 Task: Search for the best falafel stands in Tel Aviv, Israel.
Action: Mouse moved to (157, 138)
Screenshot: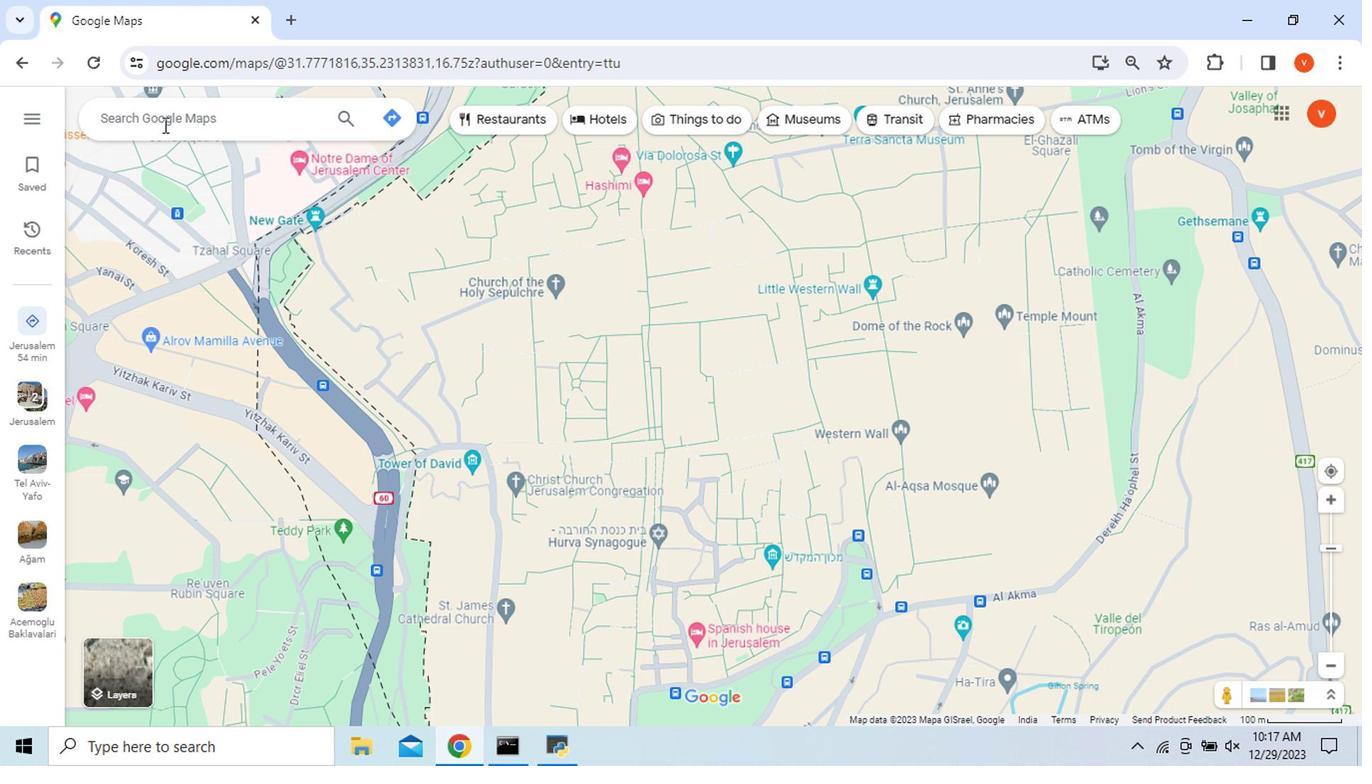 
Action: Mouse pressed left at (157, 138)
Screenshot: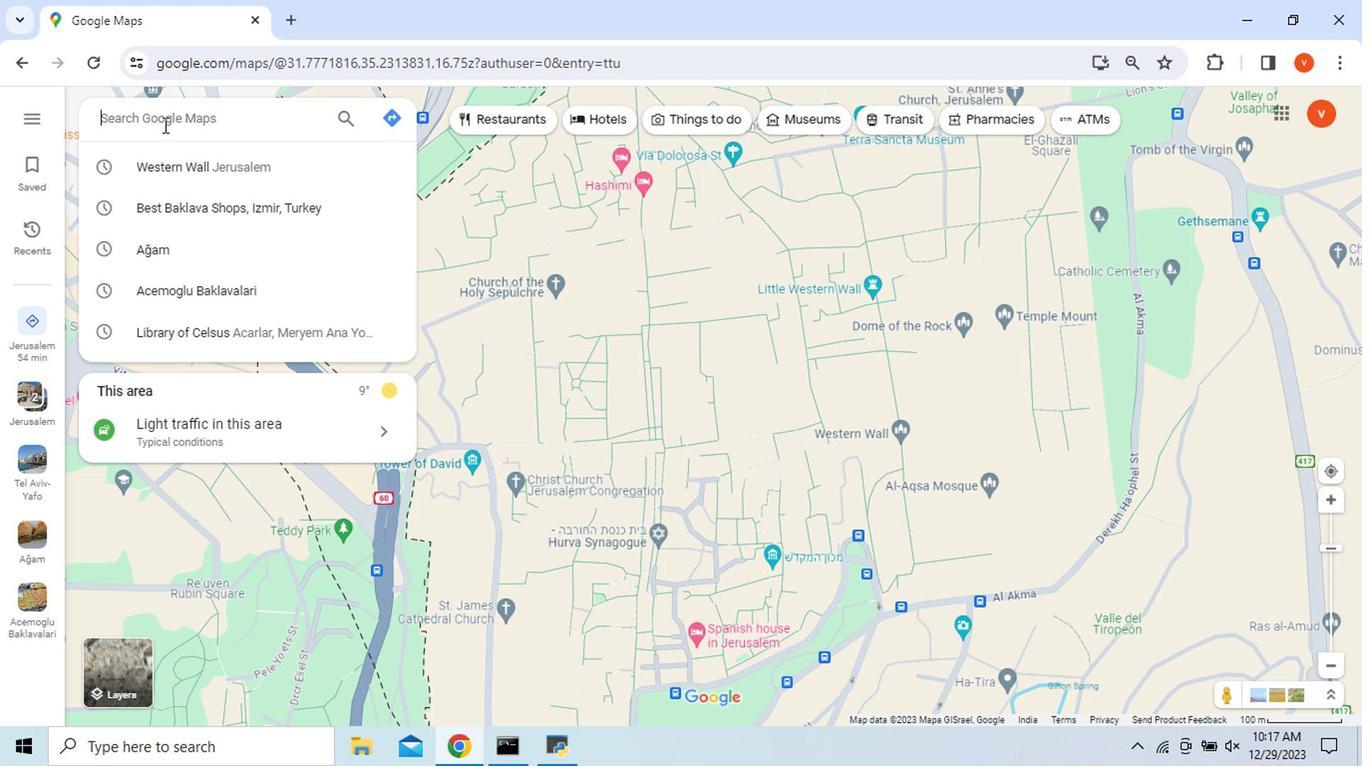 
Action: Mouse moved to (227, 593)
Screenshot: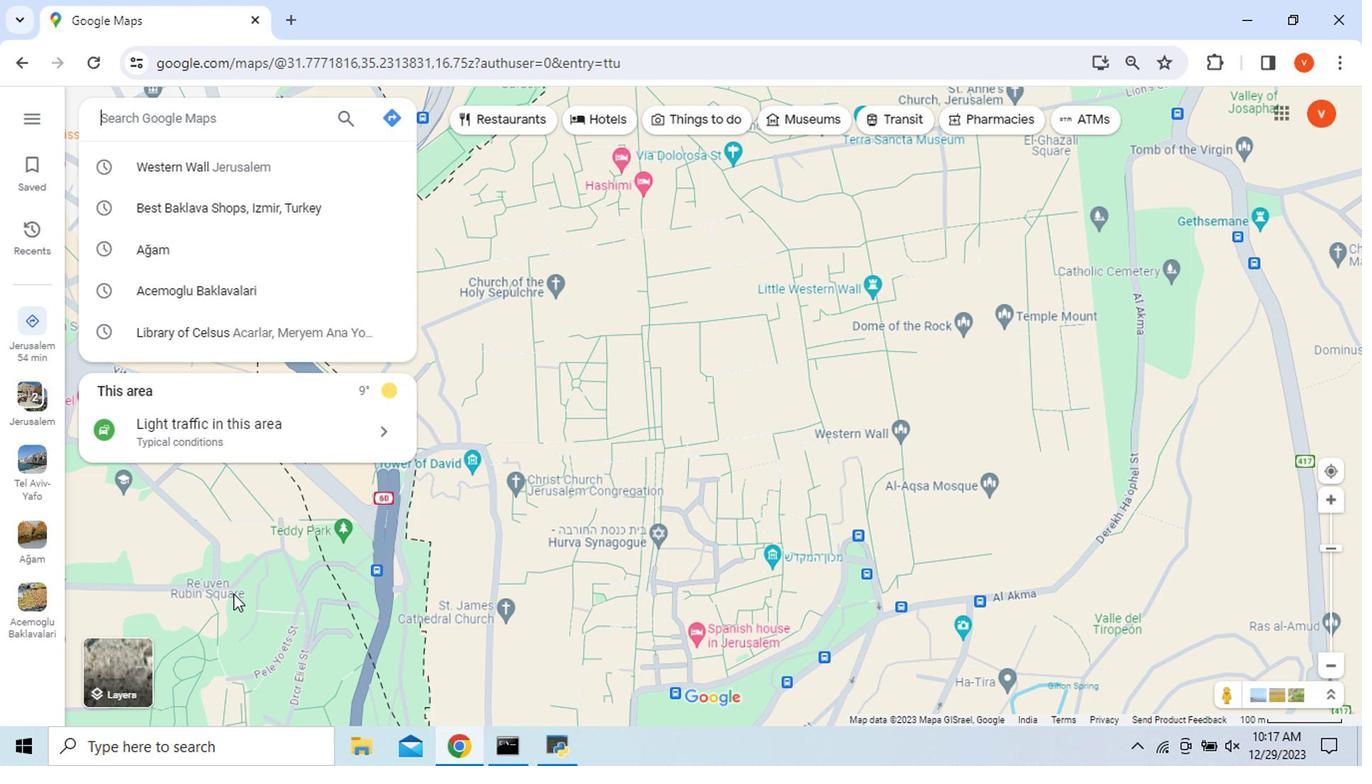 
Action: Key pressed <Key.shift>Best<Key.space><Key.shift>Falafel<Key.space><Key.shift>Stands,<Key.space><Key.shift>Tel<Key.space><Key.shift>Aviv,<Key.space><Key.shift_r>Israel<Key.enter>
Screenshot: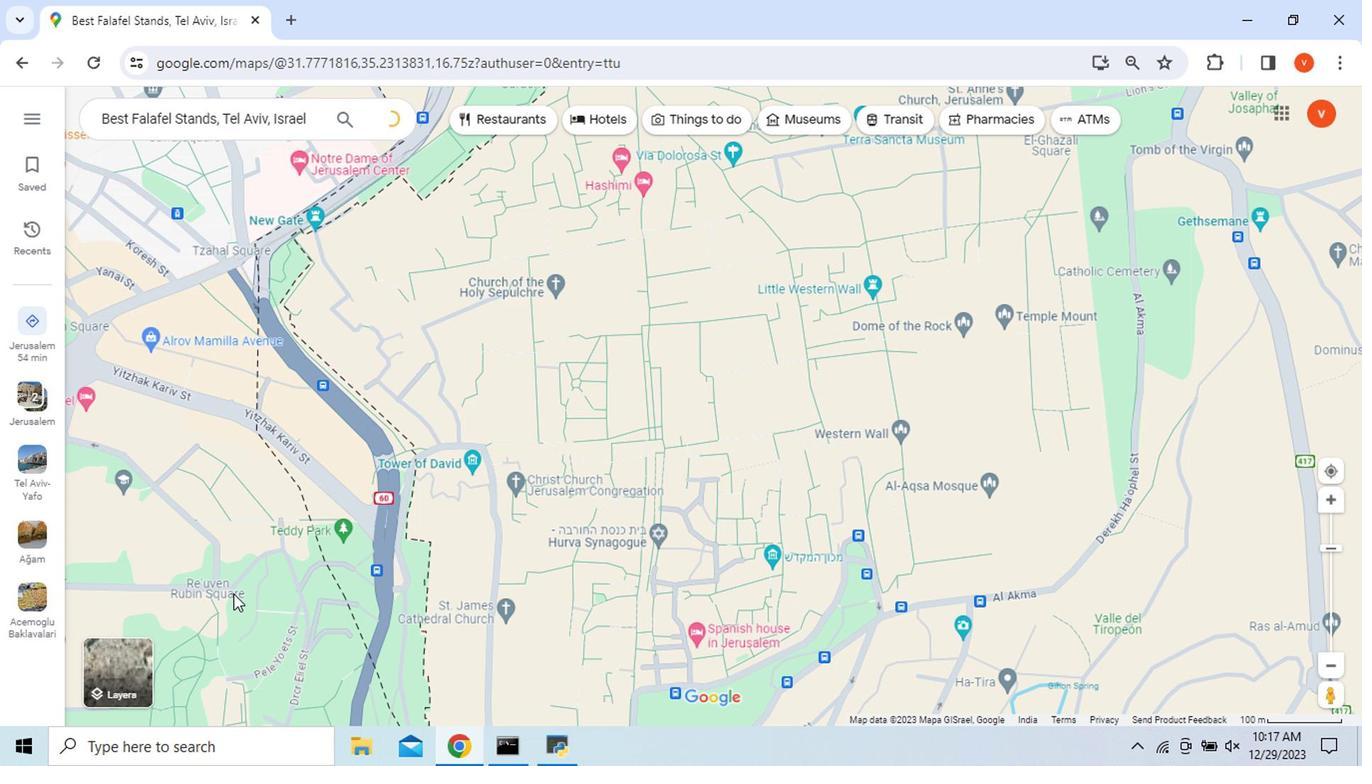 
Action: Mouse moved to (616, 129)
Screenshot: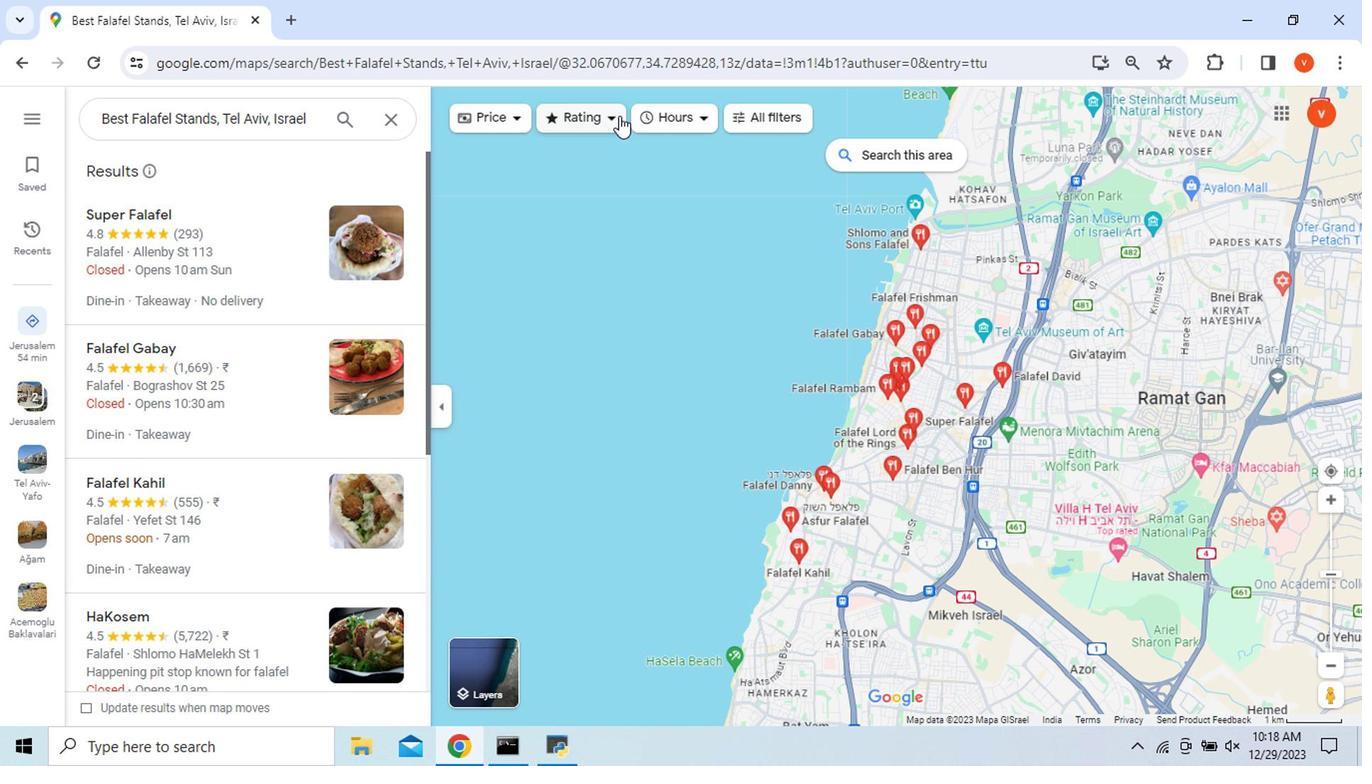 
Action: Mouse pressed left at (616, 129)
Screenshot: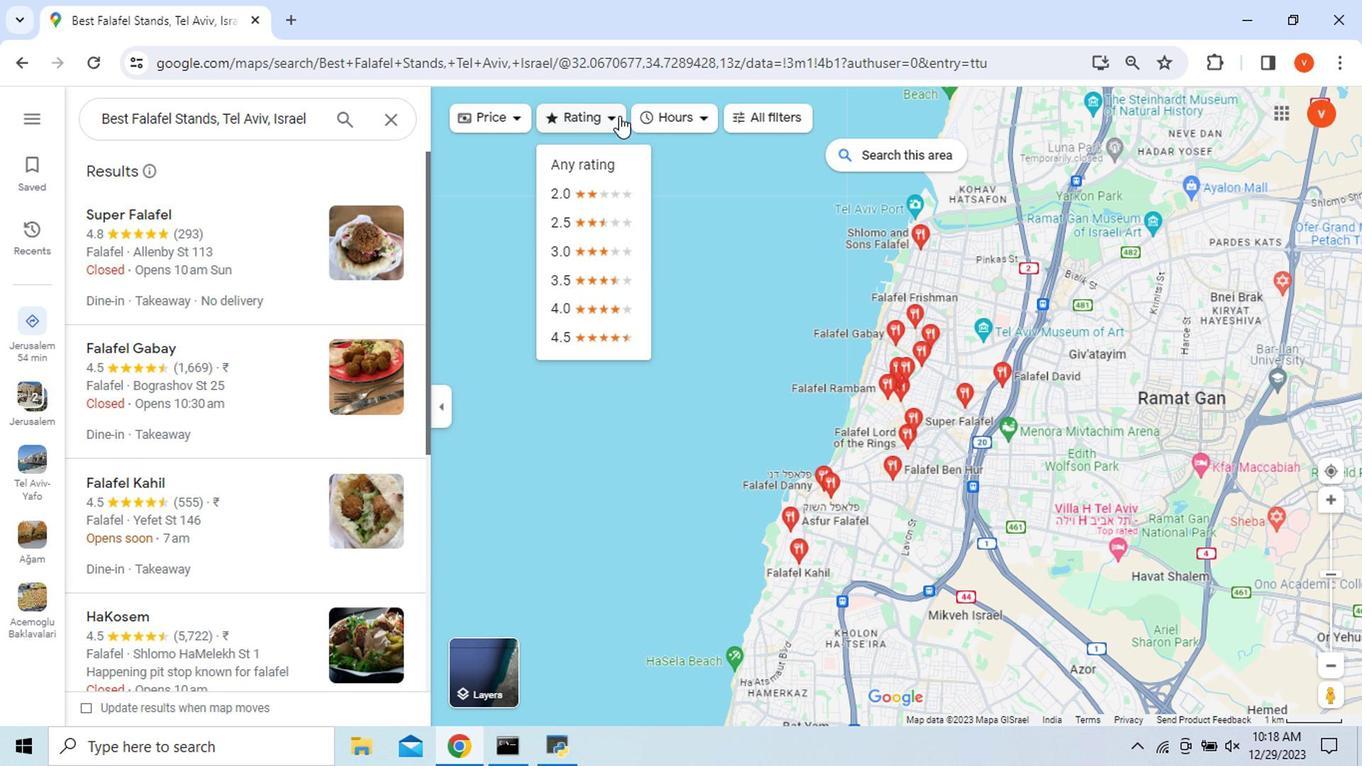 
Action: Mouse moved to (567, 337)
Screenshot: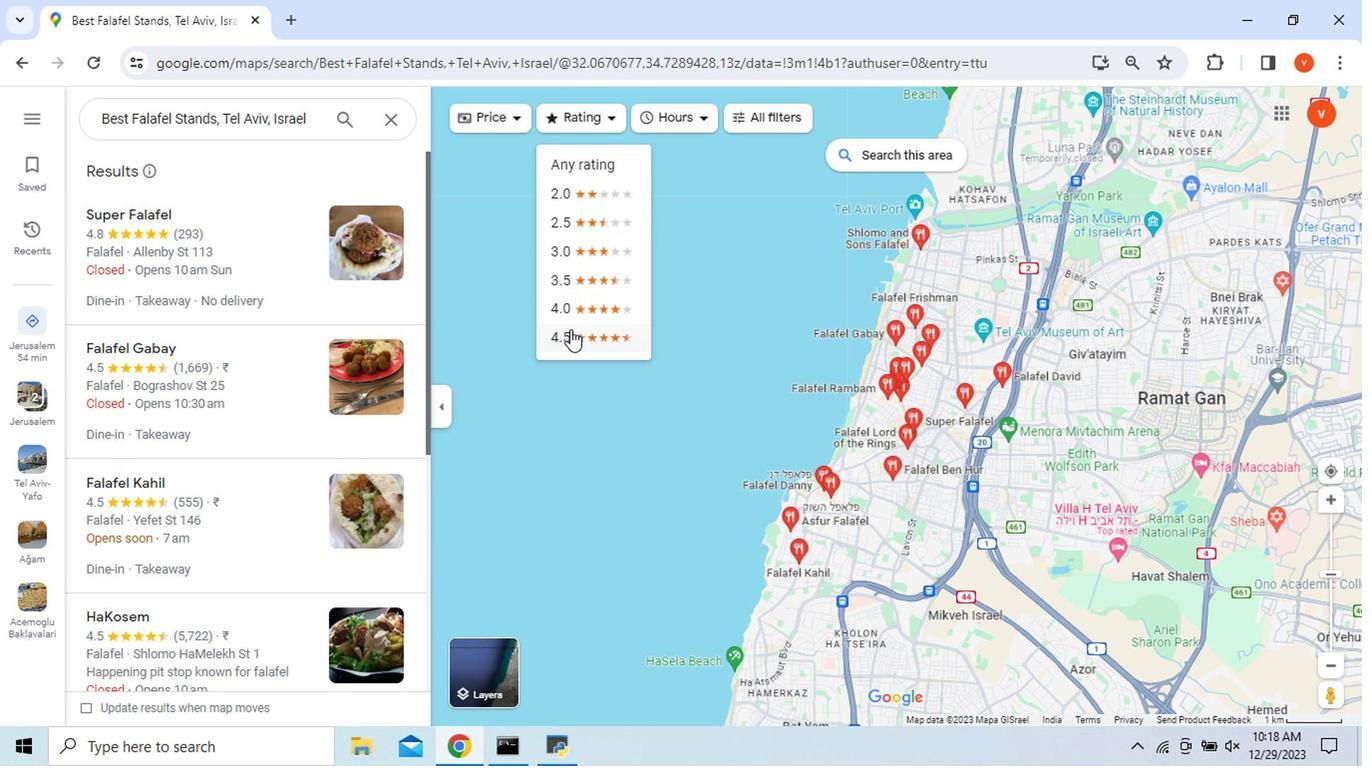 
Action: Mouse pressed left at (567, 337)
Screenshot: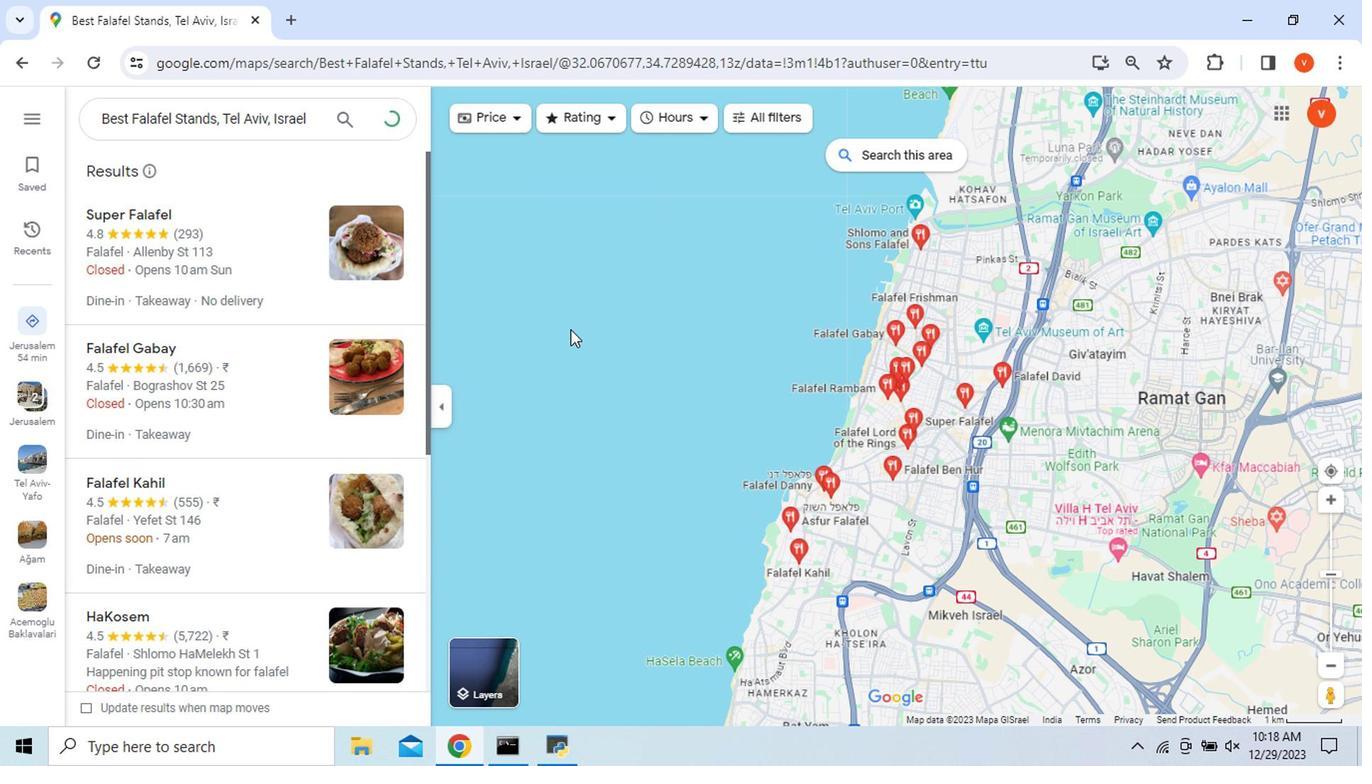 
Action: Mouse moved to (266, 235)
Screenshot: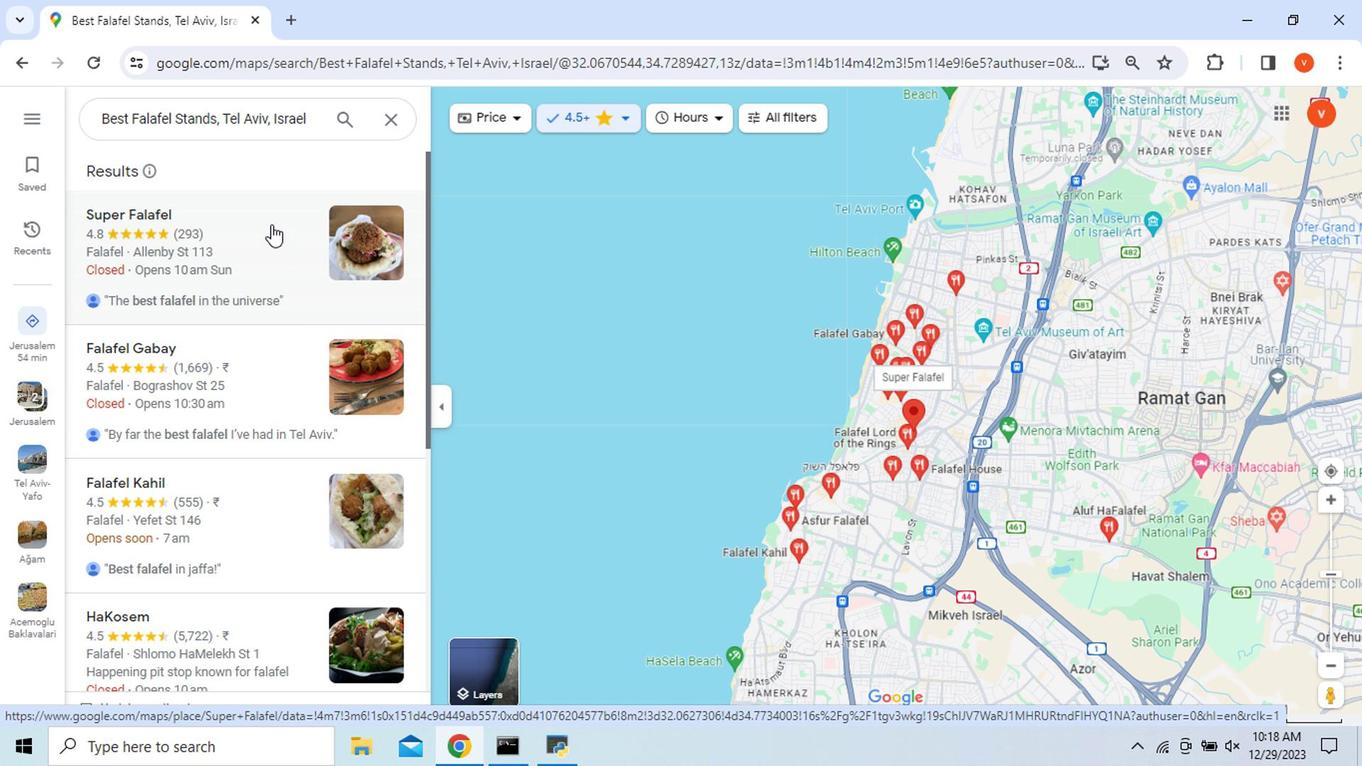 
Action: Mouse pressed left at (266, 235)
Screenshot: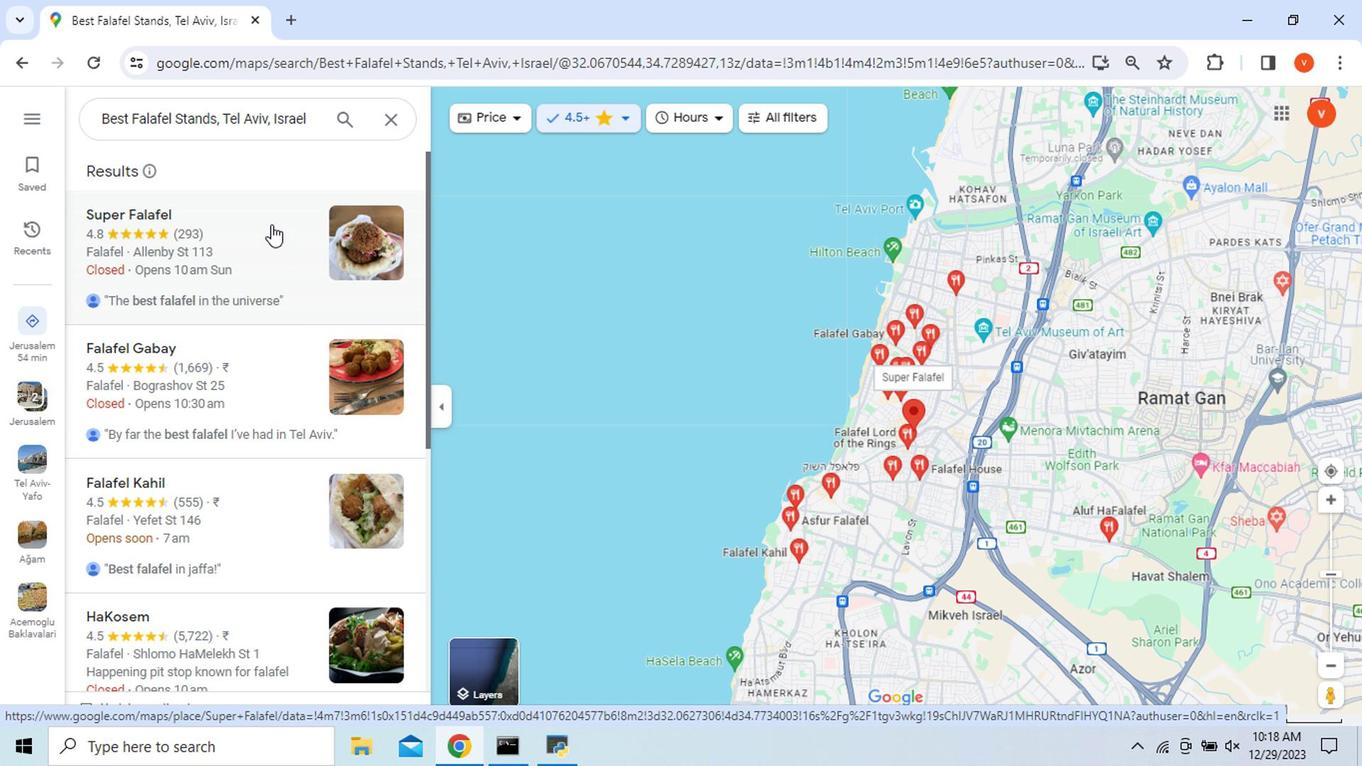 
Action: Mouse moved to (626, 649)
Screenshot: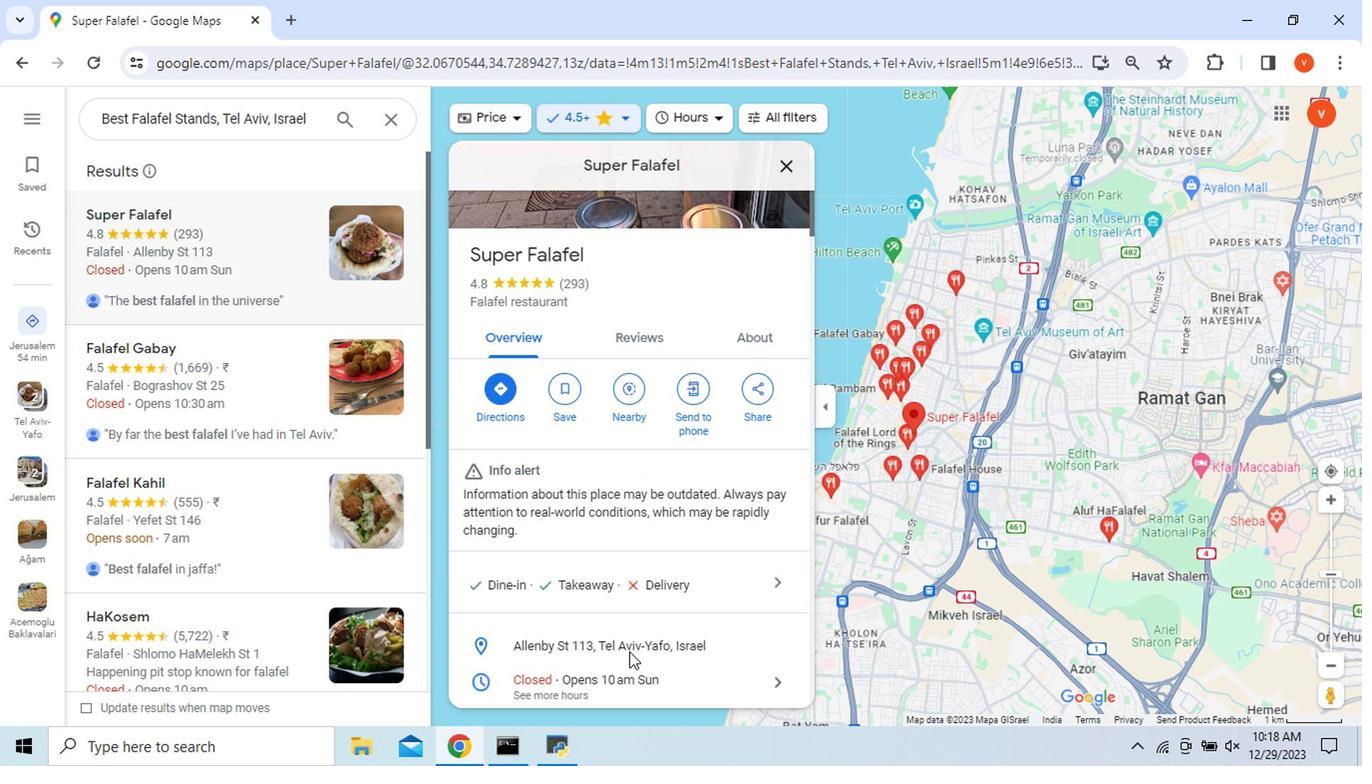 
Action: Mouse scrolled (626, 648) with delta (0, 0)
Screenshot: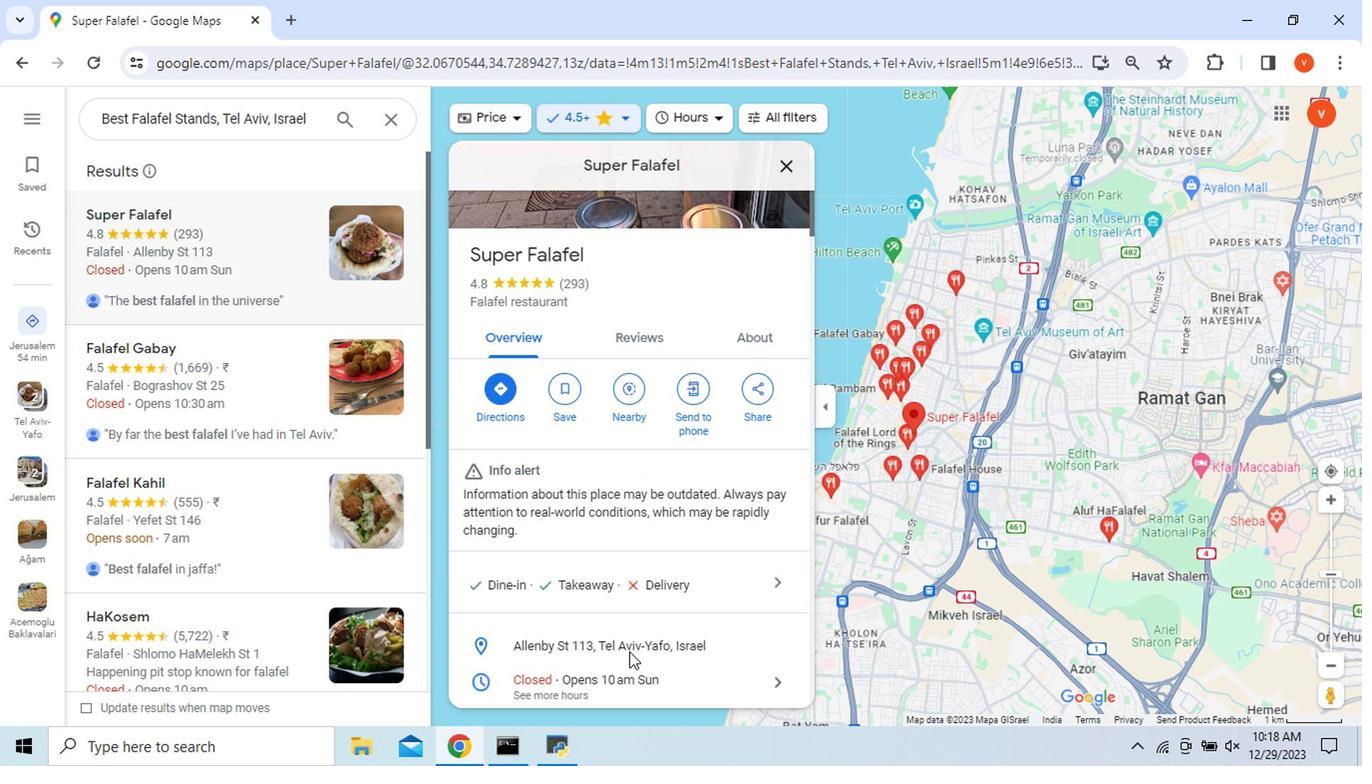 
Action: Mouse scrolled (626, 648) with delta (0, 0)
Screenshot: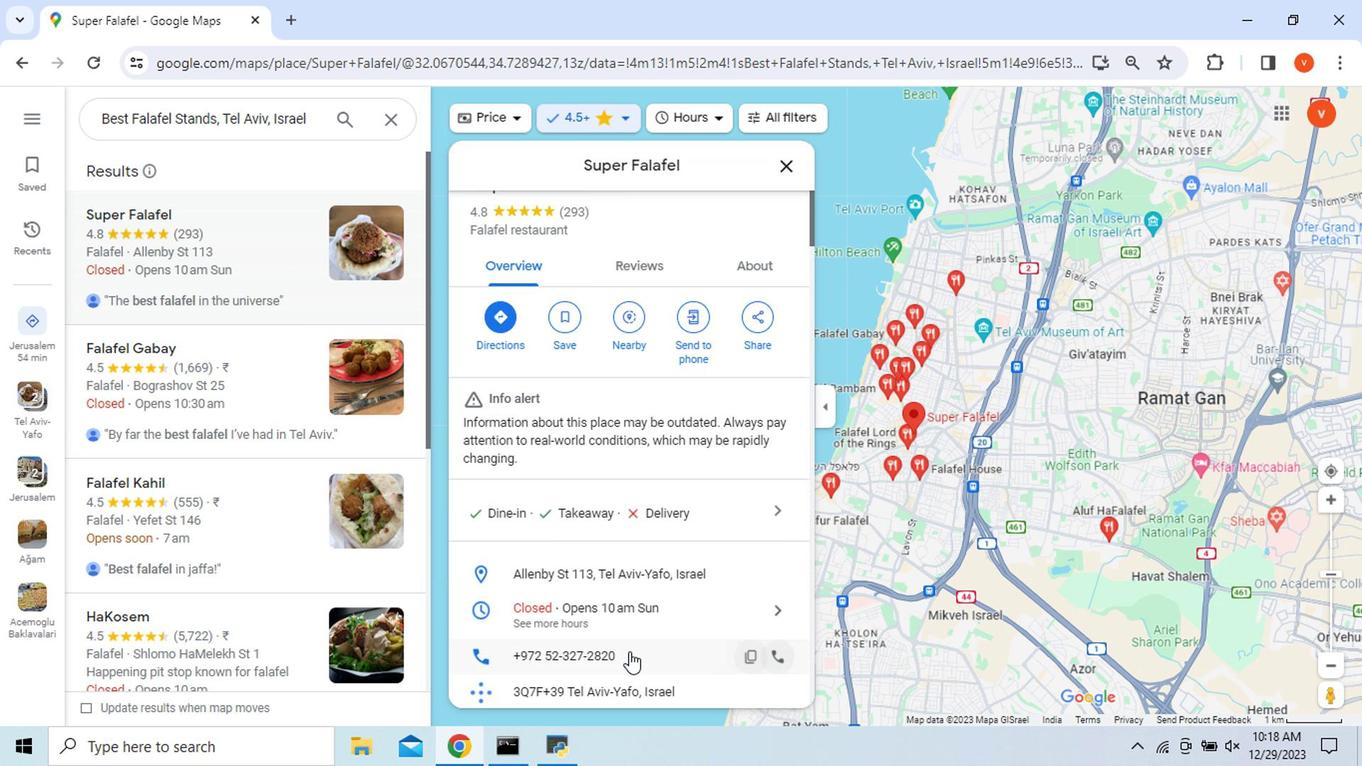 
Action: Mouse moved to (781, 515)
Screenshot: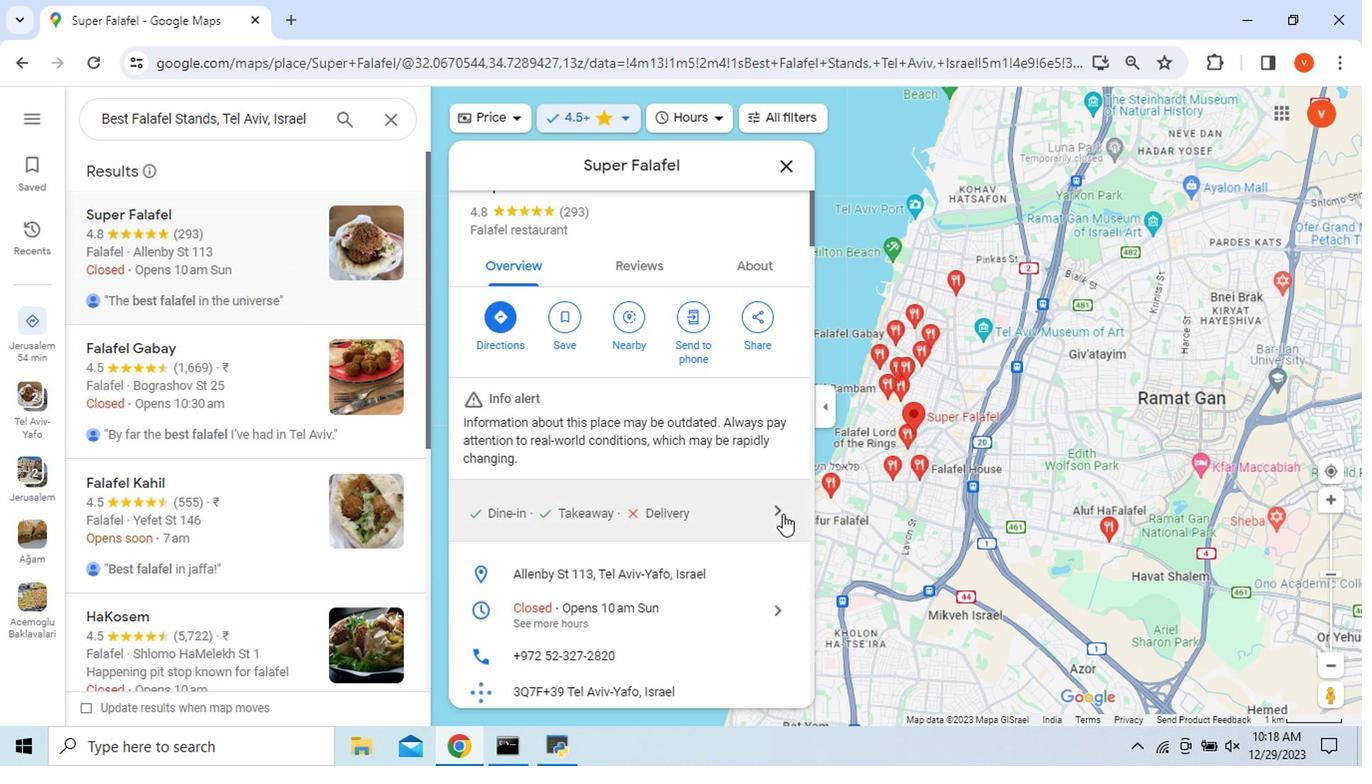 
Action: Mouse pressed left at (781, 515)
Screenshot: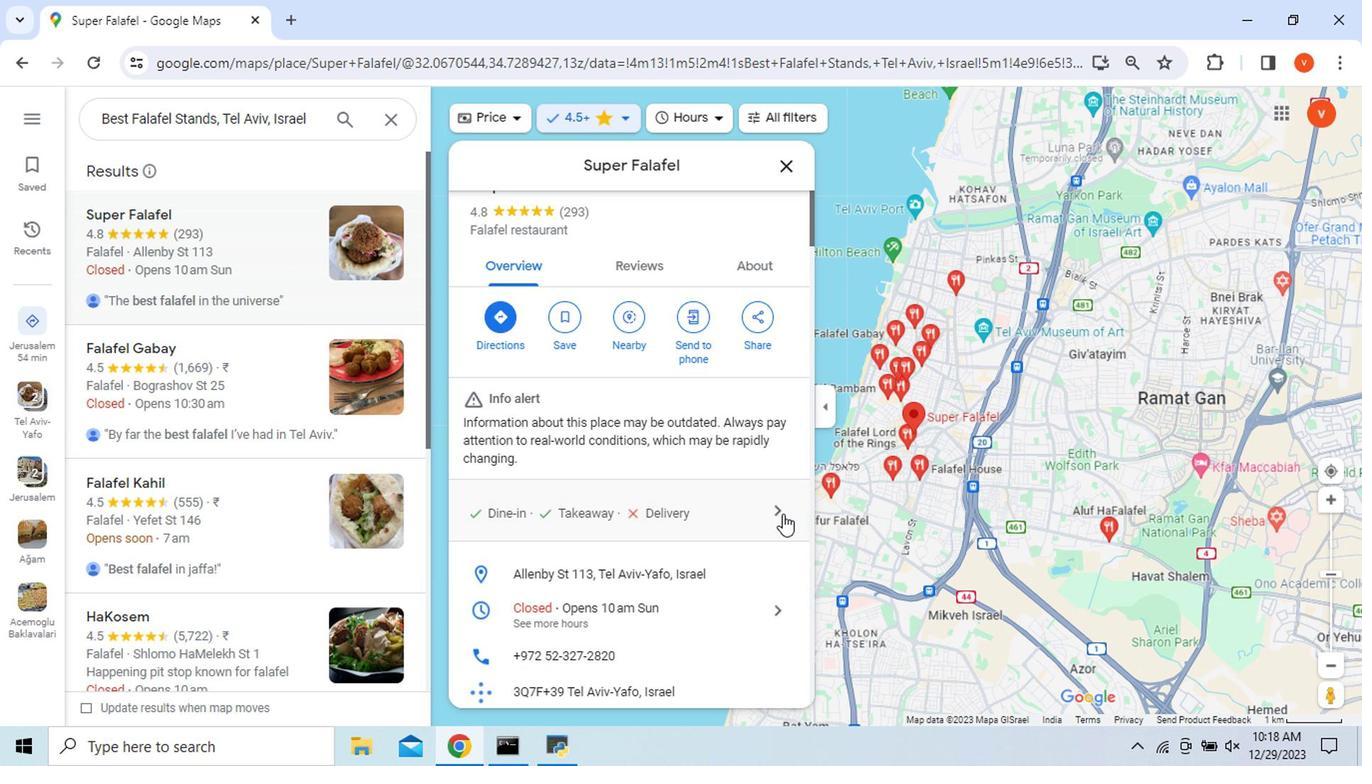 
Action: Mouse scrolled (781, 515) with delta (0, 0)
Screenshot: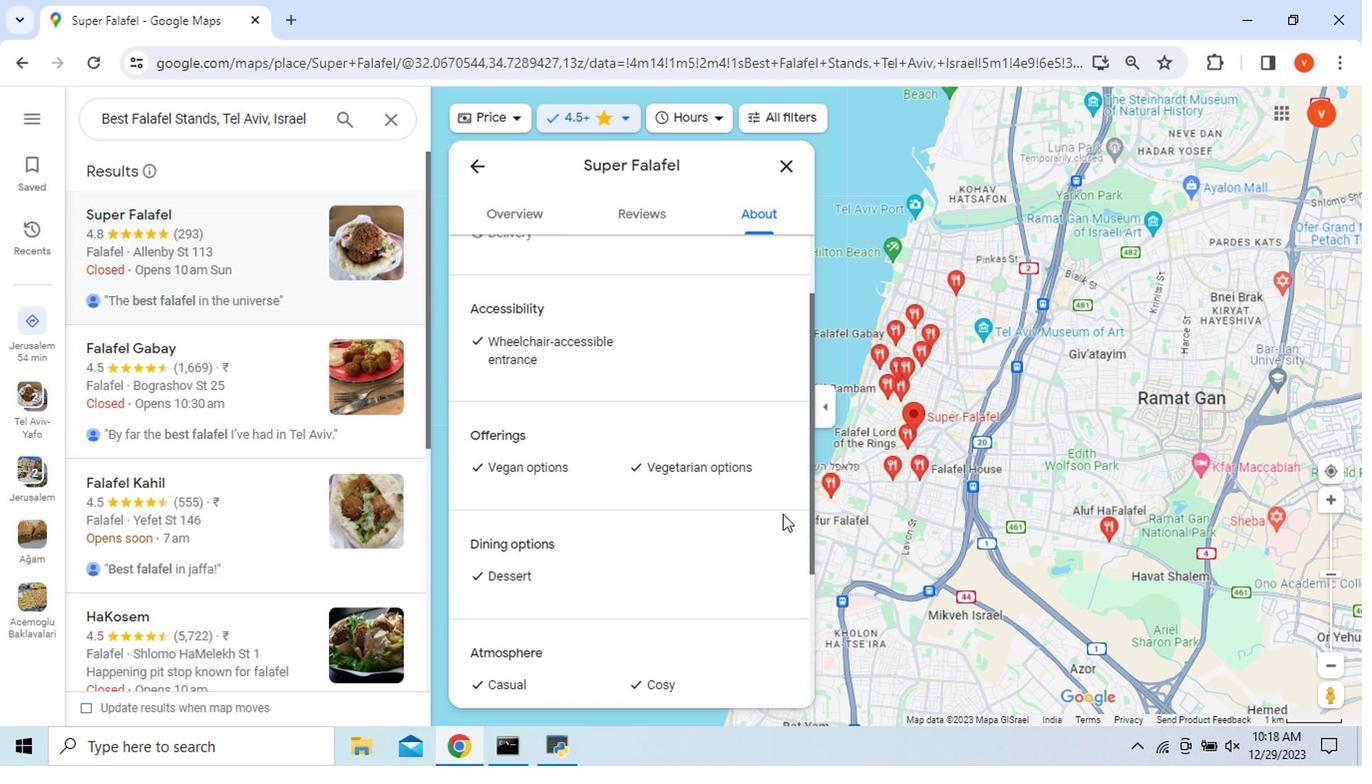 
Action: Mouse scrolled (781, 515) with delta (0, 0)
Screenshot: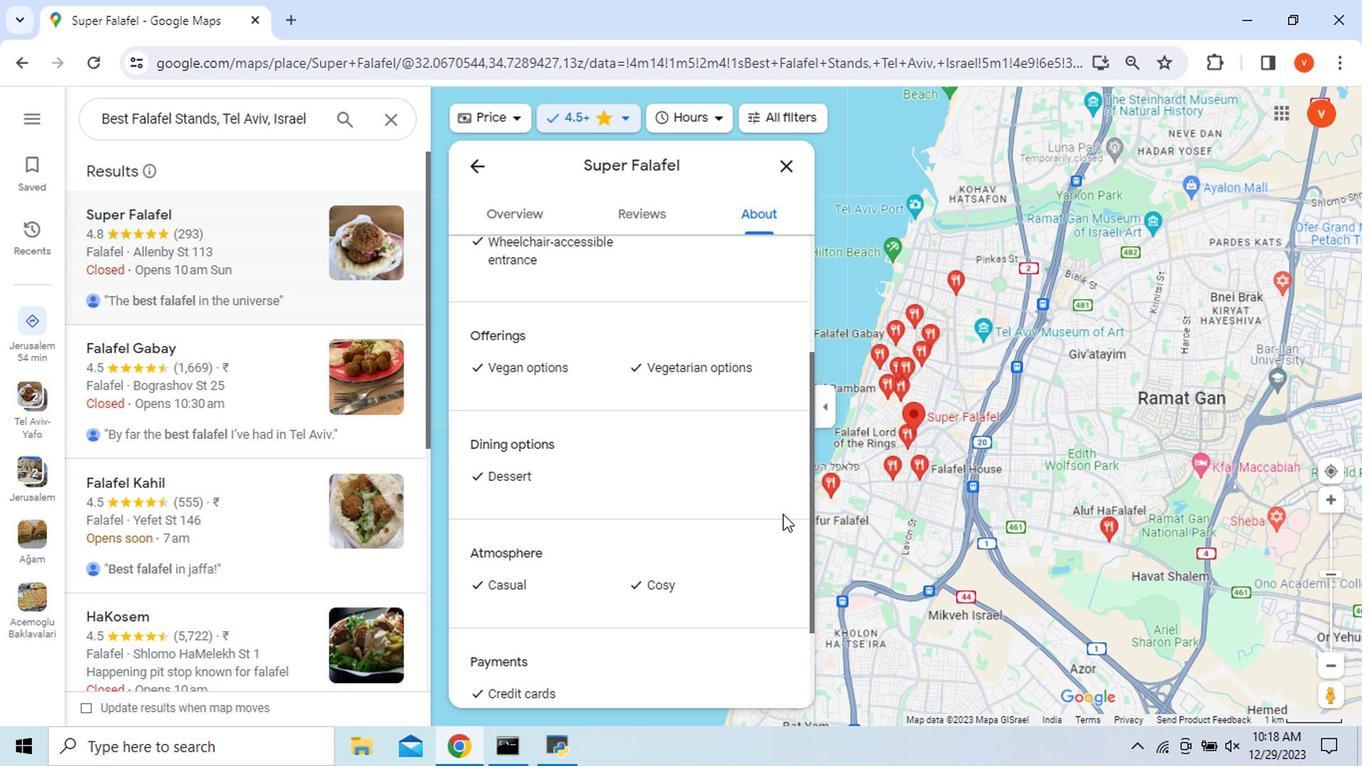 
Action: Mouse scrolled (781, 515) with delta (0, 0)
Screenshot: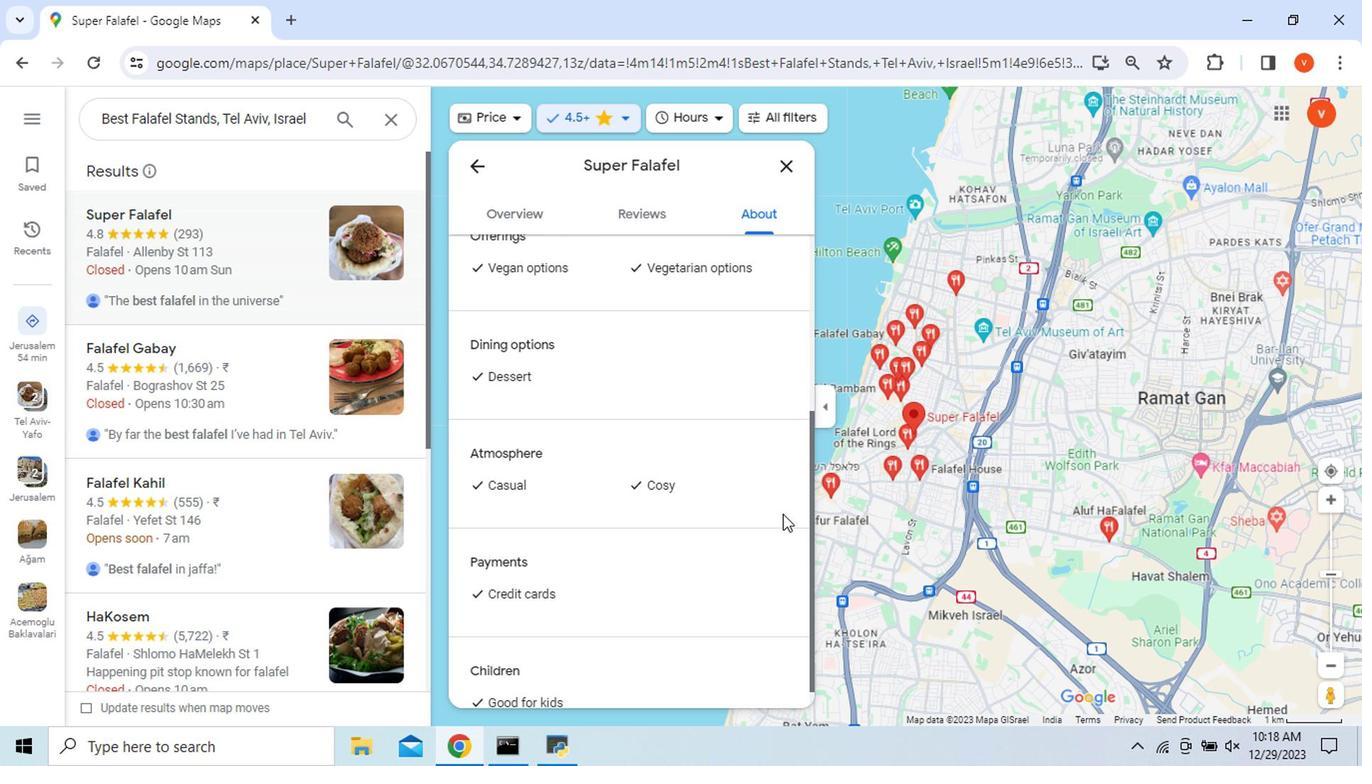 
Action: Mouse scrolled (781, 515) with delta (0, 0)
Screenshot: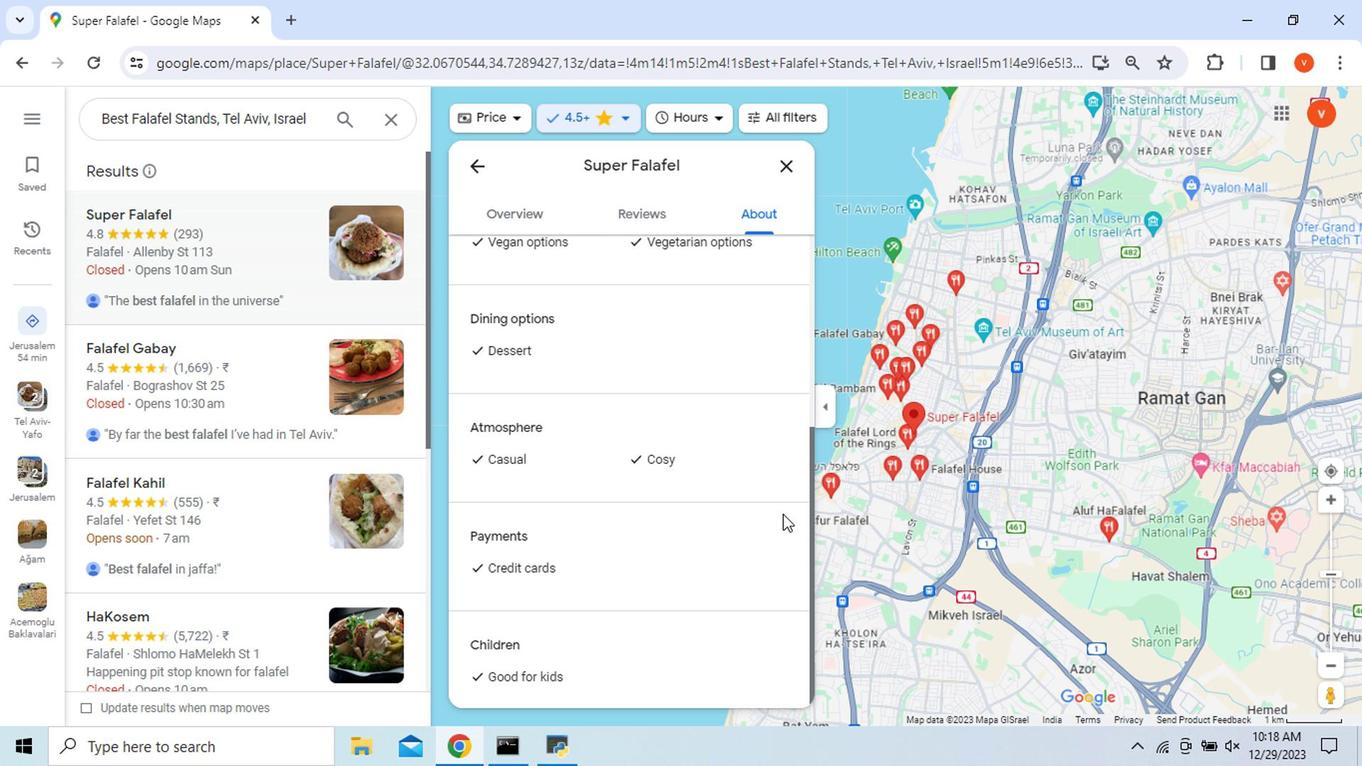 
Action: Mouse moved to (459, 176)
Screenshot: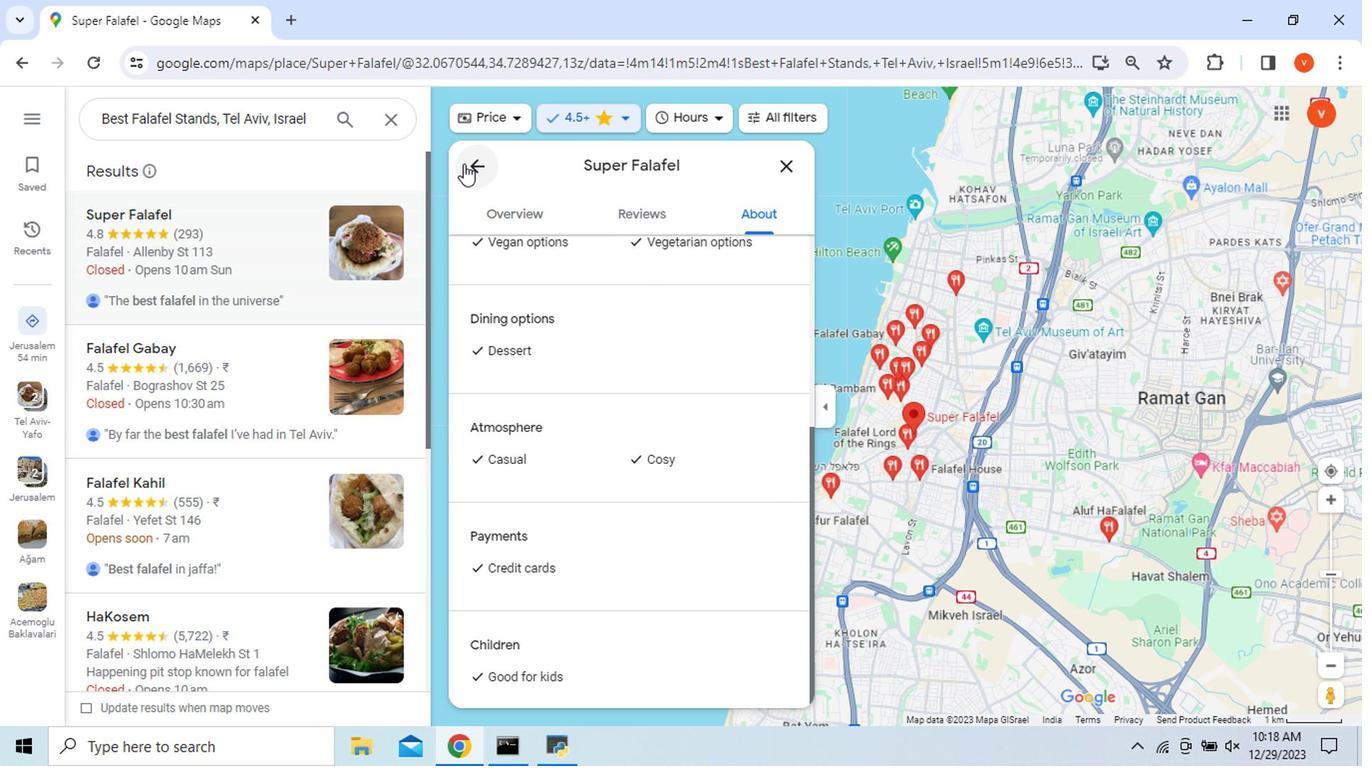 
Action: Mouse pressed left at (459, 176)
Screenshot: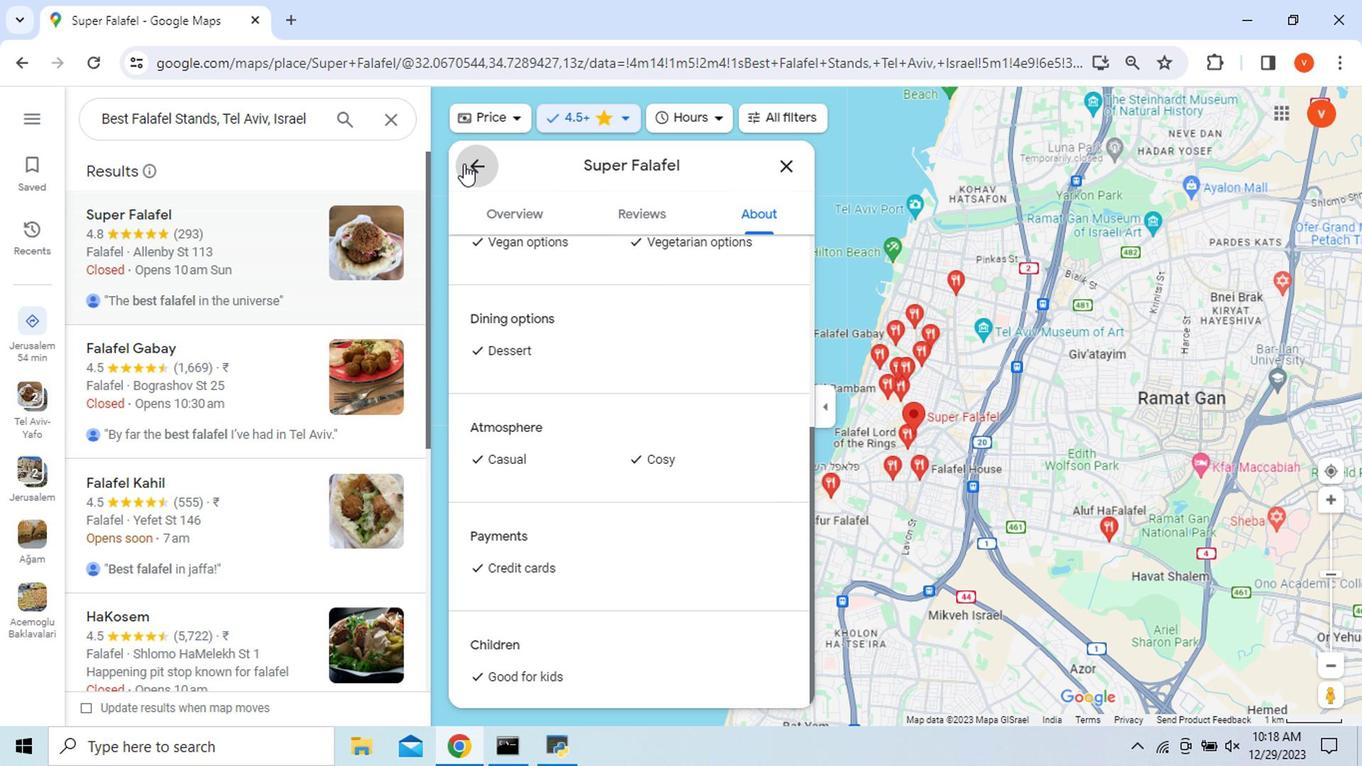 
Action: Mouse moved to (762, 674)
Screenshot: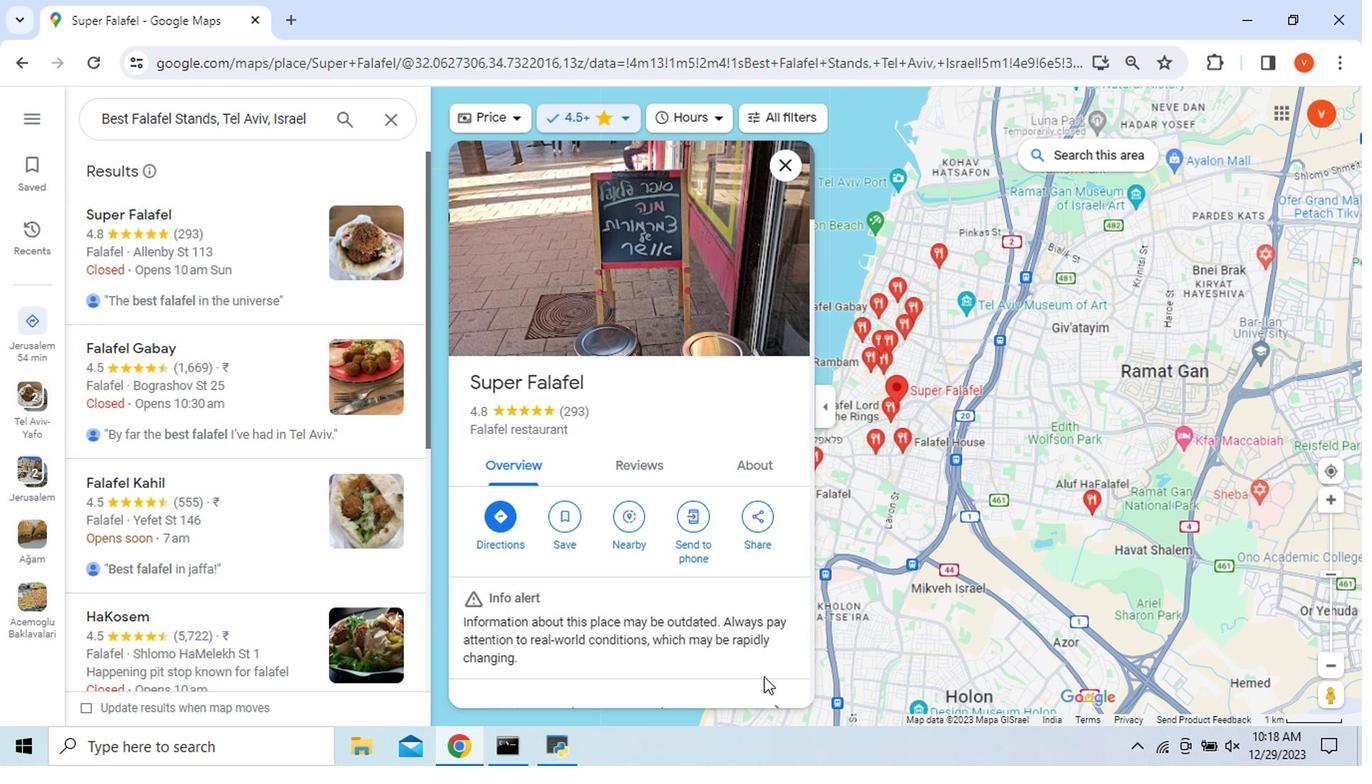 
Action: Mouse scrolled (762, 672) with delta (0, -1)
Screenshot: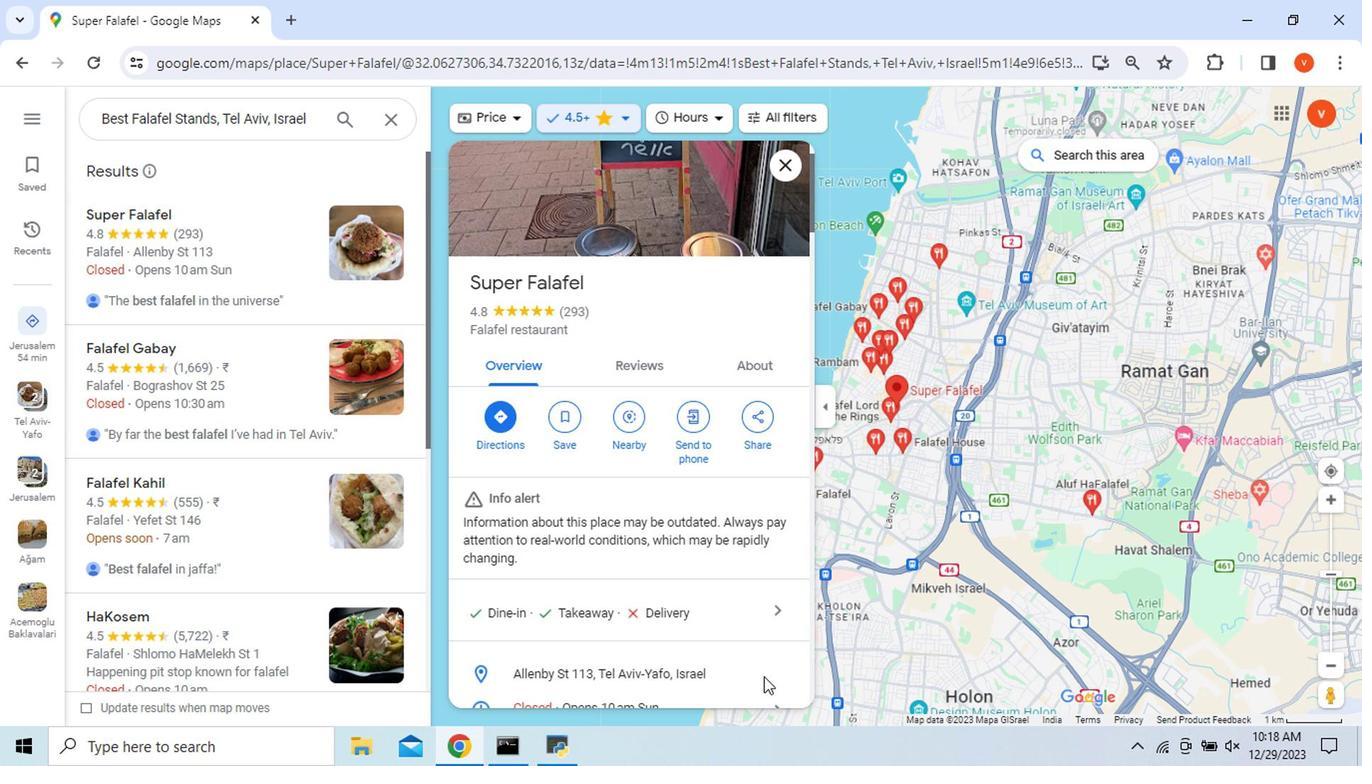 
Action: Mouse scrolled (762, 672) with delta (0, -1)
Screenshot: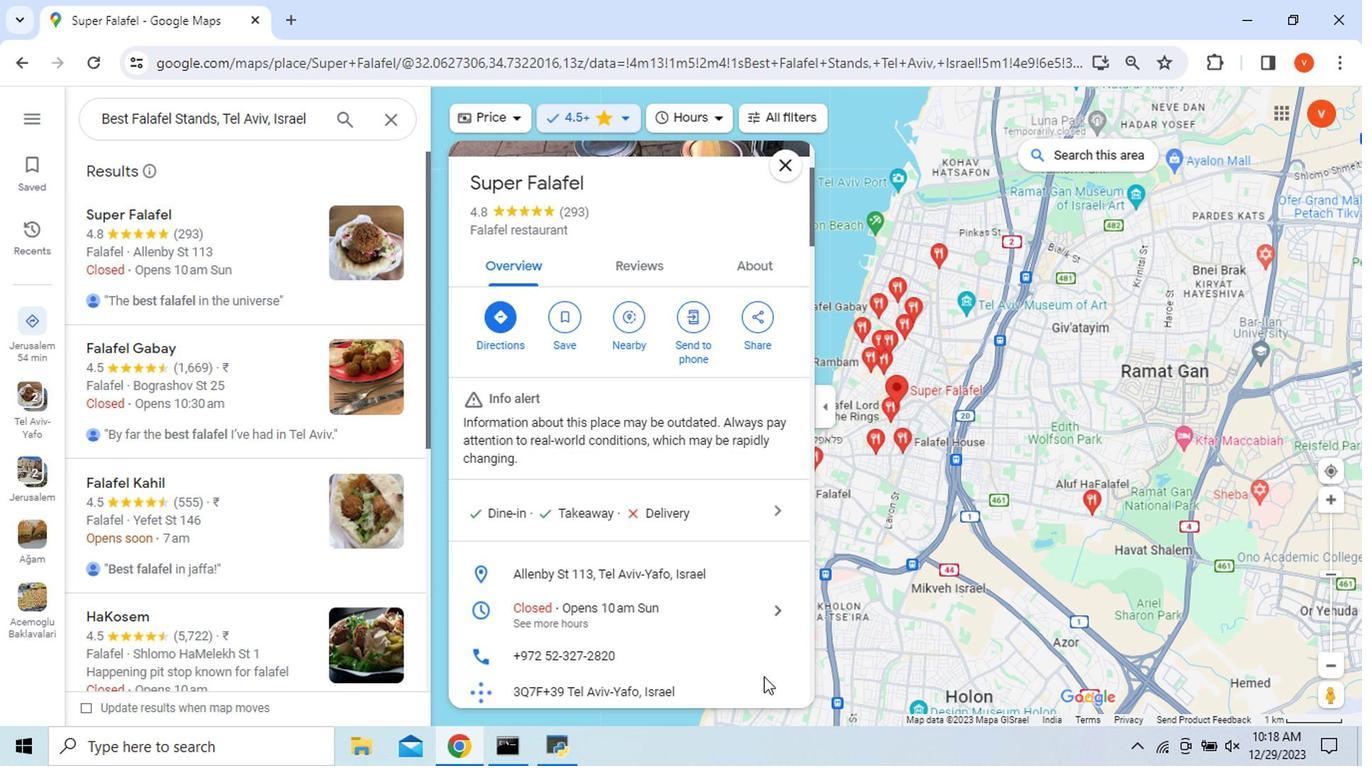 
Action: Mouse scrolled (762, 672) with delta (0, -1)
Screenshot: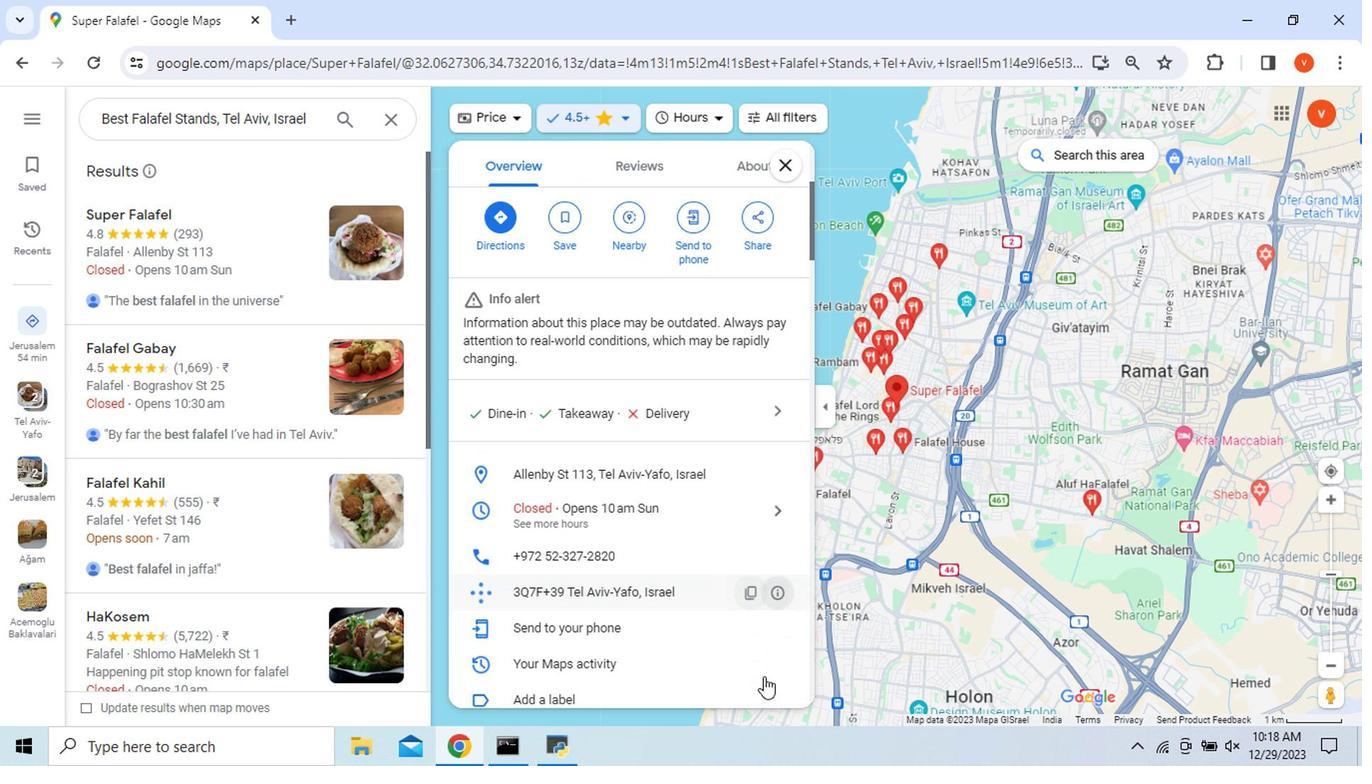 
Action: Mouse moved to (771, 510)
Screenshot: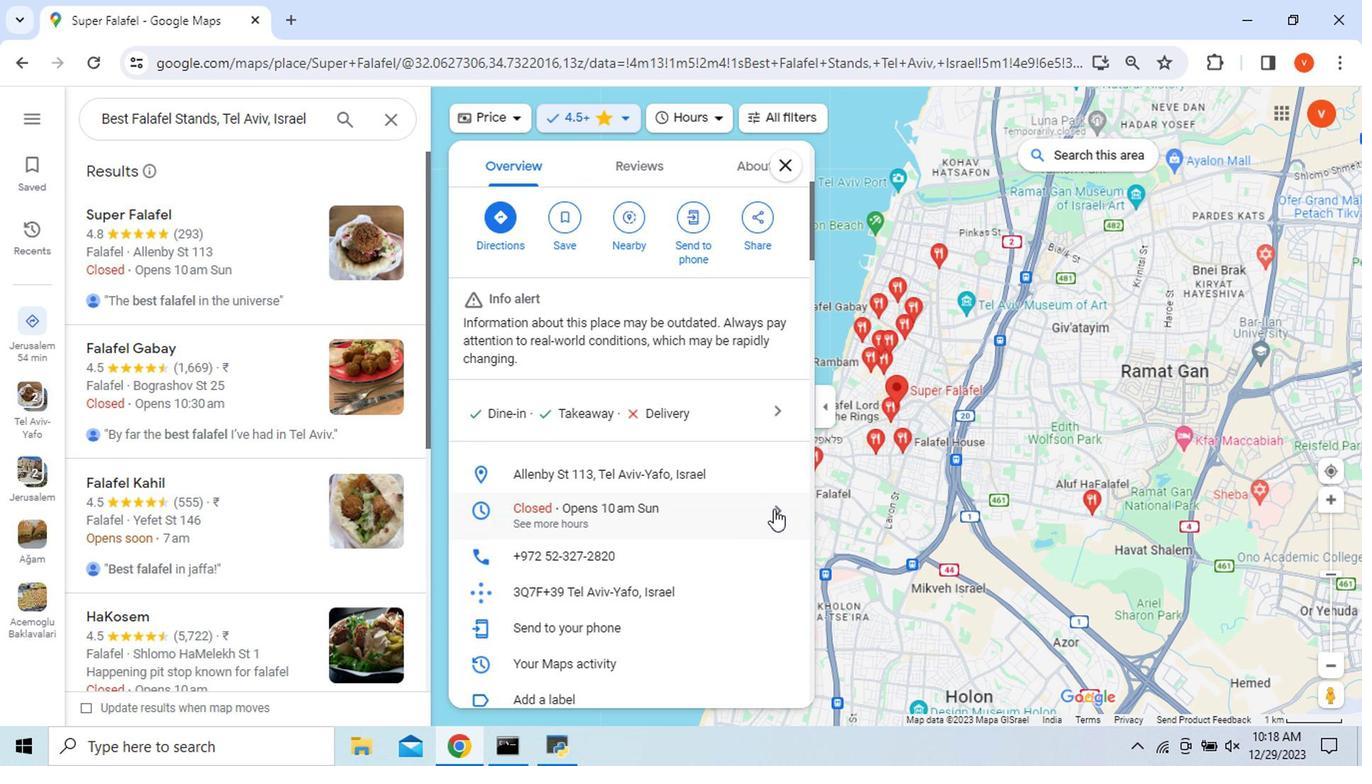 
Action: Mouse pressed left at (771, 510)
Screenshot: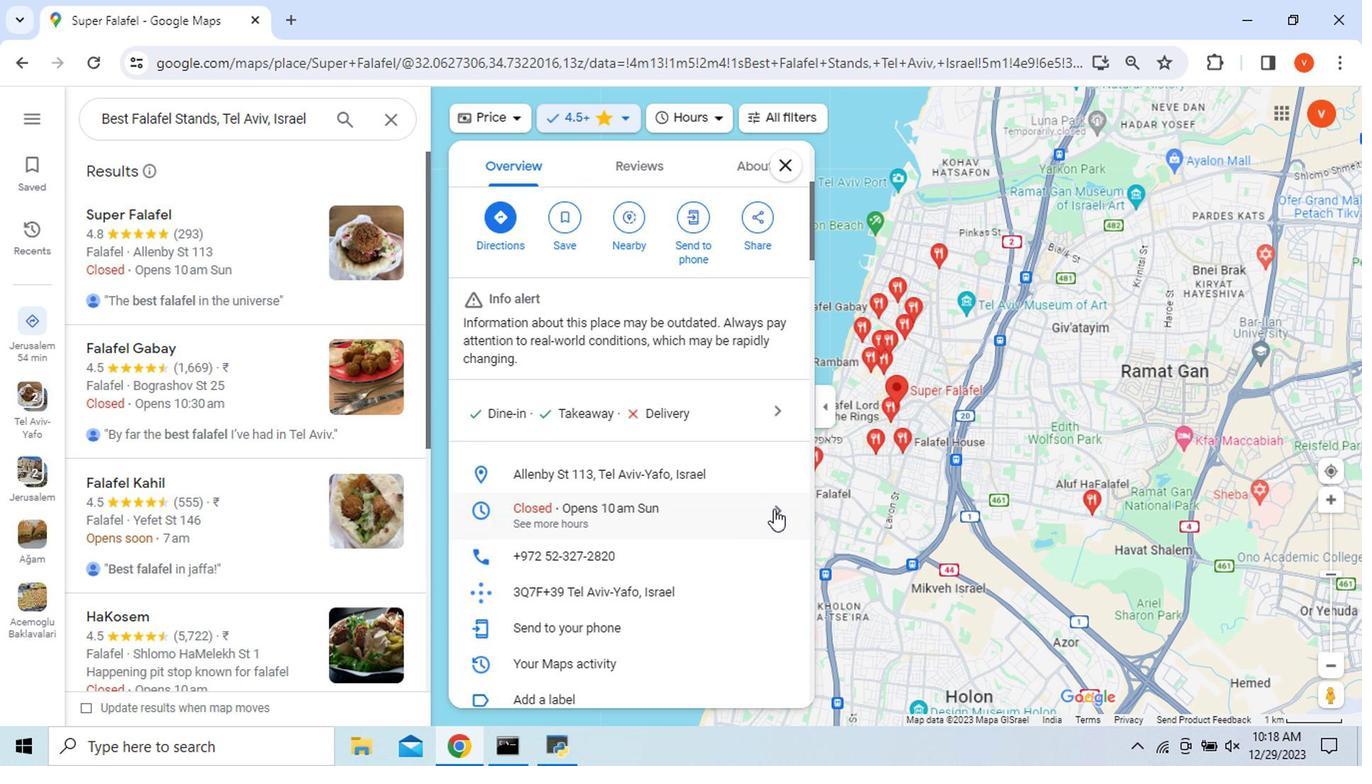 
Action: Mouse moved to (686, 557)
Screenshot: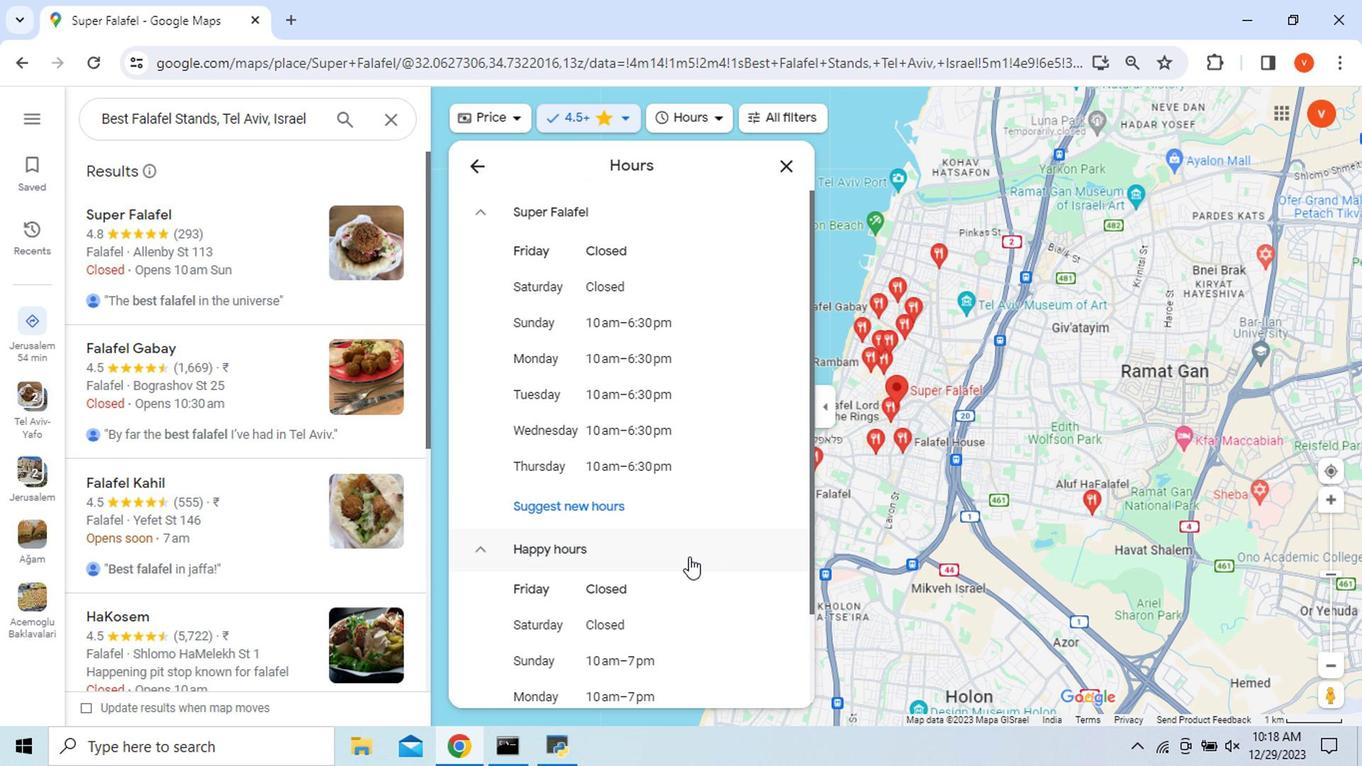 
Action: Mouse pressed left at (686, 557)
Screenshot: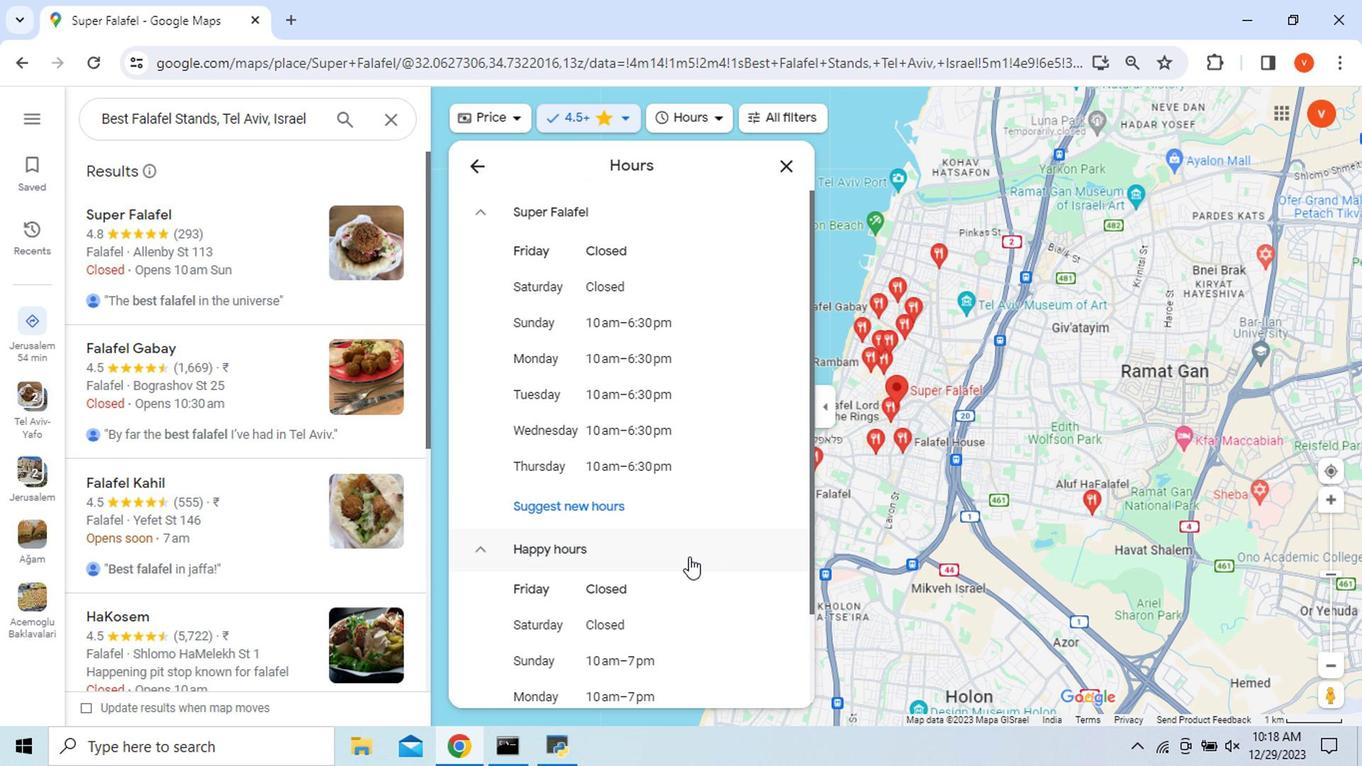 
Action: Mouse scrolled (686, 556) with delta (0, 0)
Screenshot: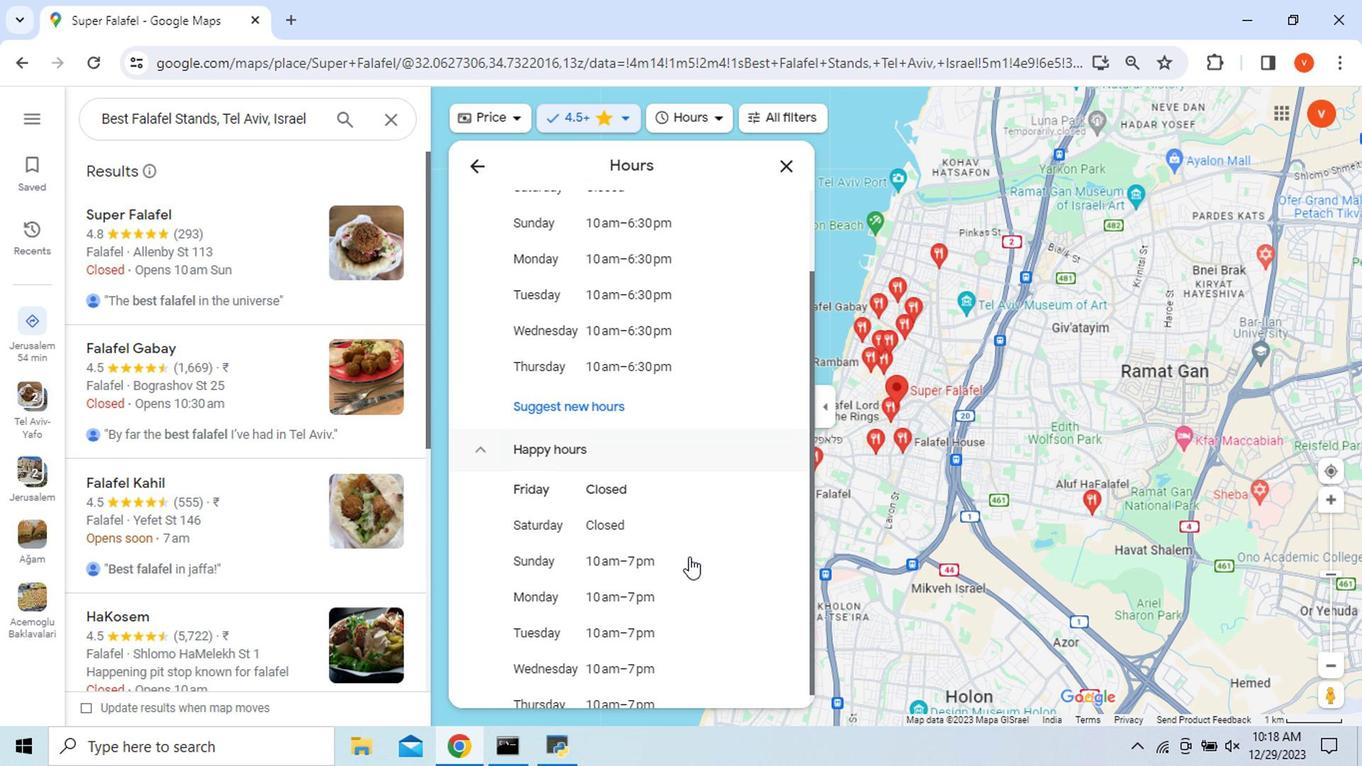 
Action: Mouse scrolled (686, 556) with delta (0, 0)
Screenshot: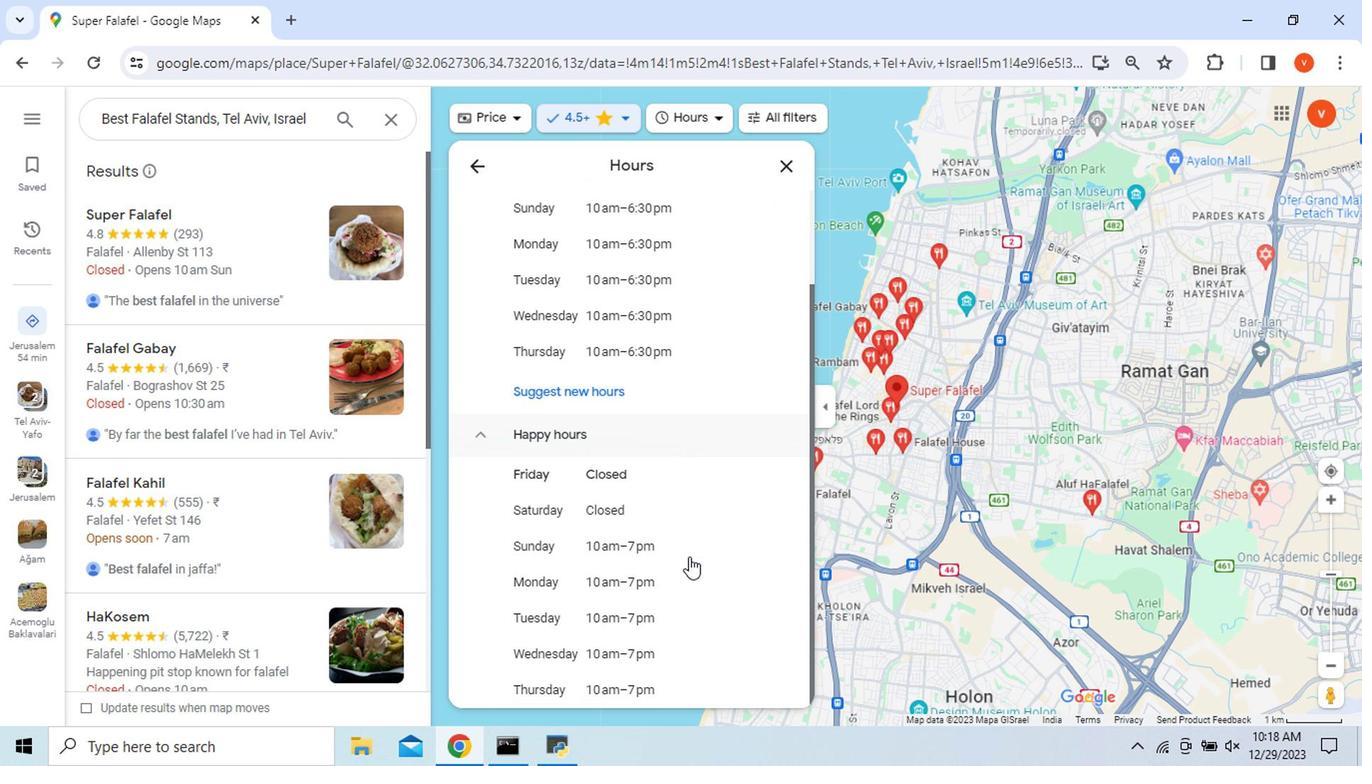 
Action: Mouse scrolled (686, 556) with delta (0, 0)
Screenshot: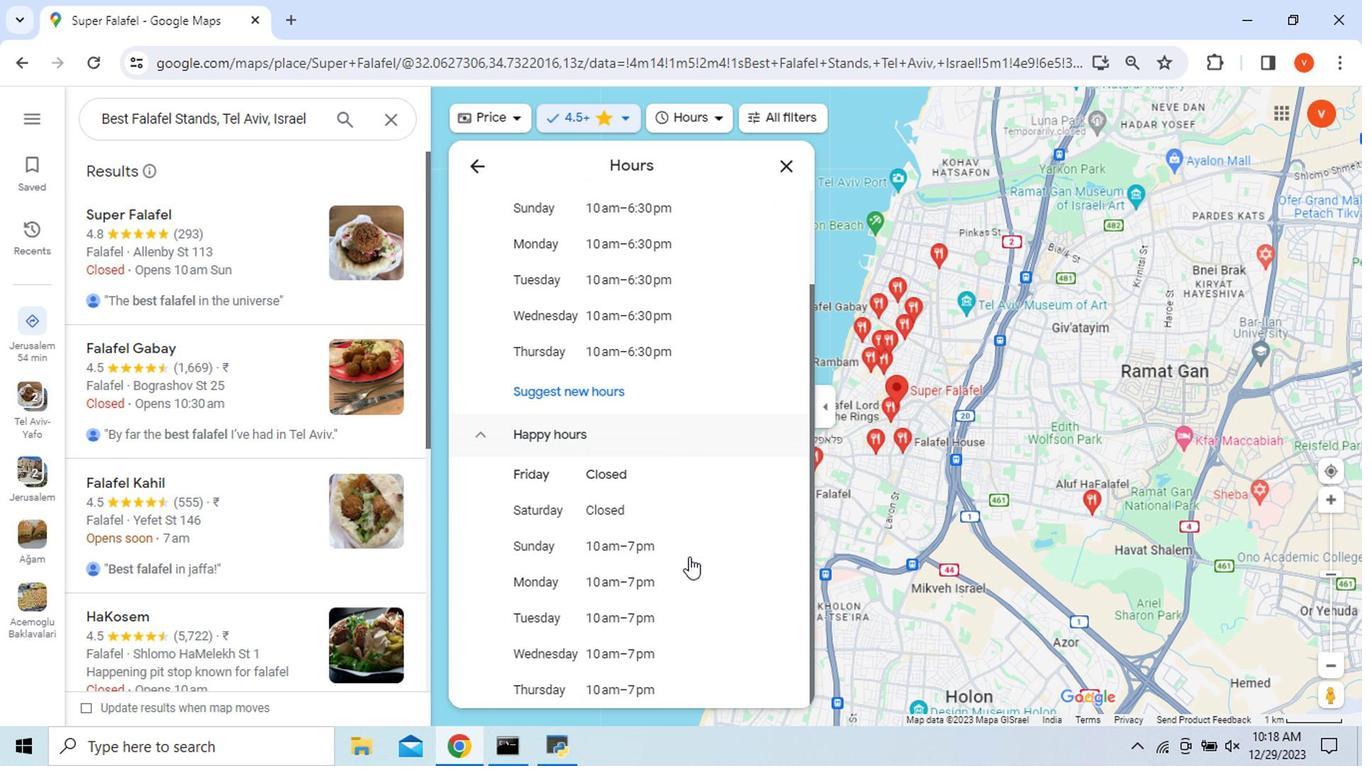 
Action: Mouse scrolled (686, 558) with delta (0, 0)
Screenshot: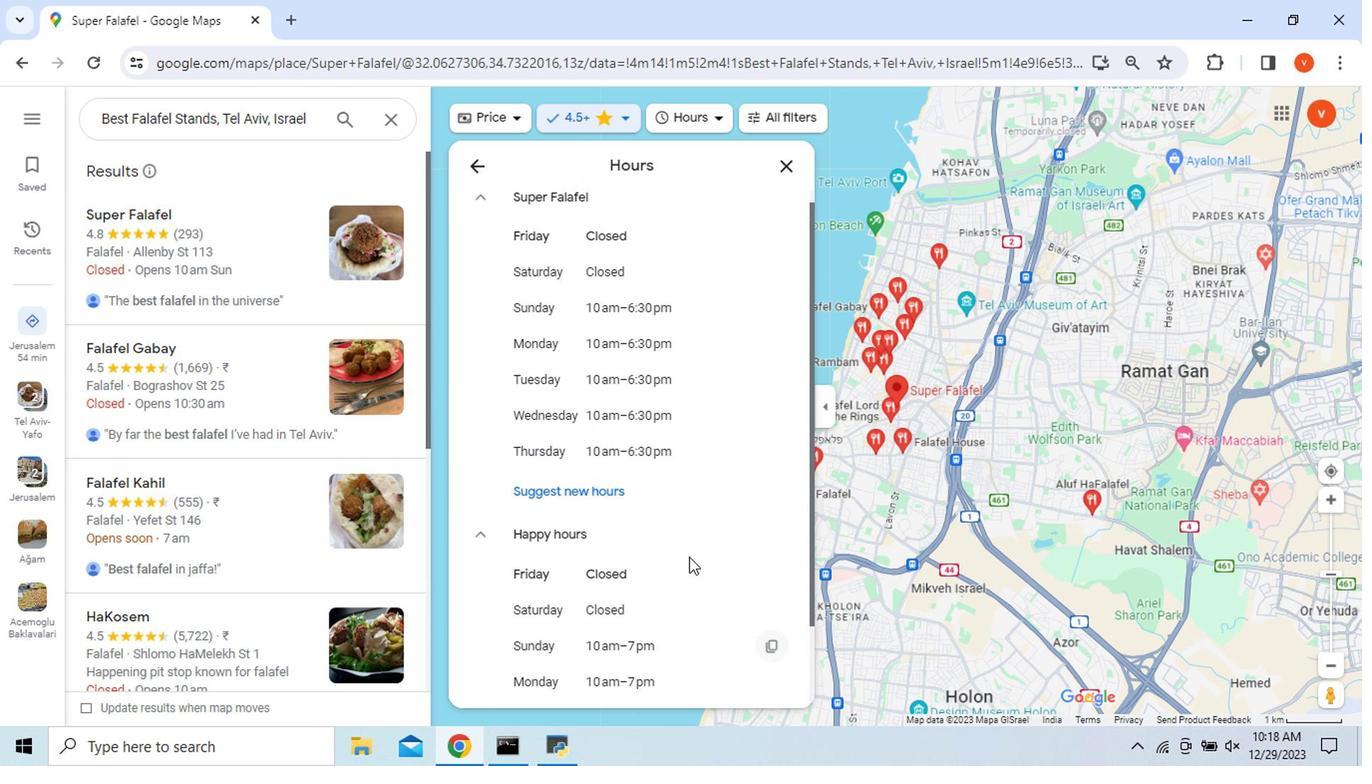 
Action: Mouse moved to (476, 185)
Screenshot: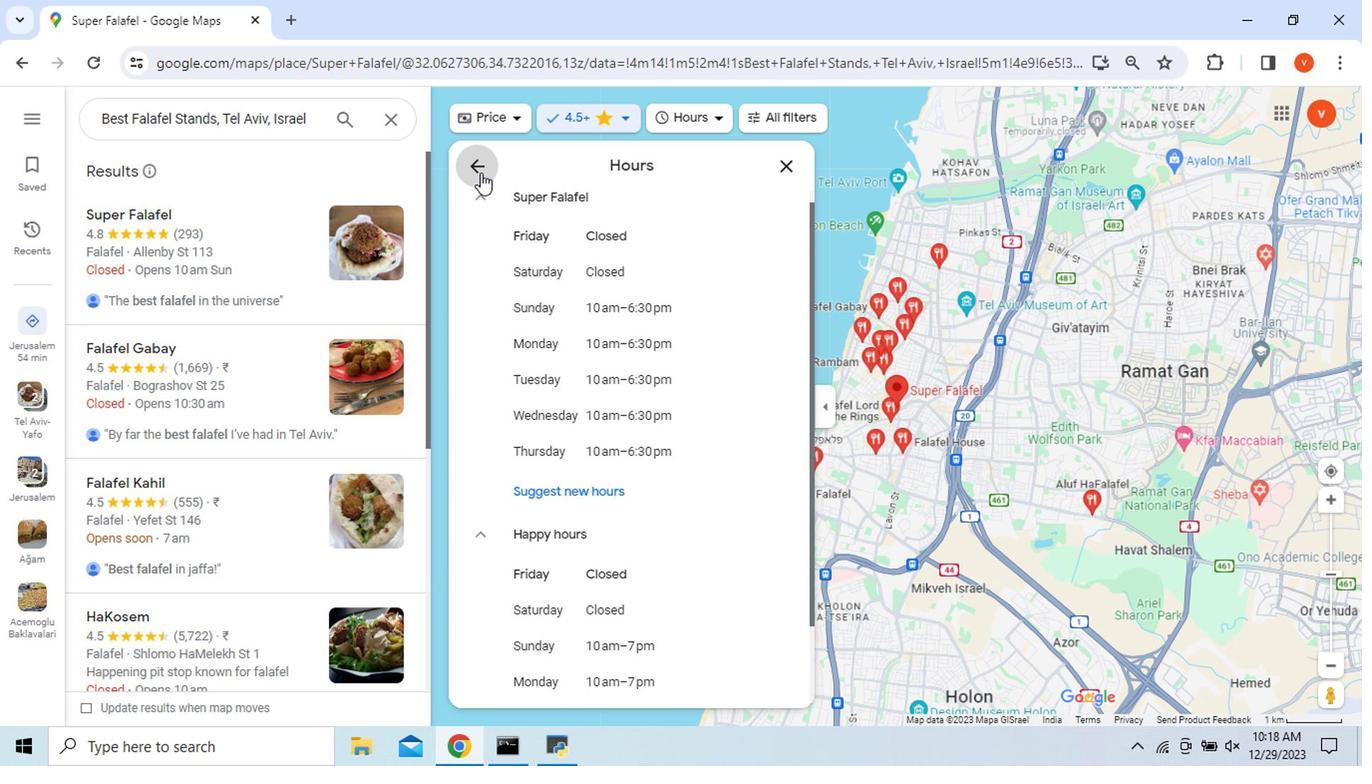 
Action: Mouse pressed left at (476, 185)
Screenshot: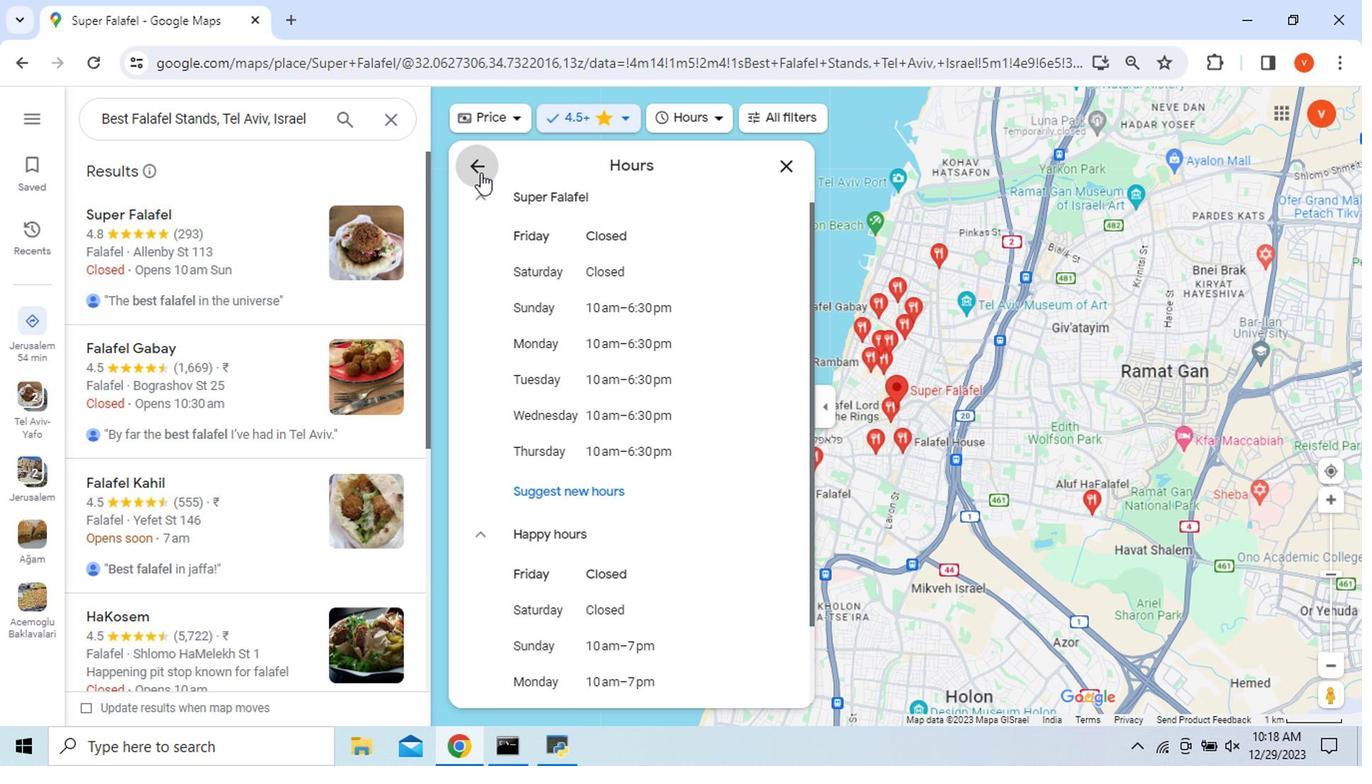 
Action: Mouse moved to (640, 464)
Screenshot: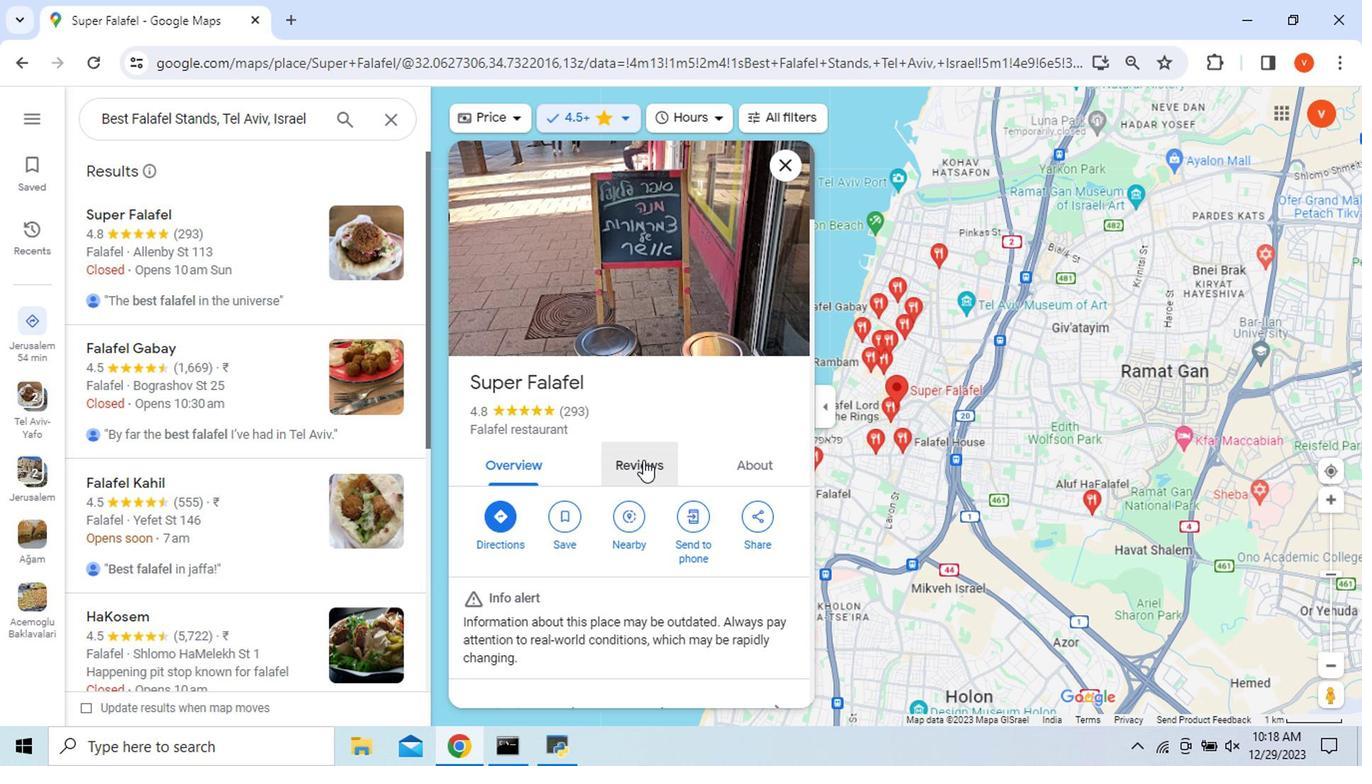 
Action: Mouse pressed left at (640, 464)
Screenshot: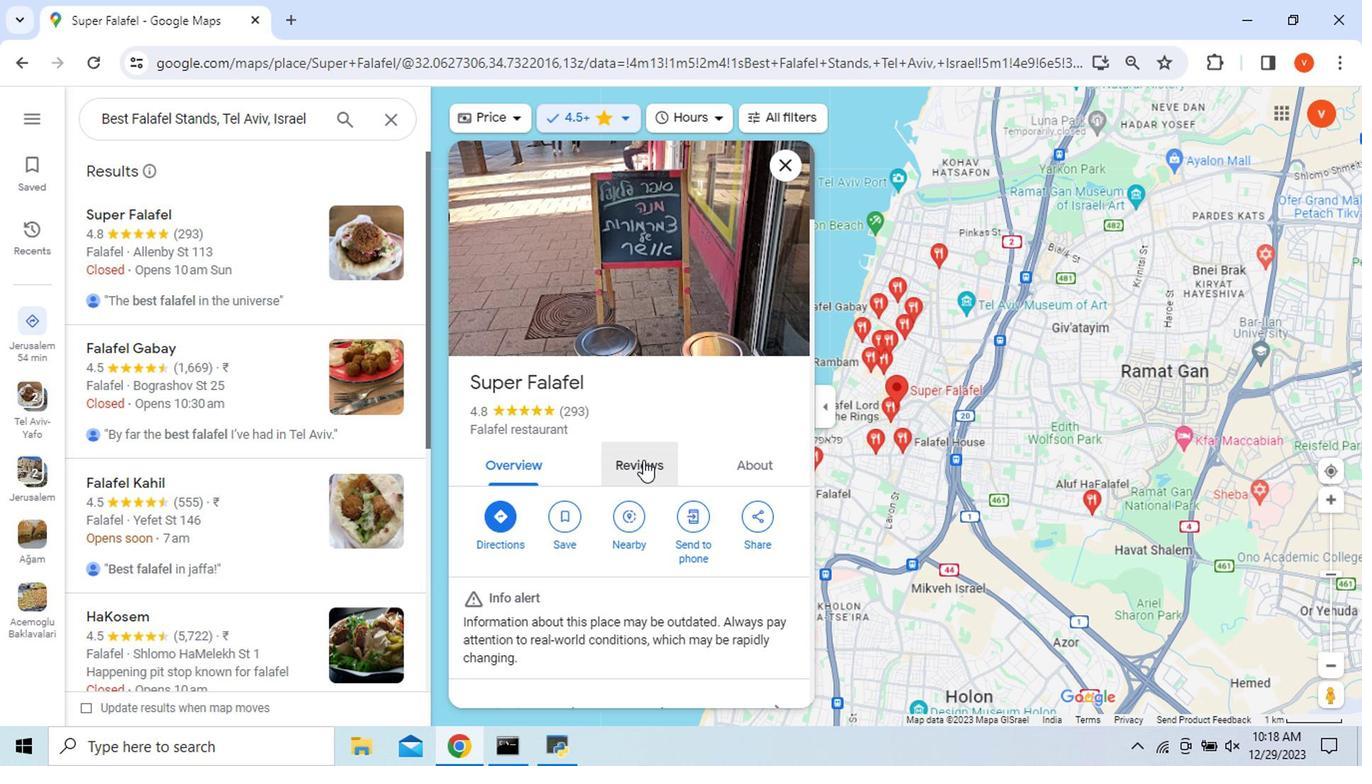 
Action: Mouse moved to (759, 585)
Screenshot: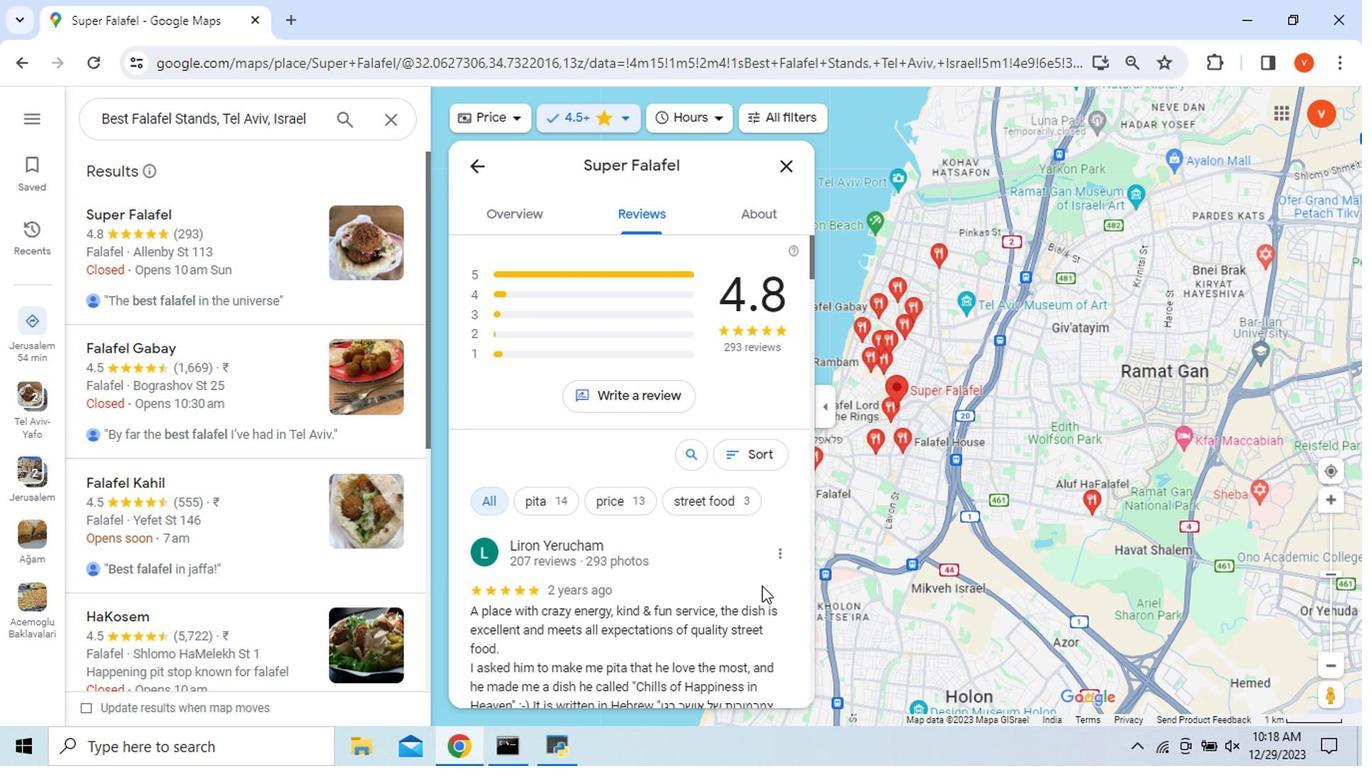 
Action: Mouse scrolled (759, 584) with delta (0, 0)
Screenshot: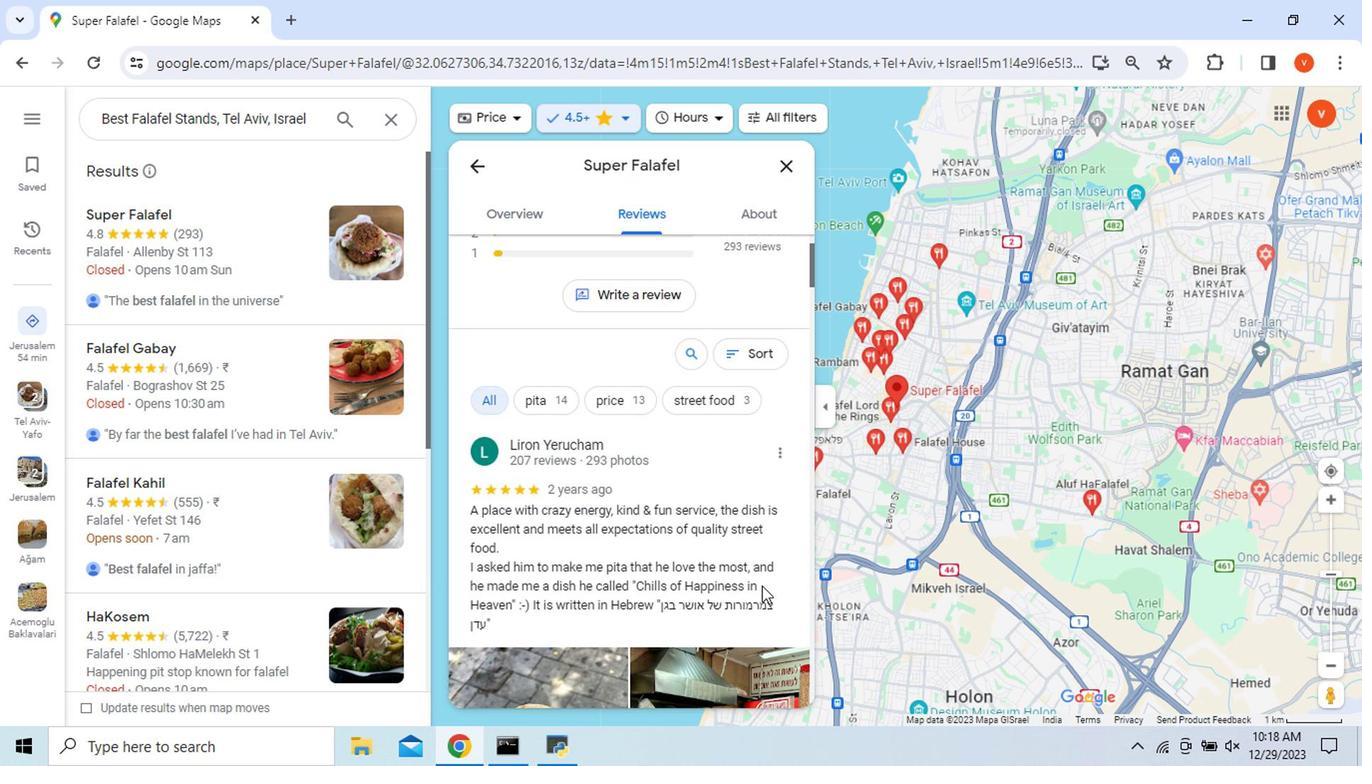 
Action: Mouse scrolled (759, 584) with delta (0, 0)
Screenshot: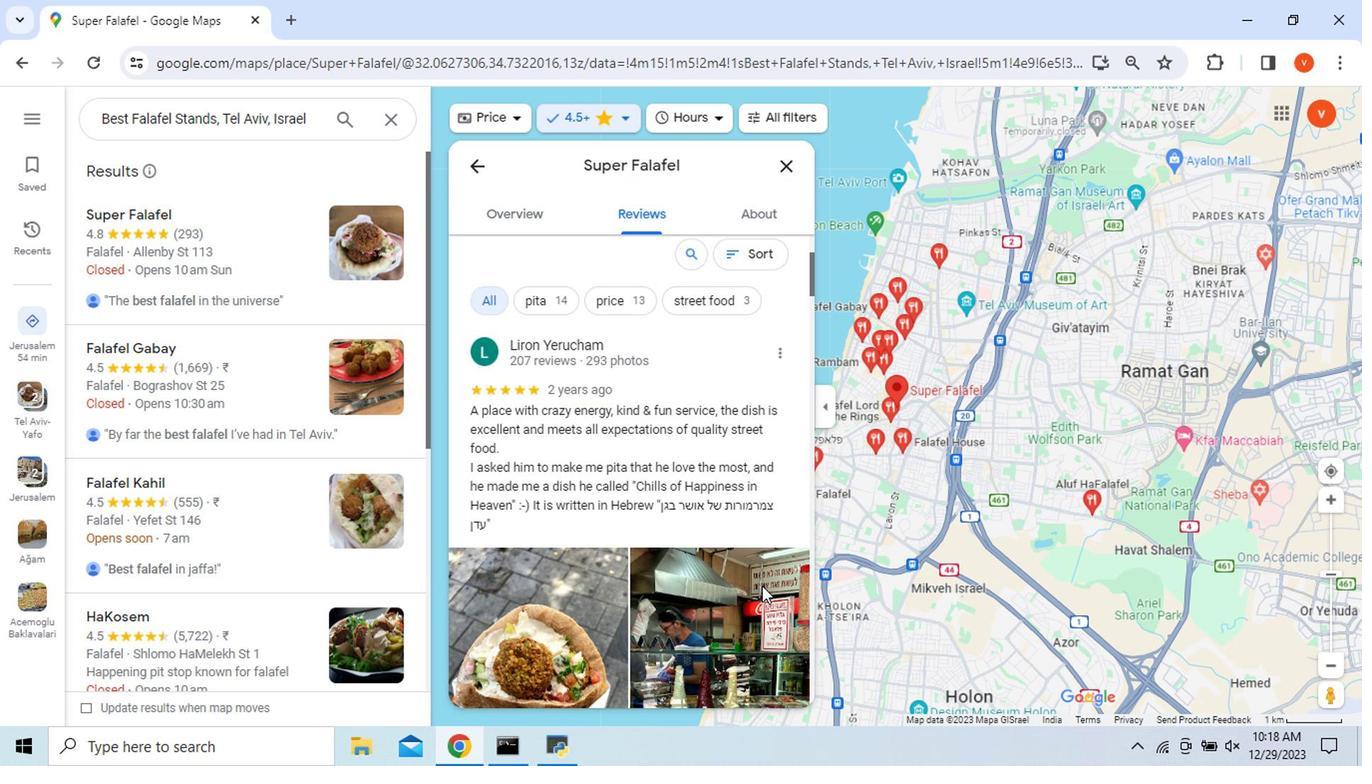 
Action: Mouse scrolled (759, 584) with delta (0, 0)
Screenshot: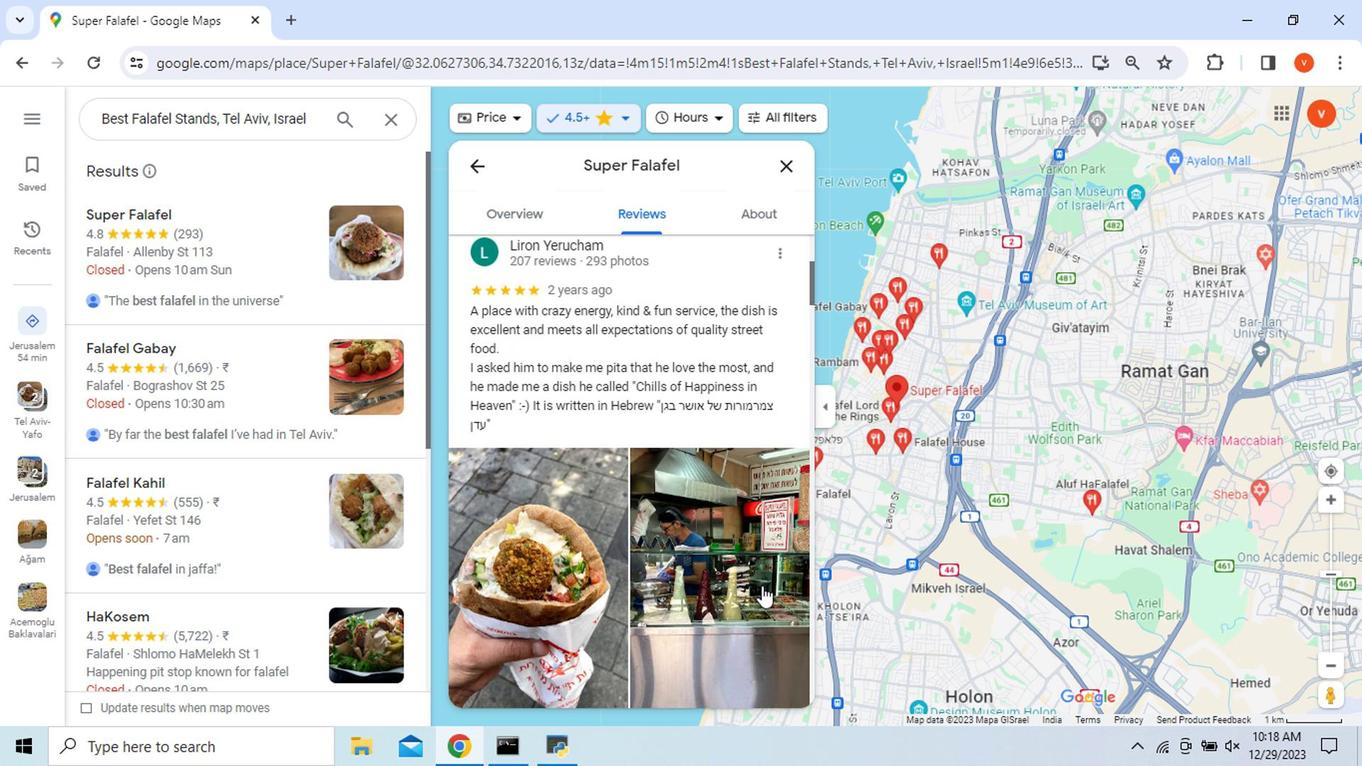 
Action: Mouse scrolled (759, 584) with delta (0, 0)
Screenshot: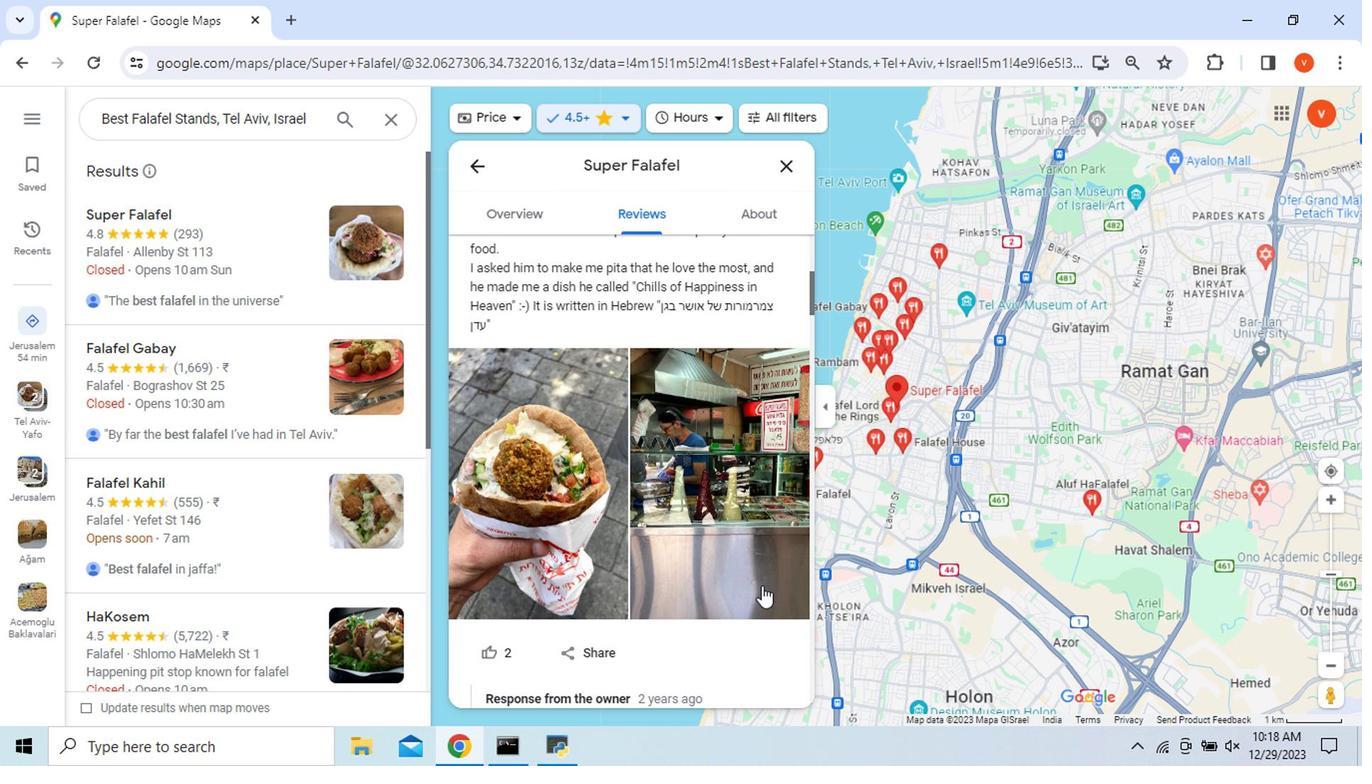 
Action: Mouse scrolled (759, 584) with delta (0, 0)
Screenshot: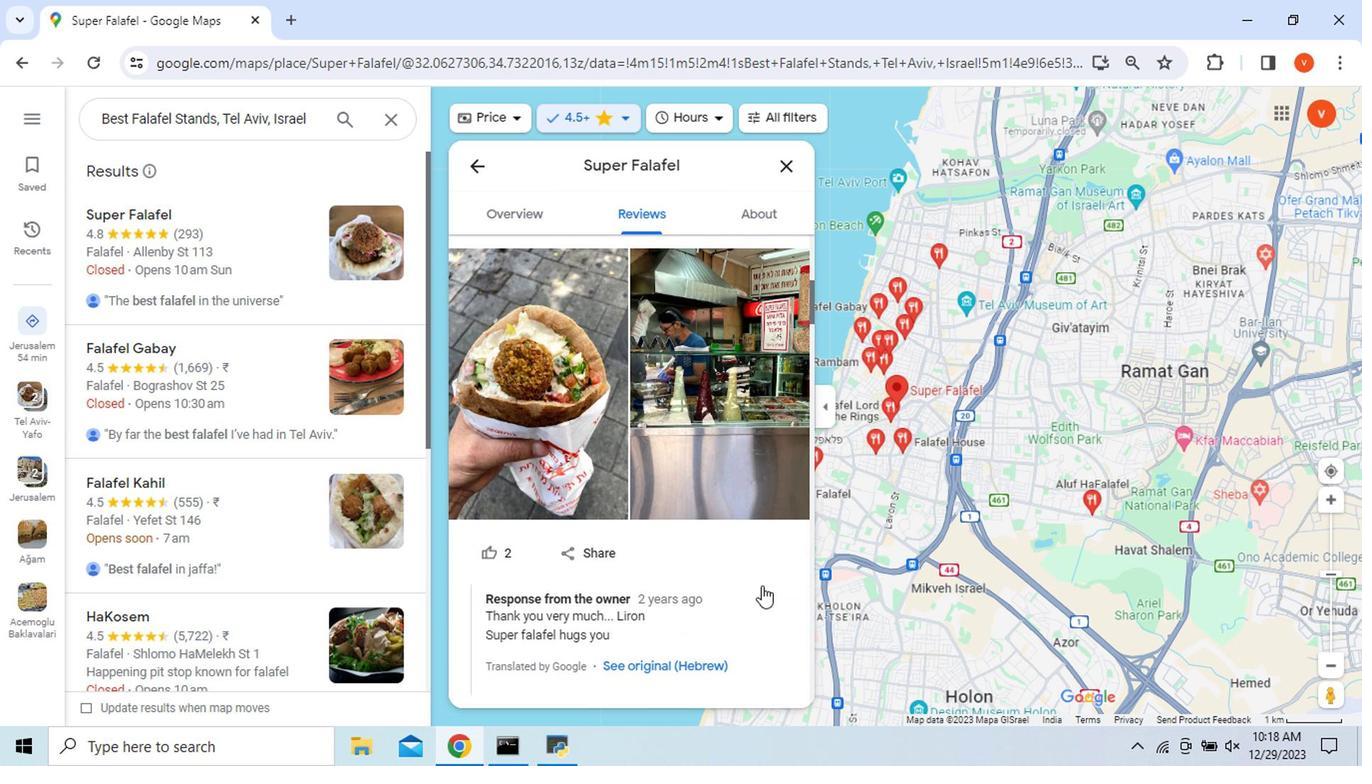 
Action: Mouse scrolled (759, 584) with delta (0, 0)
Screenshot: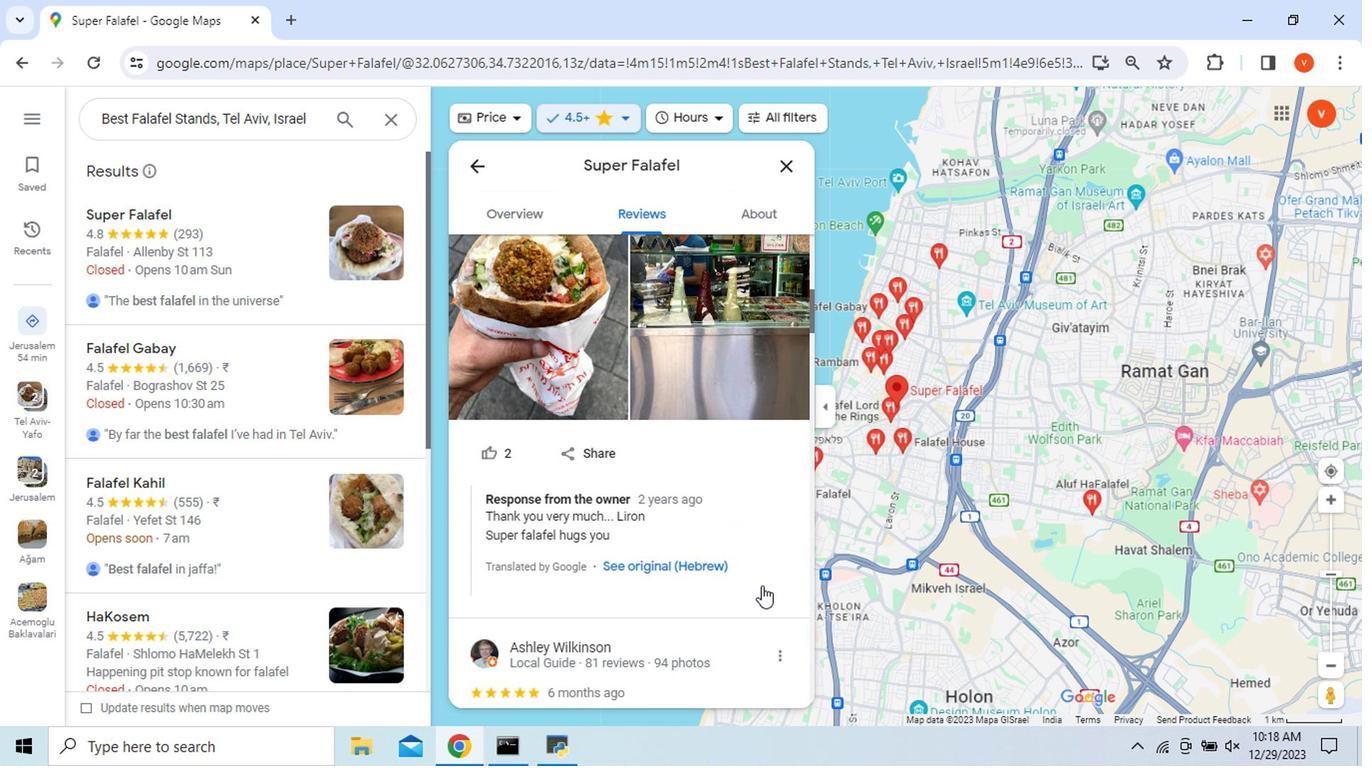 
Action: Mouse scrolled (759, 584) with delta (0, 0)
Screenshot: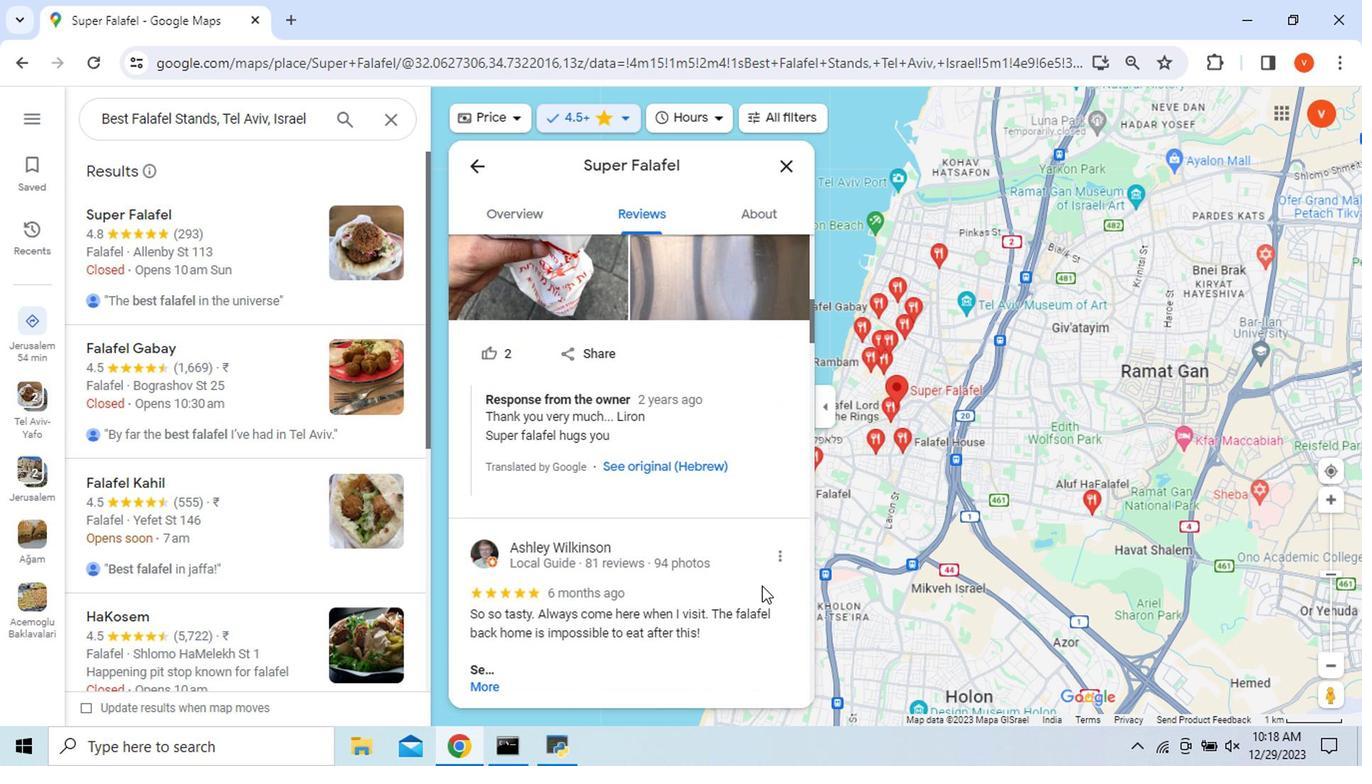 
Action: Mouse scrolled (759, 584) with delta (0, 0)
Screenshot: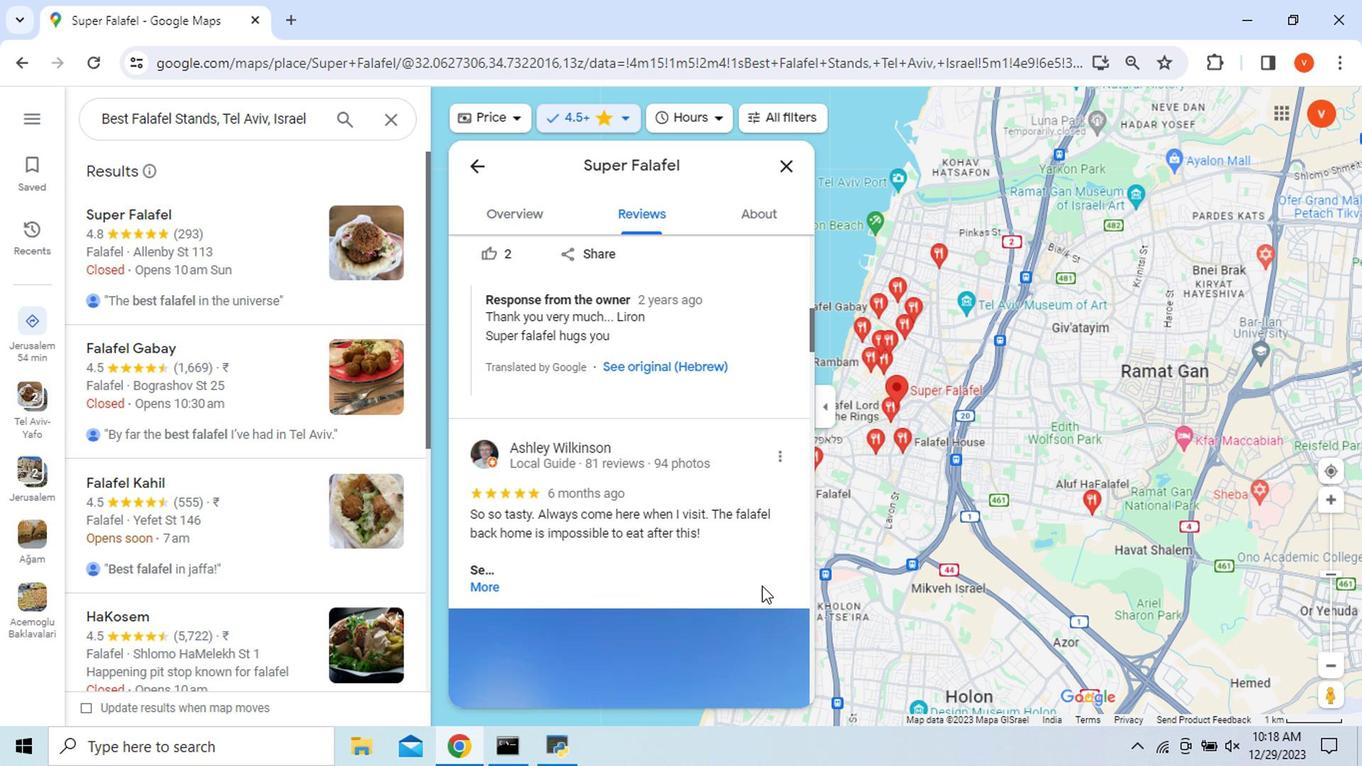 
Action: Mouse scrolled (759, 584) with delta (0, 0)
Screenshot: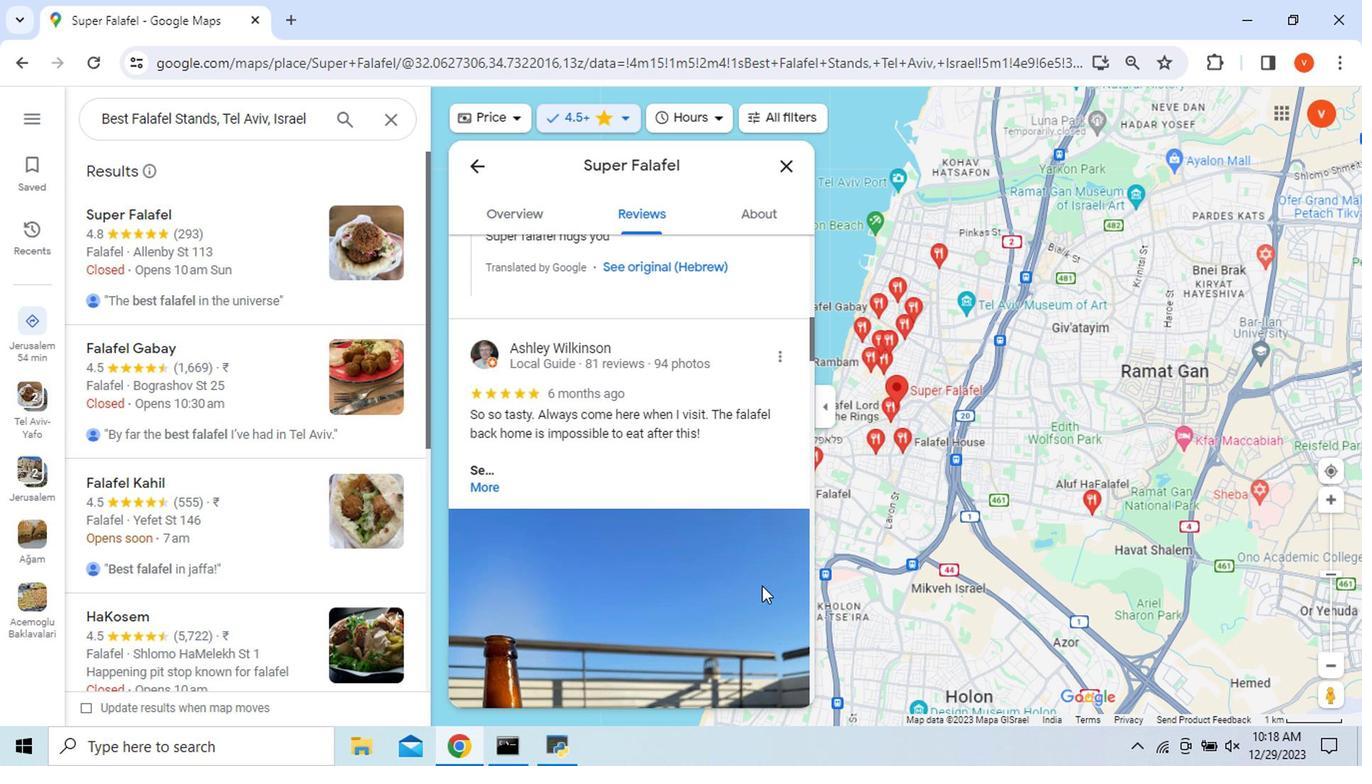 
Action: Mouse scrolled (759, 584) with delta (0, 0)
Screenshot: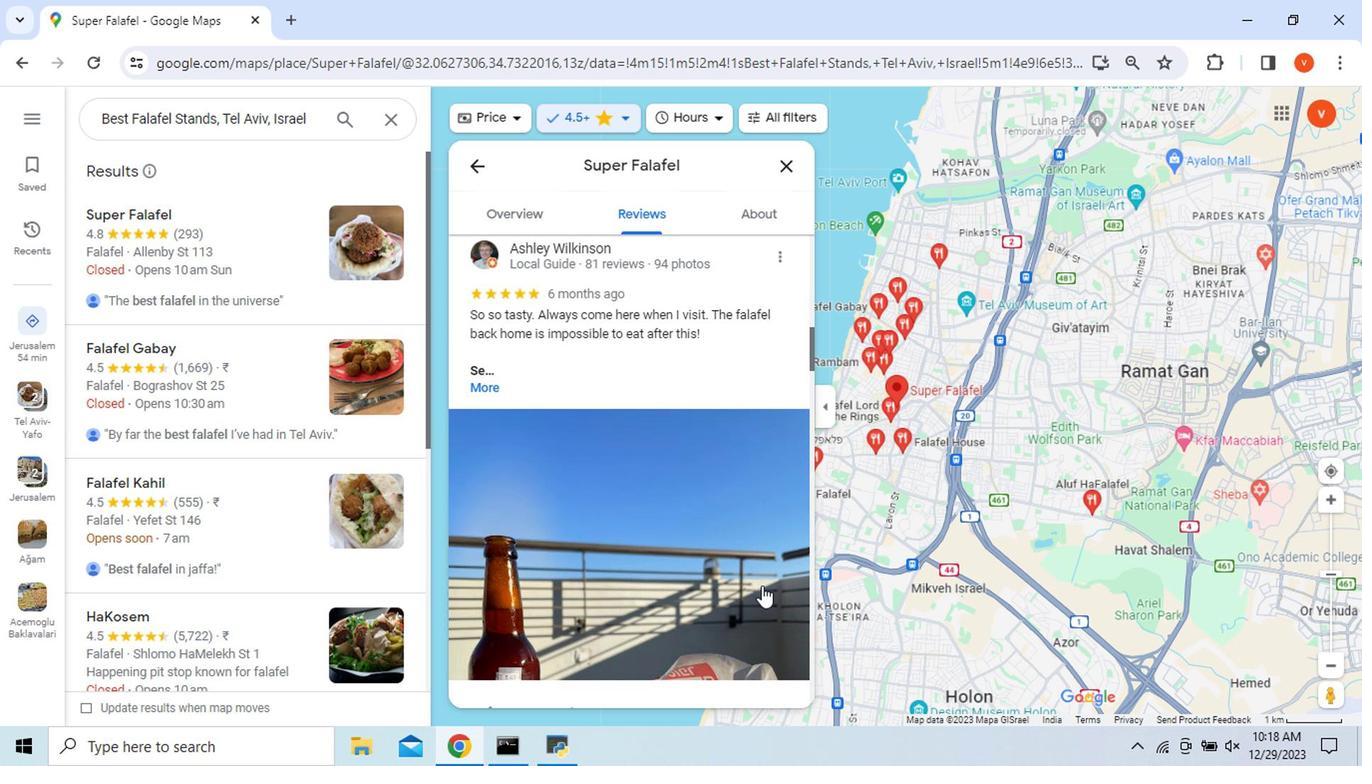 
Action: Mouse scrolled (759, 584) with delta (0, 0)
Screenshot: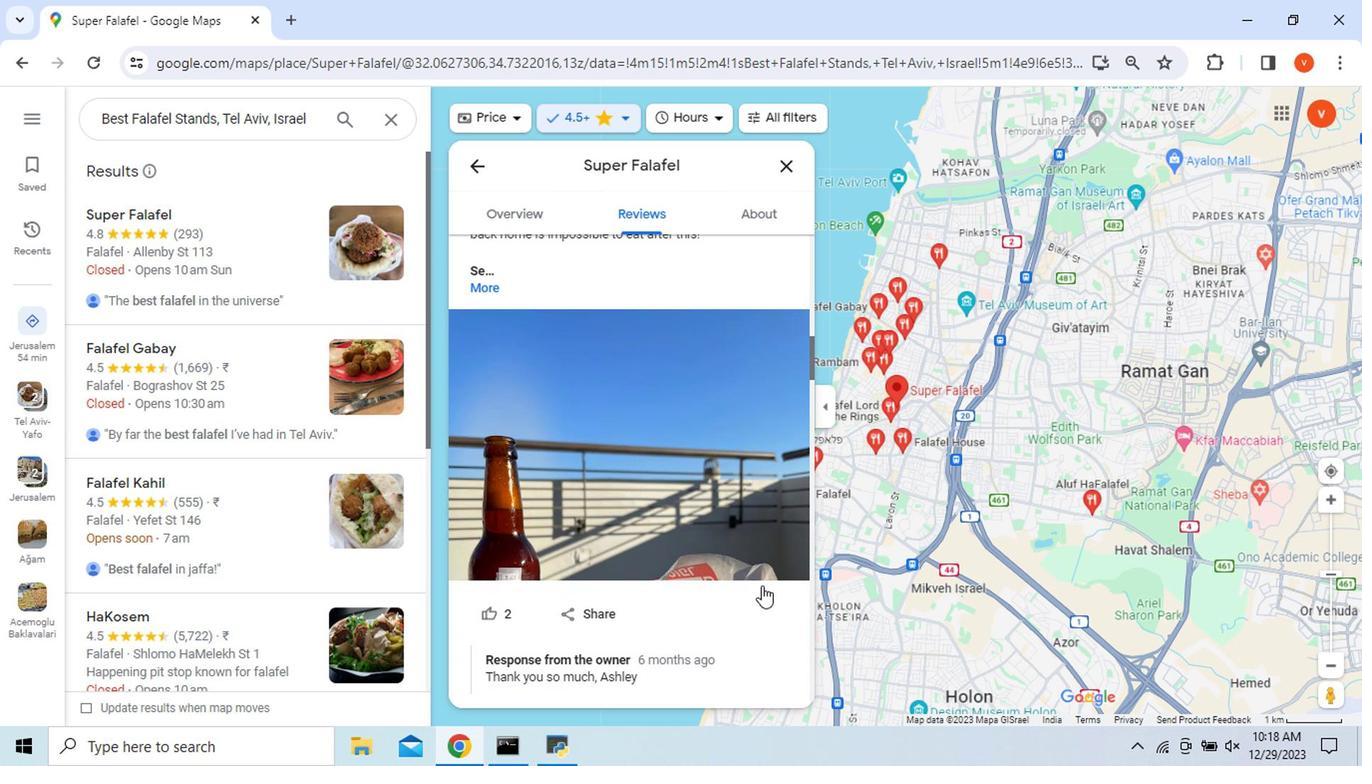 
Action: Mouse scrolled (759, 584) with delta (0, 0)
Screenshot: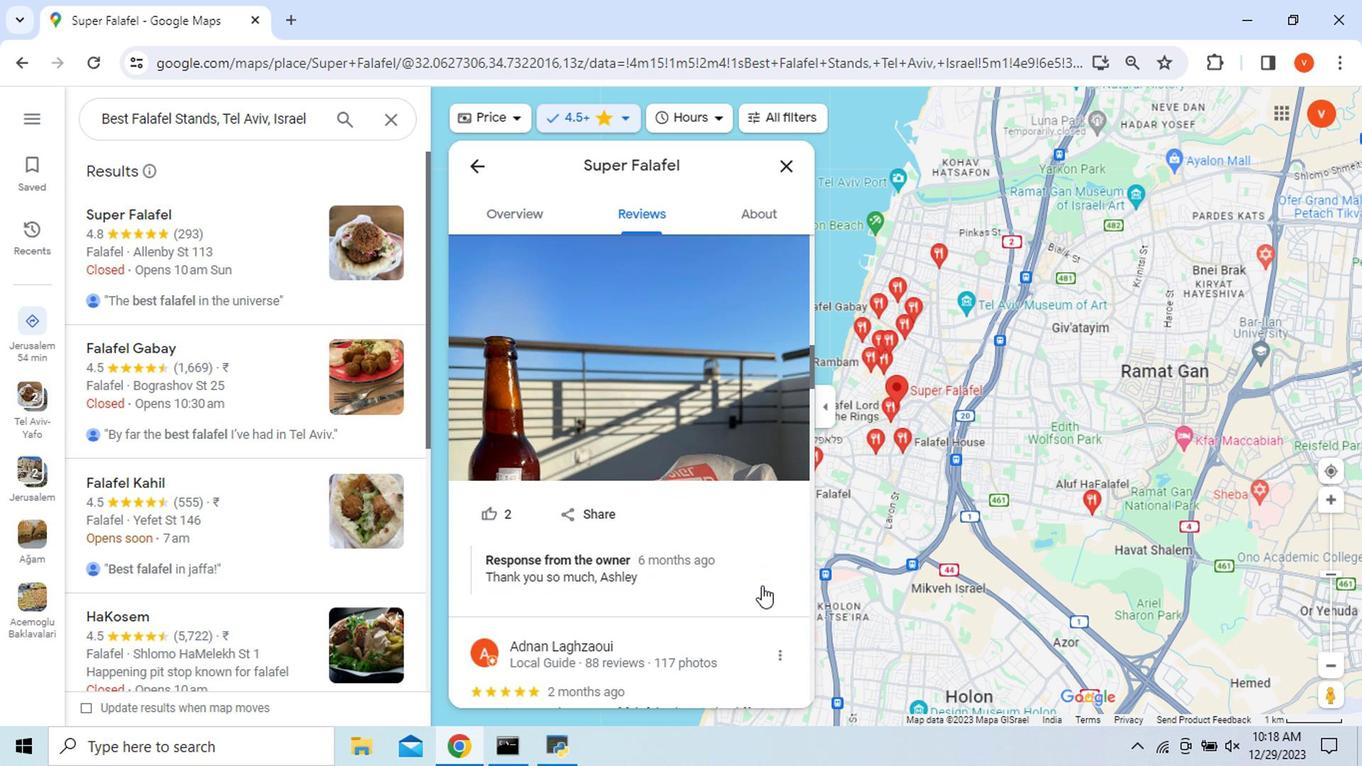 
Action: Mouse scrolled (759, 584) with delta (0, 0)
Screenshot: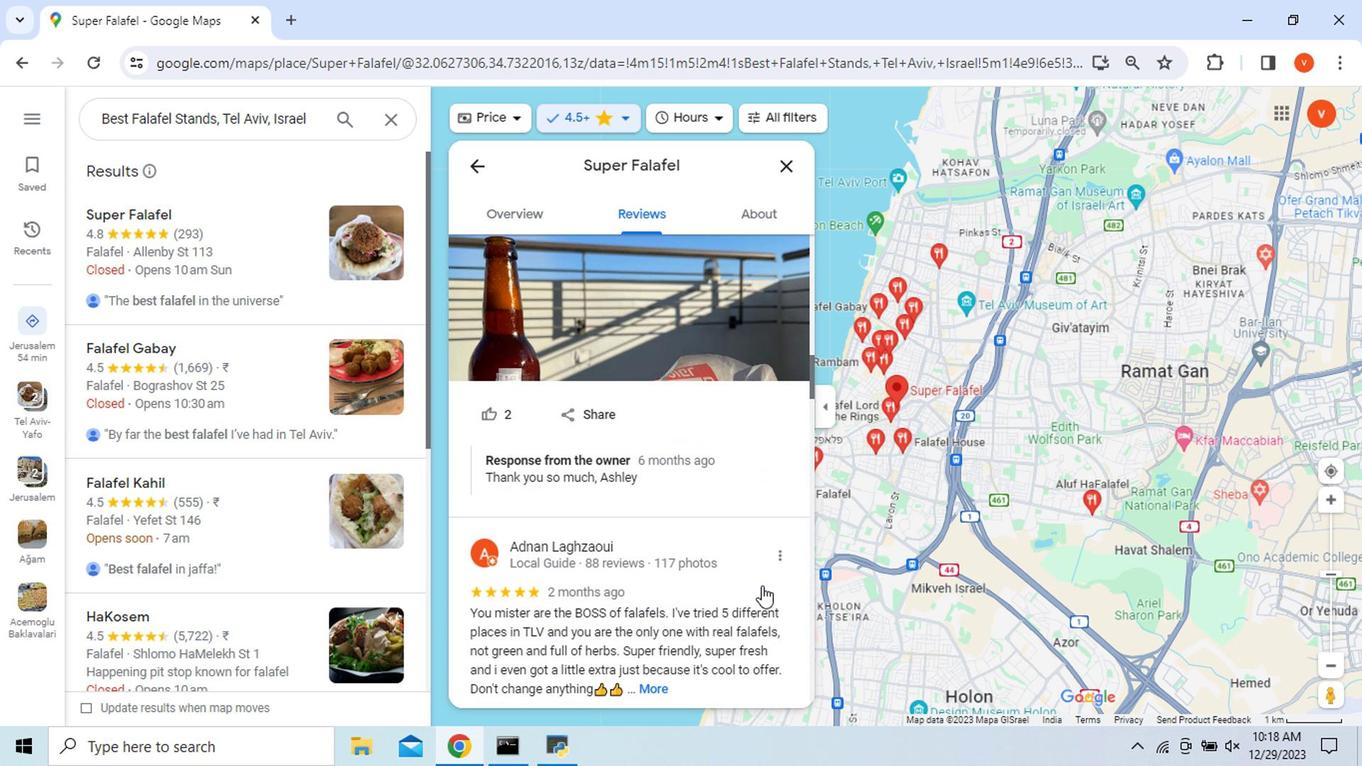 
Action: Mouse scrolled (759, 584) with delta (0, 0)
Screenshot: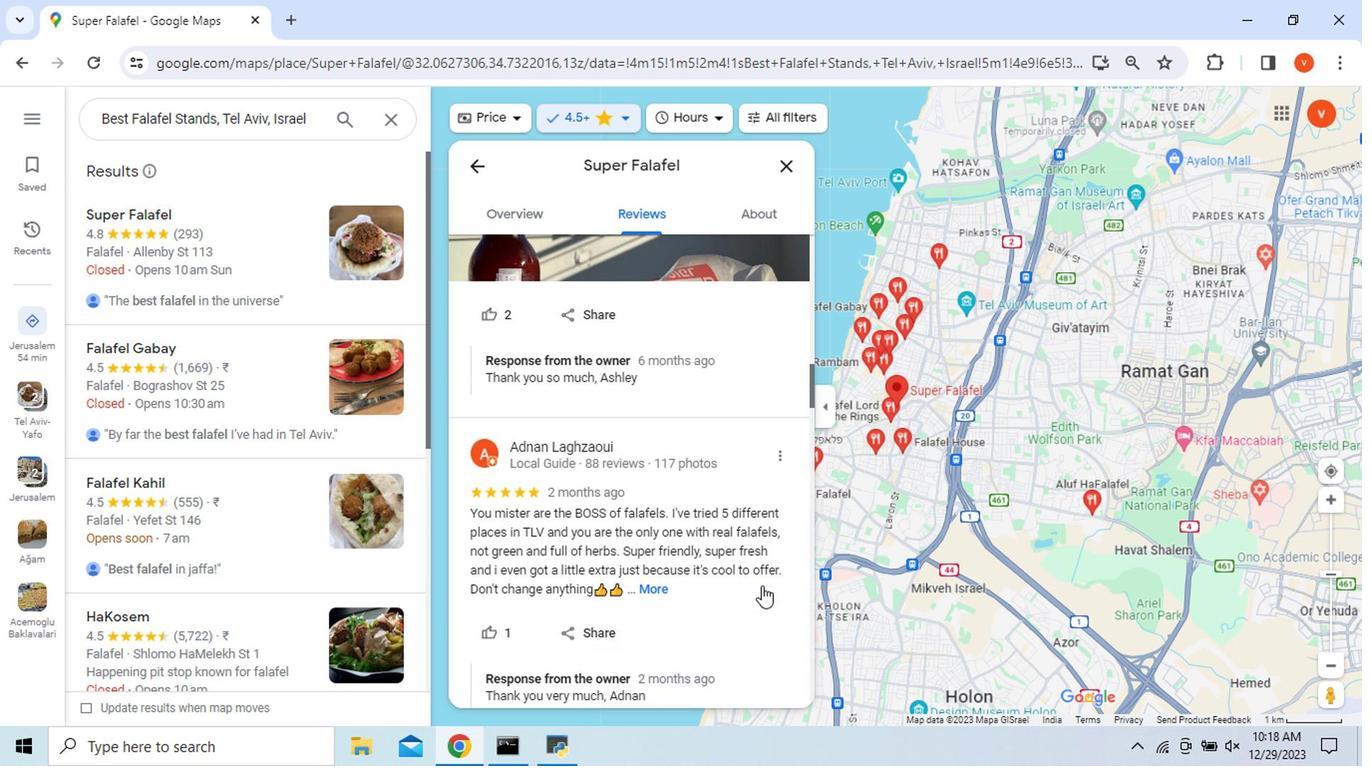 
Action: Mouse scrolled (759, 584) with delta (0, 0)
Screenshot: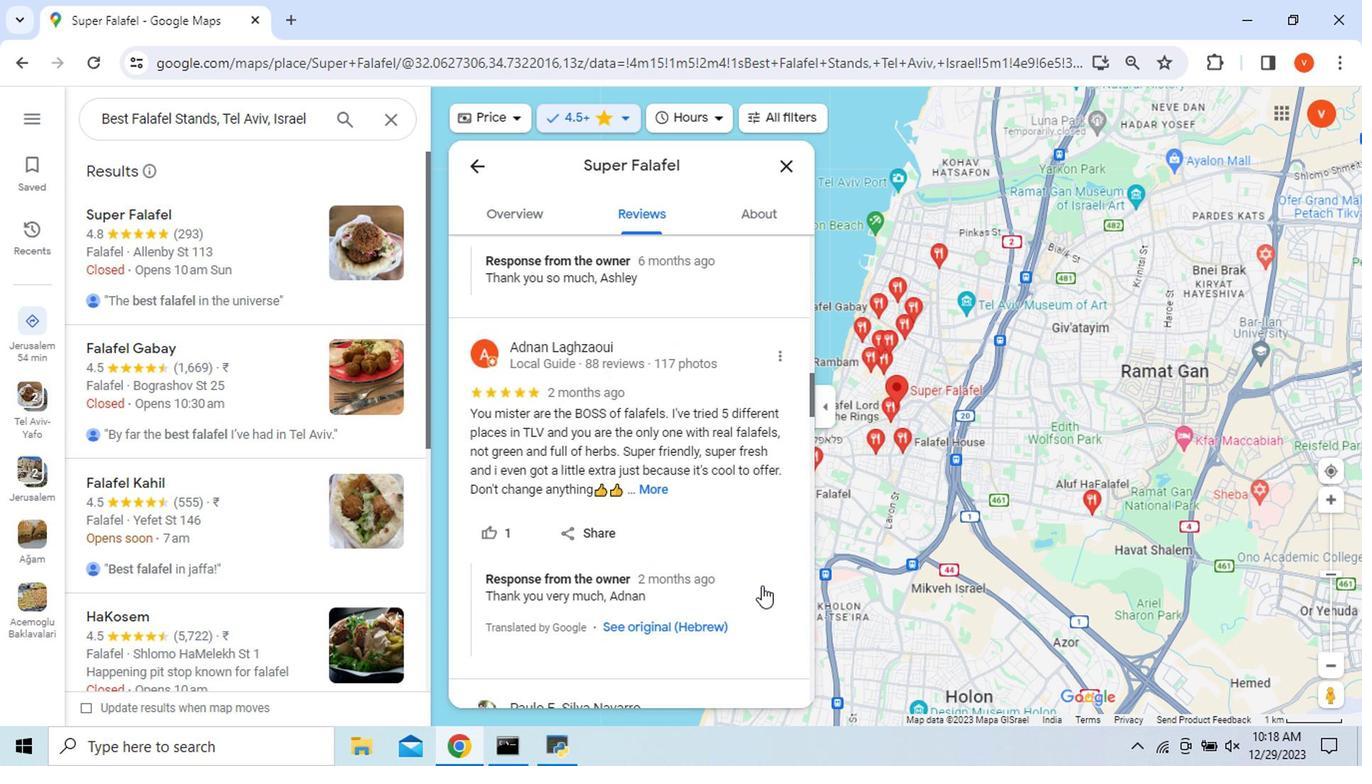 
Action: Mouse scrolled (759, 584) with delta (0, 0)
Screenshot: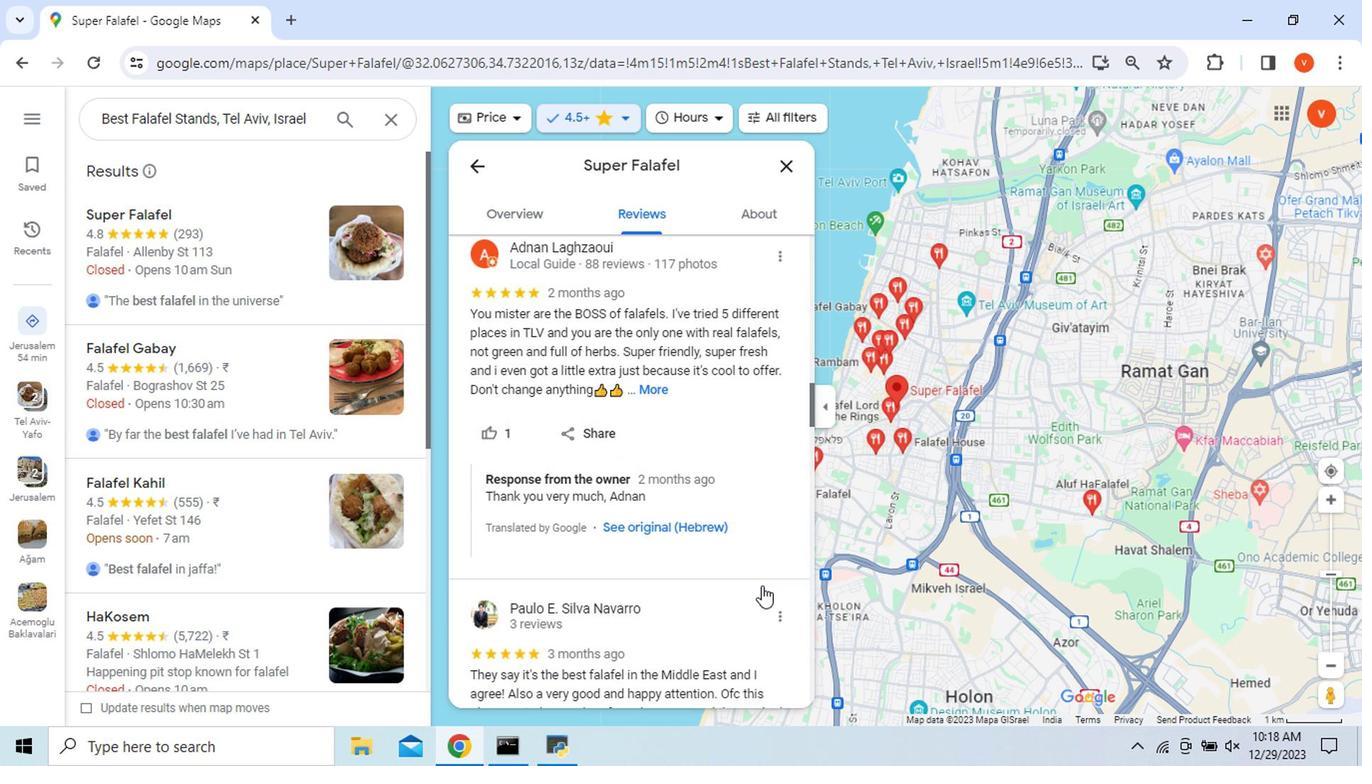 
Action: Mouse scrolled (759, 584) with delta (0, 0)
Screenshot: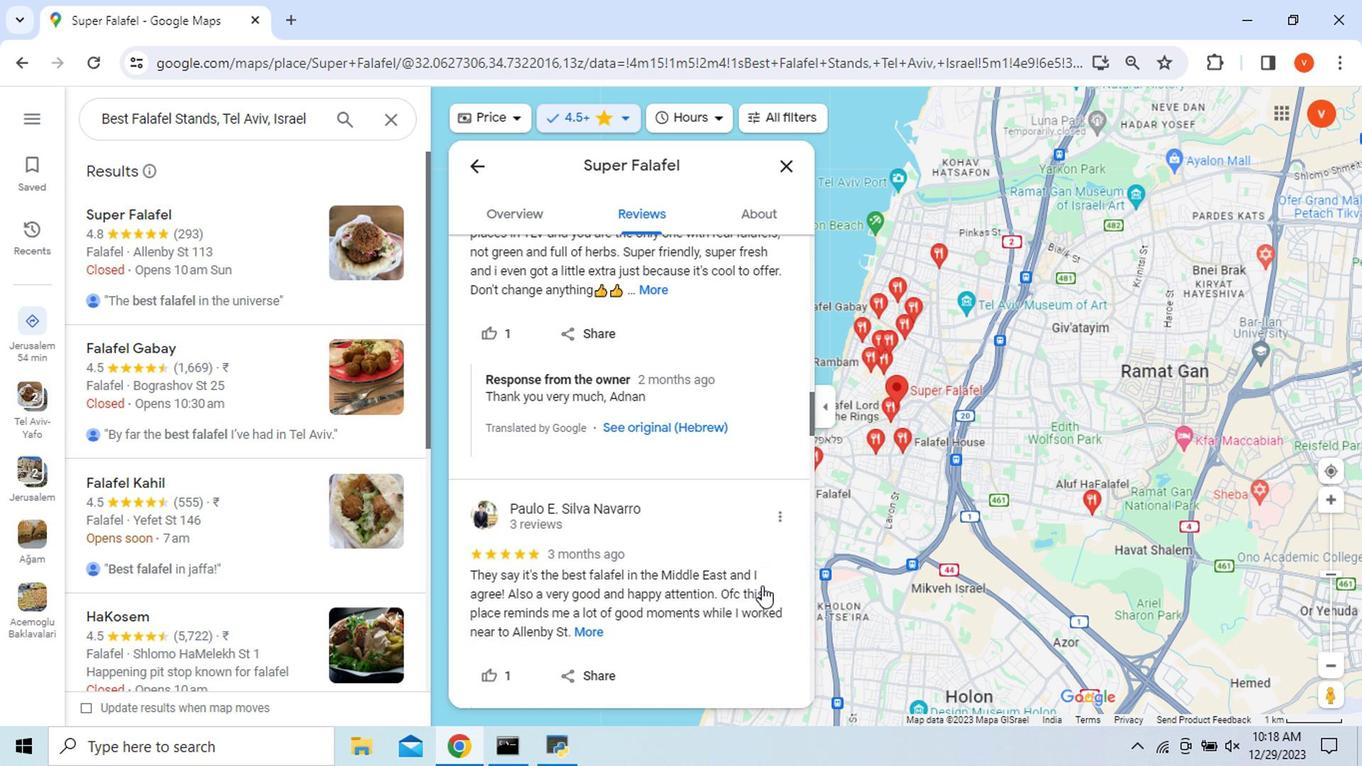 
Action: Mouse scrolled (759, 584) with delta (0, 0)
Screenshot: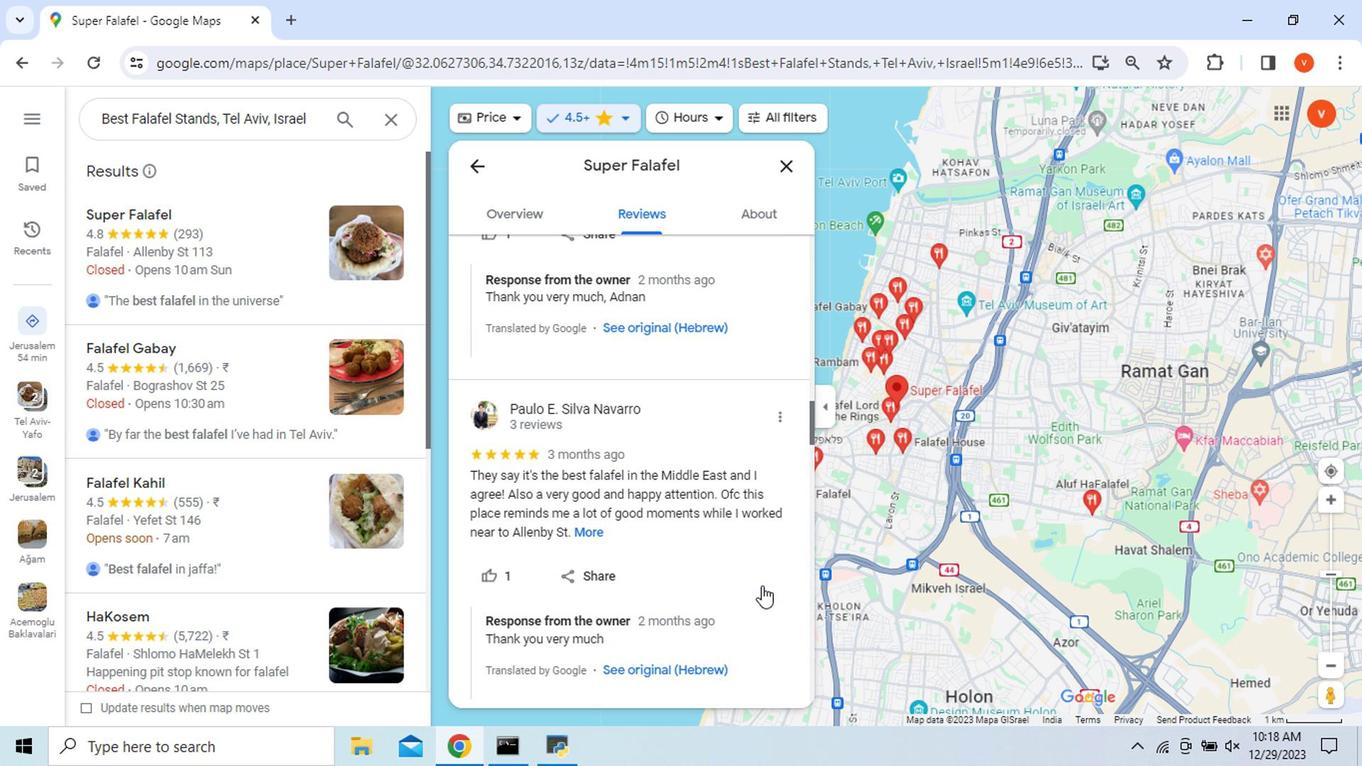 
Action: Mouse moved to (473, 176)
Screenshot: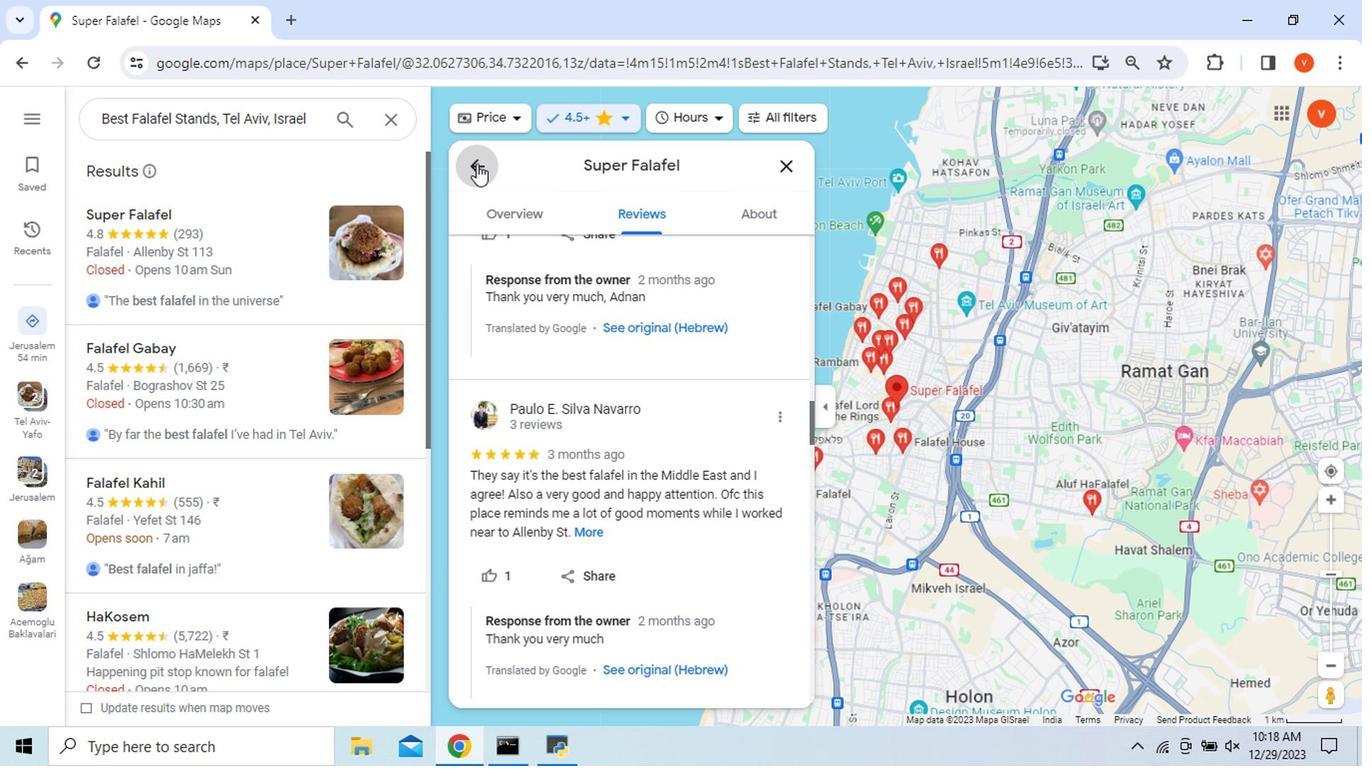 
Action: Mouse pressed left at (473, 176)
Screenshot: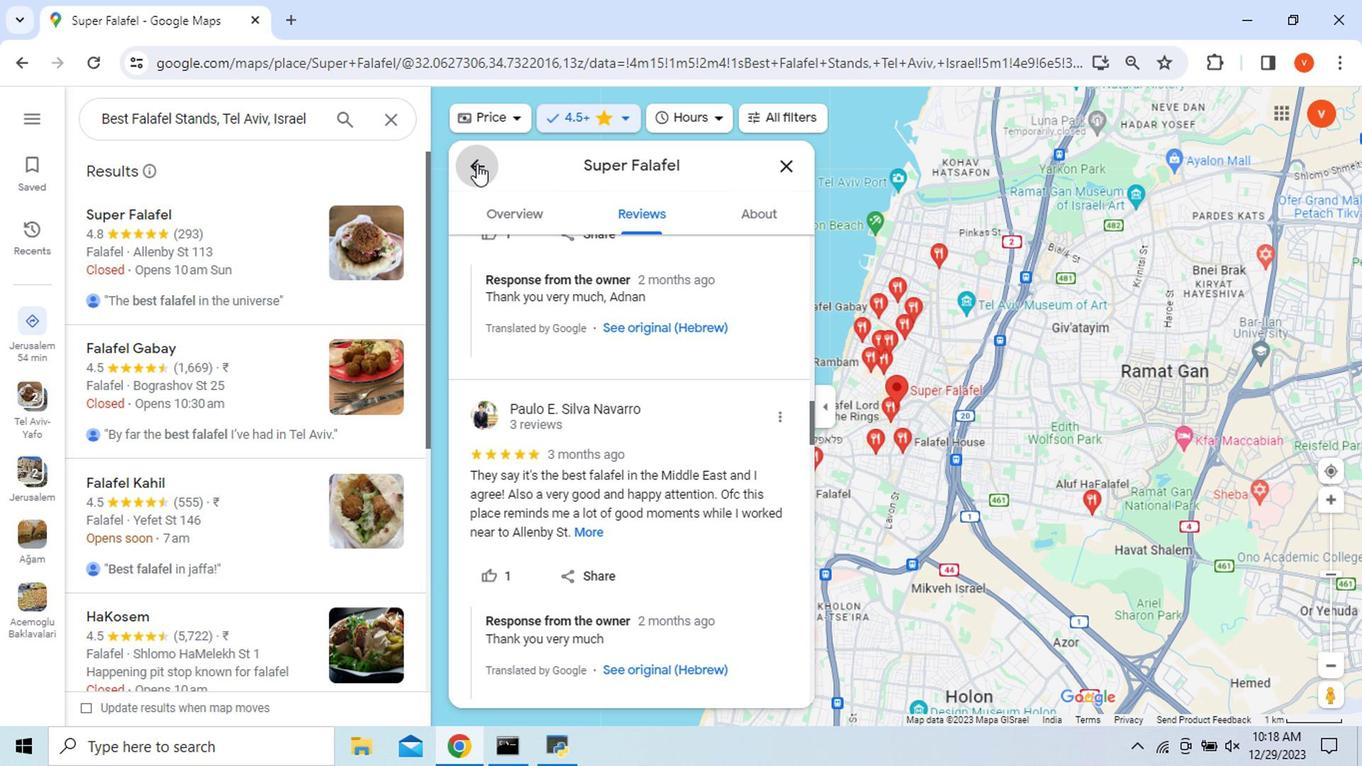 
Action: Mouse moved to (790, 175)
Screenshot: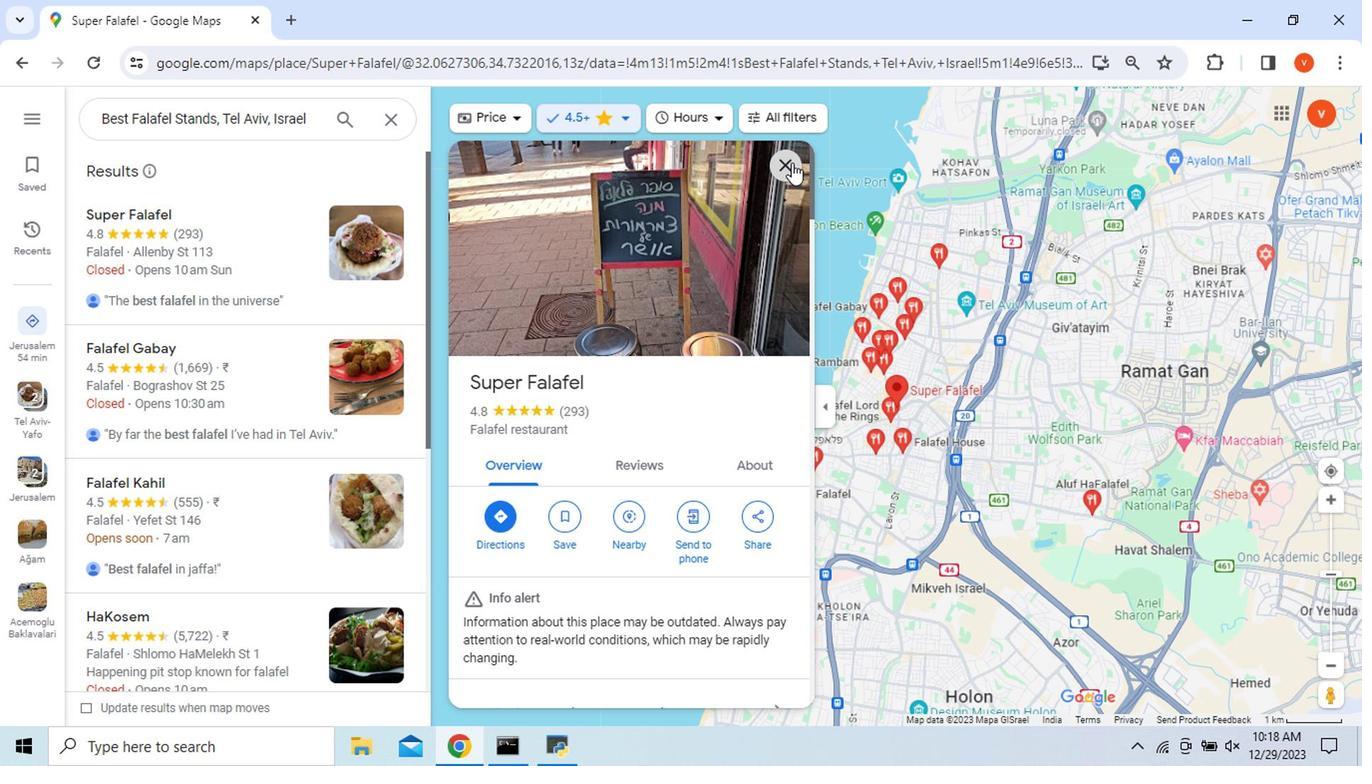 
Action: Mouse pressed left at (790, 175)
Screenshot: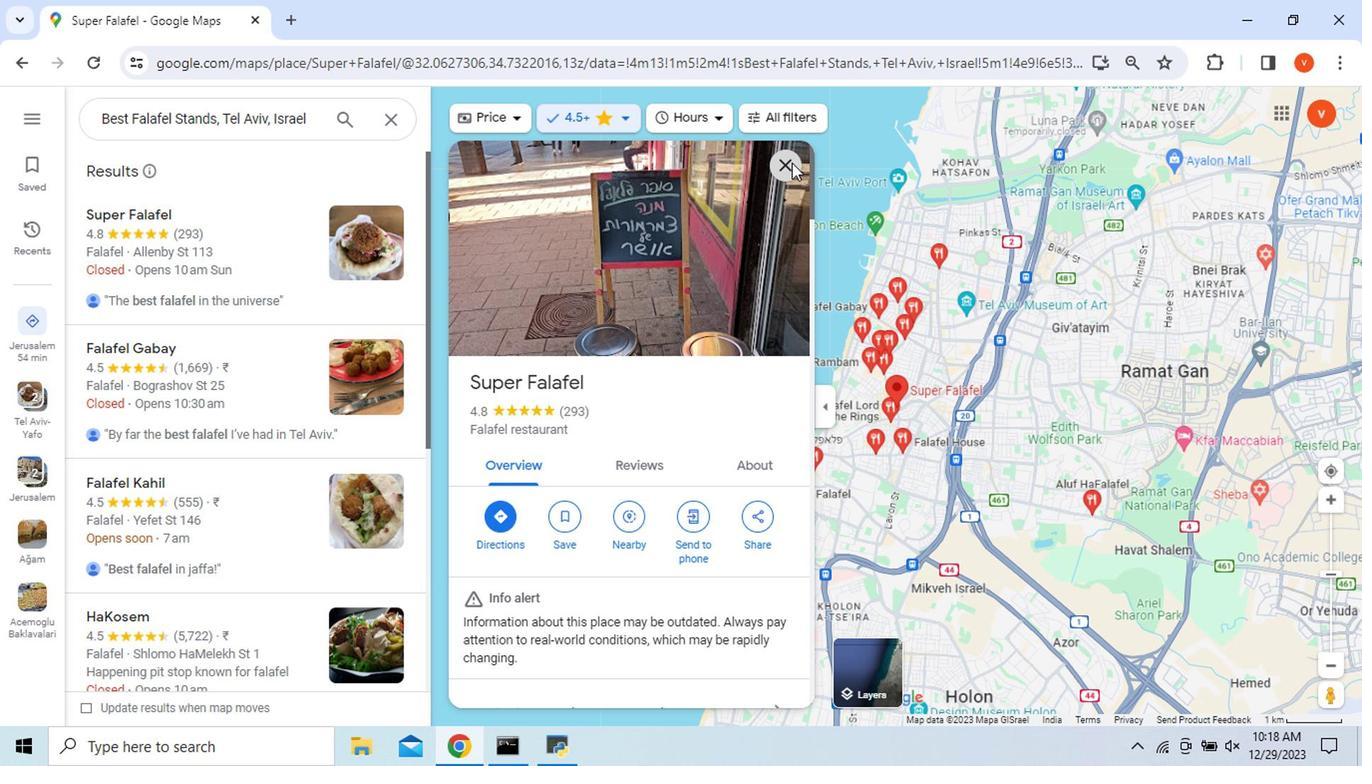 
Action: Mouse moved to (260, 373)
Screenshot: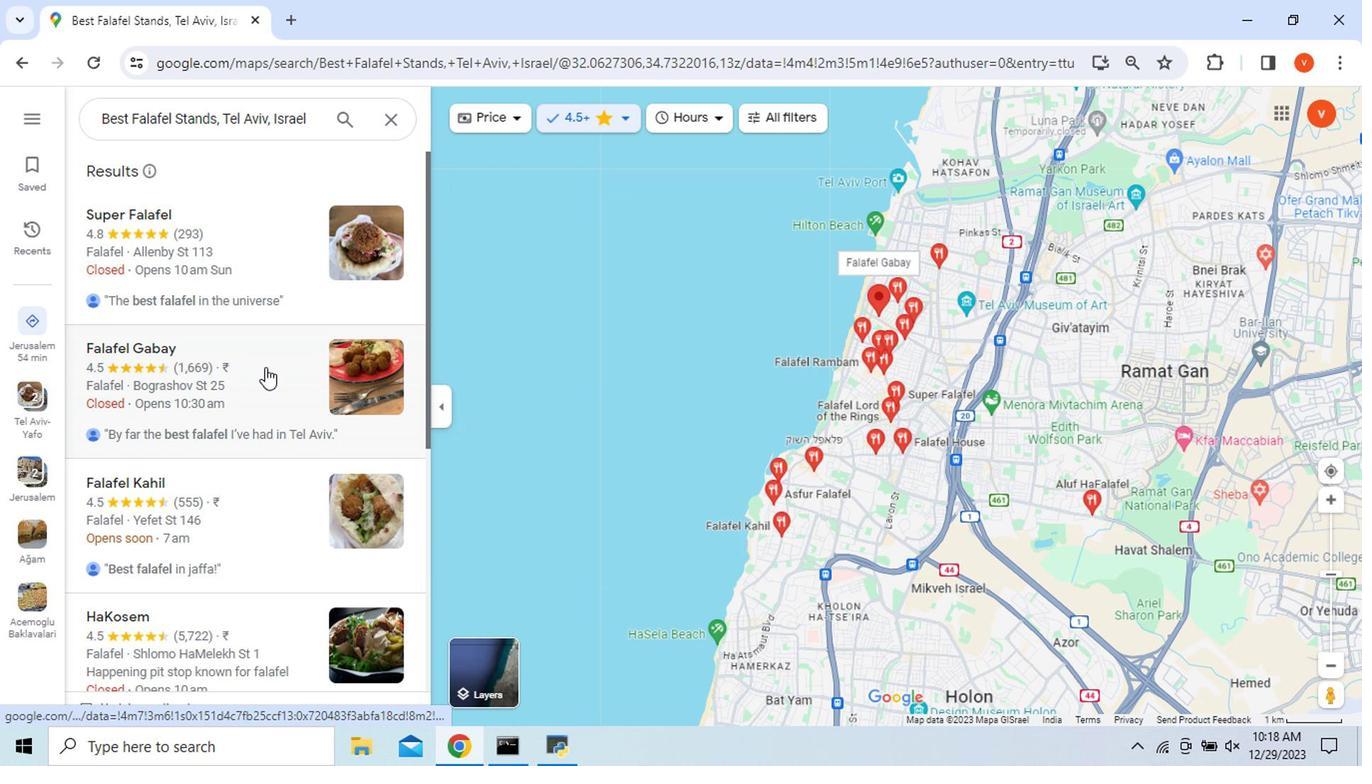
Action: Mouse pressed left at (260, 373)
Screenshot: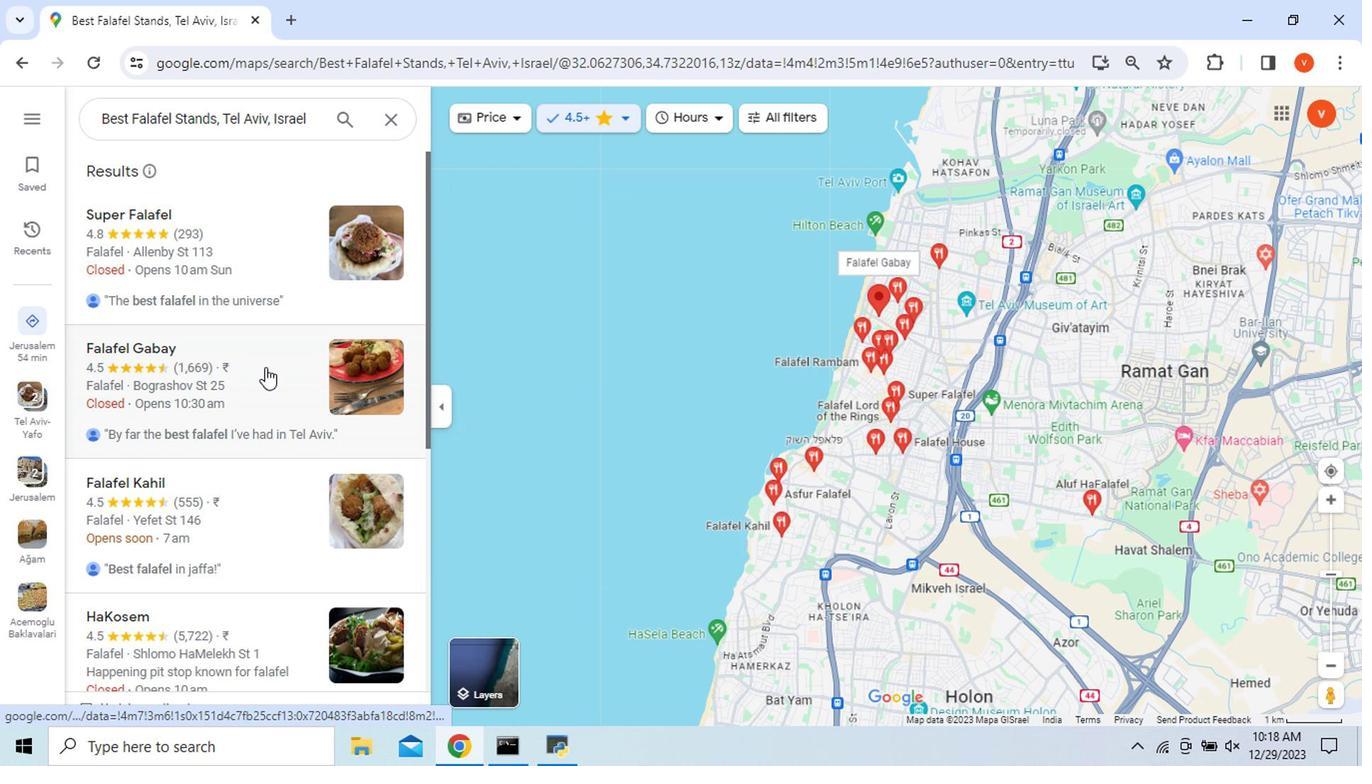 
Action: Mouse moved to (664, 627)
Screenshot: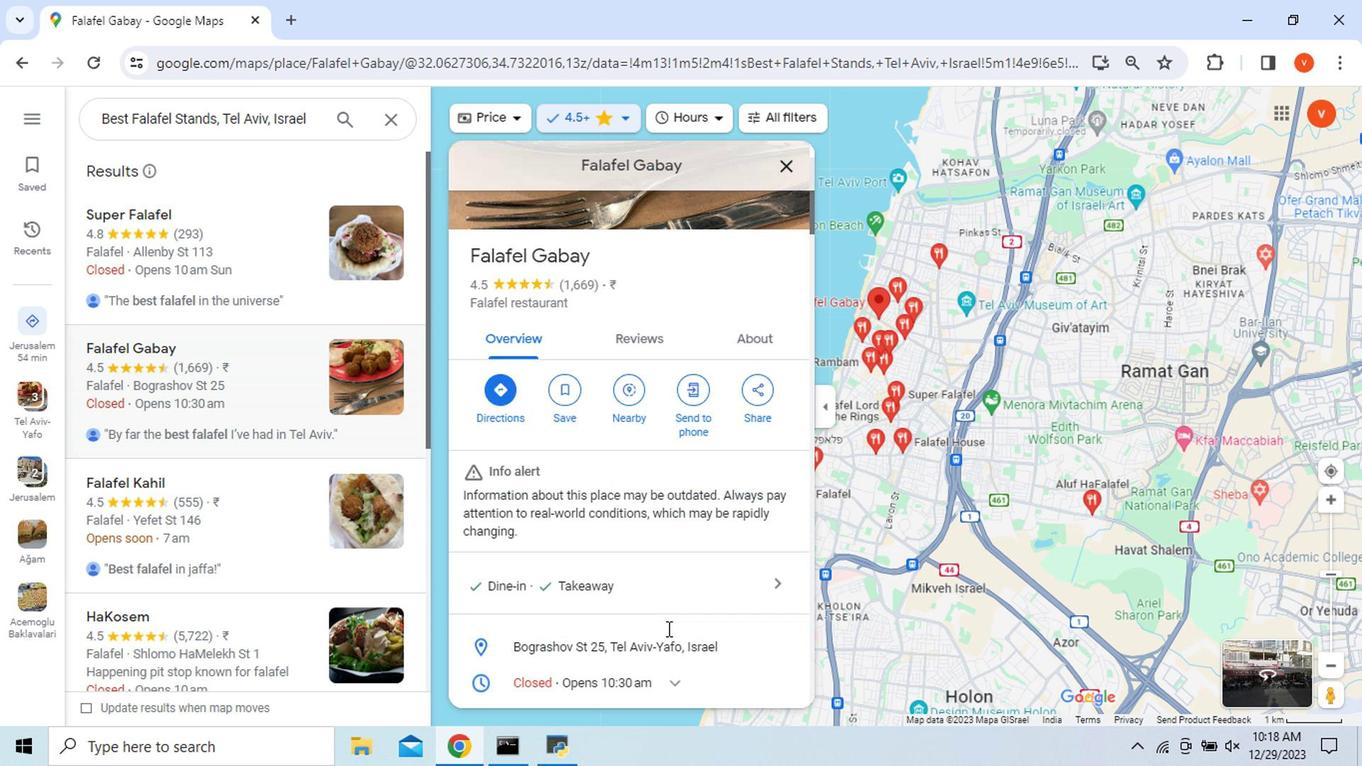 
Action: Mouse scrolled (664, 627) with delta (0, 0)
Screenshot: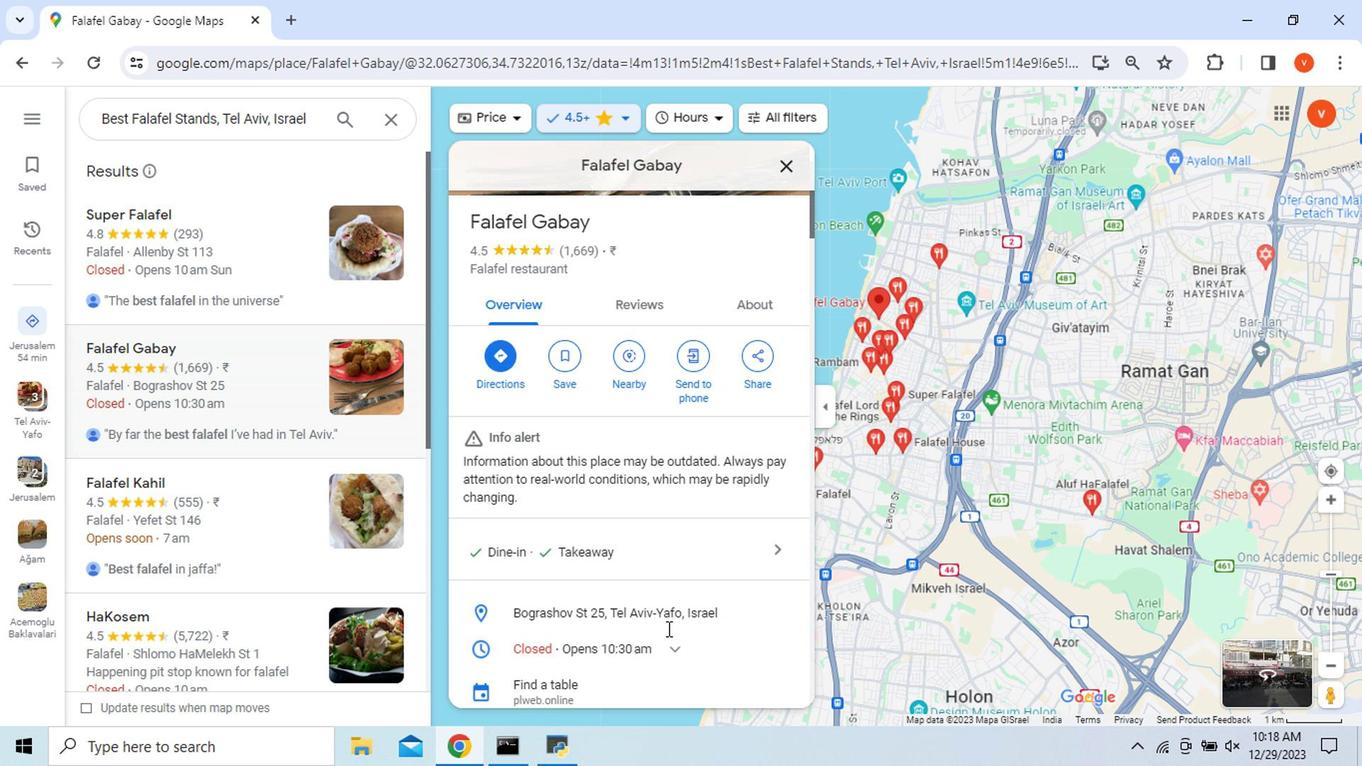 
Action: Mouse moved to (664, 627)
Screenshot: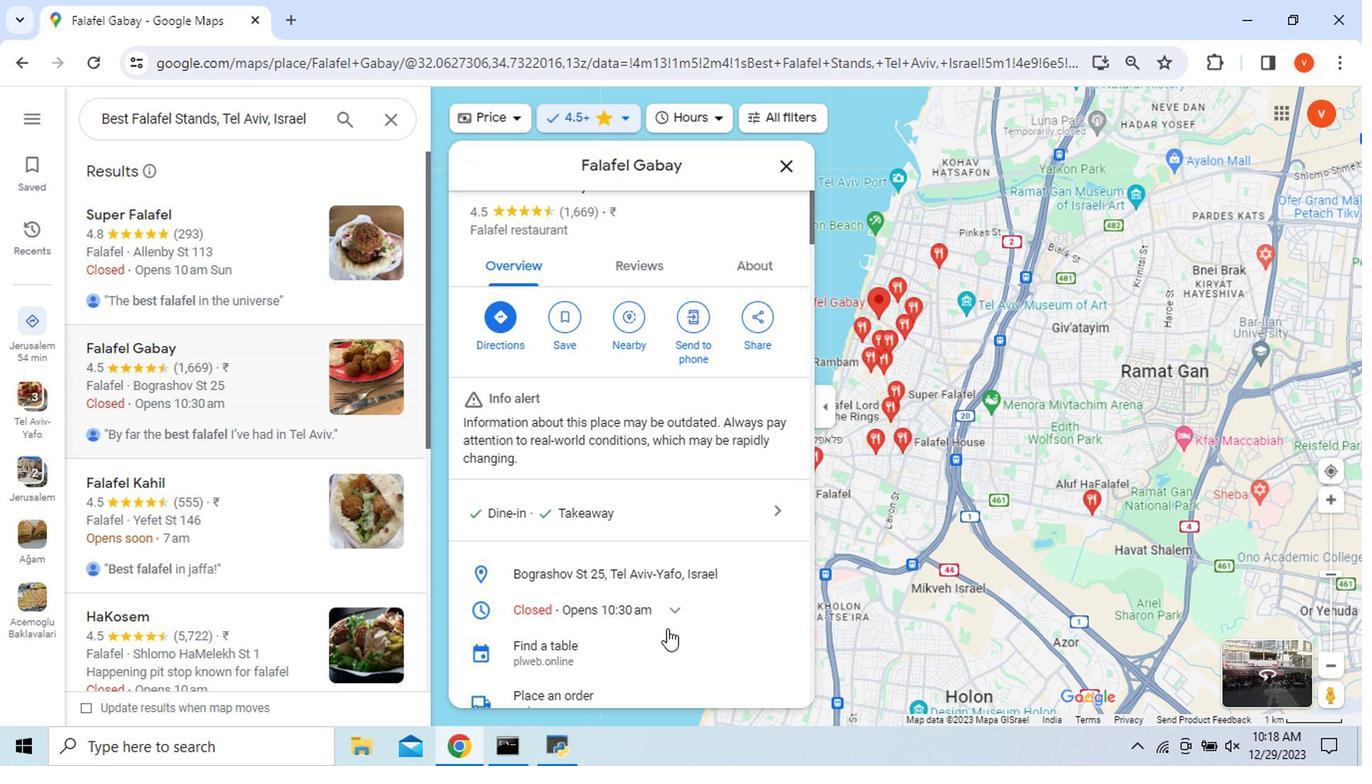 
Action: Mouse scrolled (664, 626) with delta (0, 0)
Screenshot: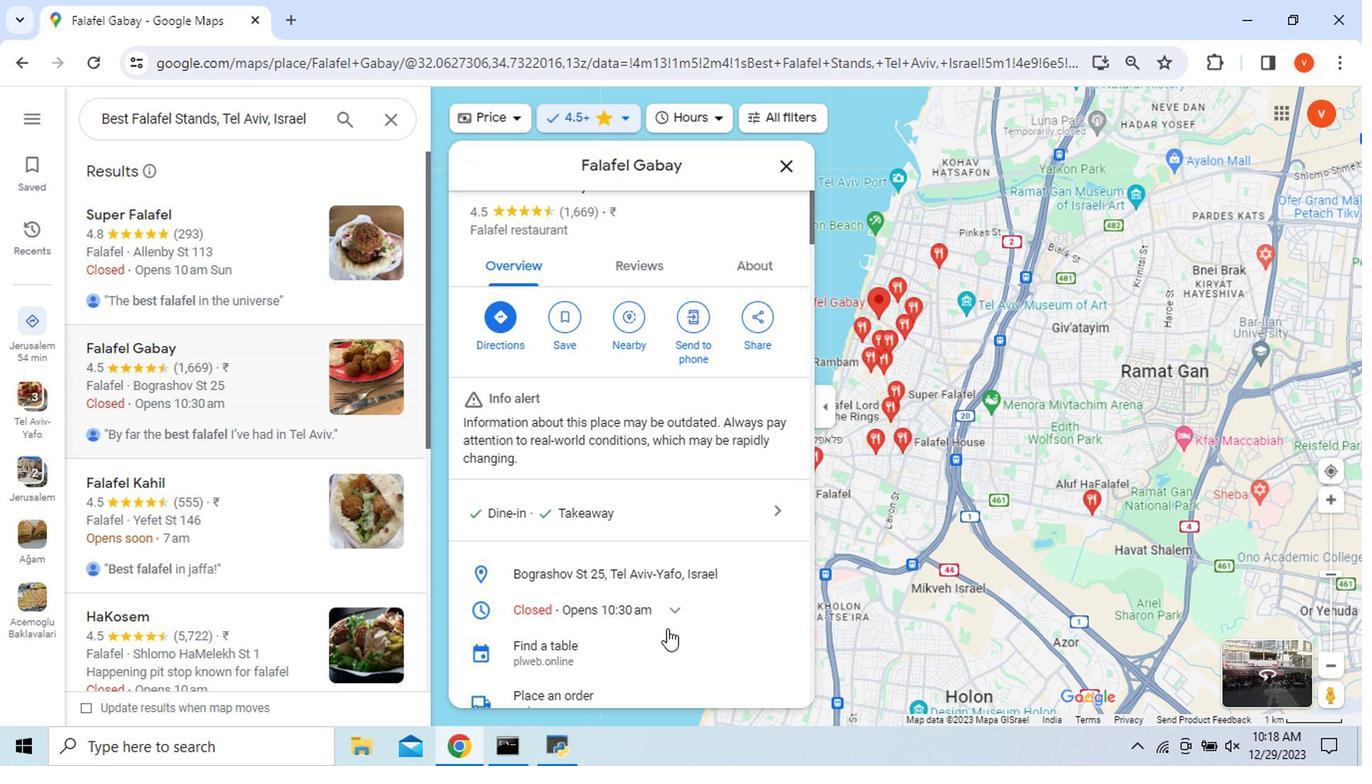 
Action: Mouse moved to (776, 512)
Screenshot: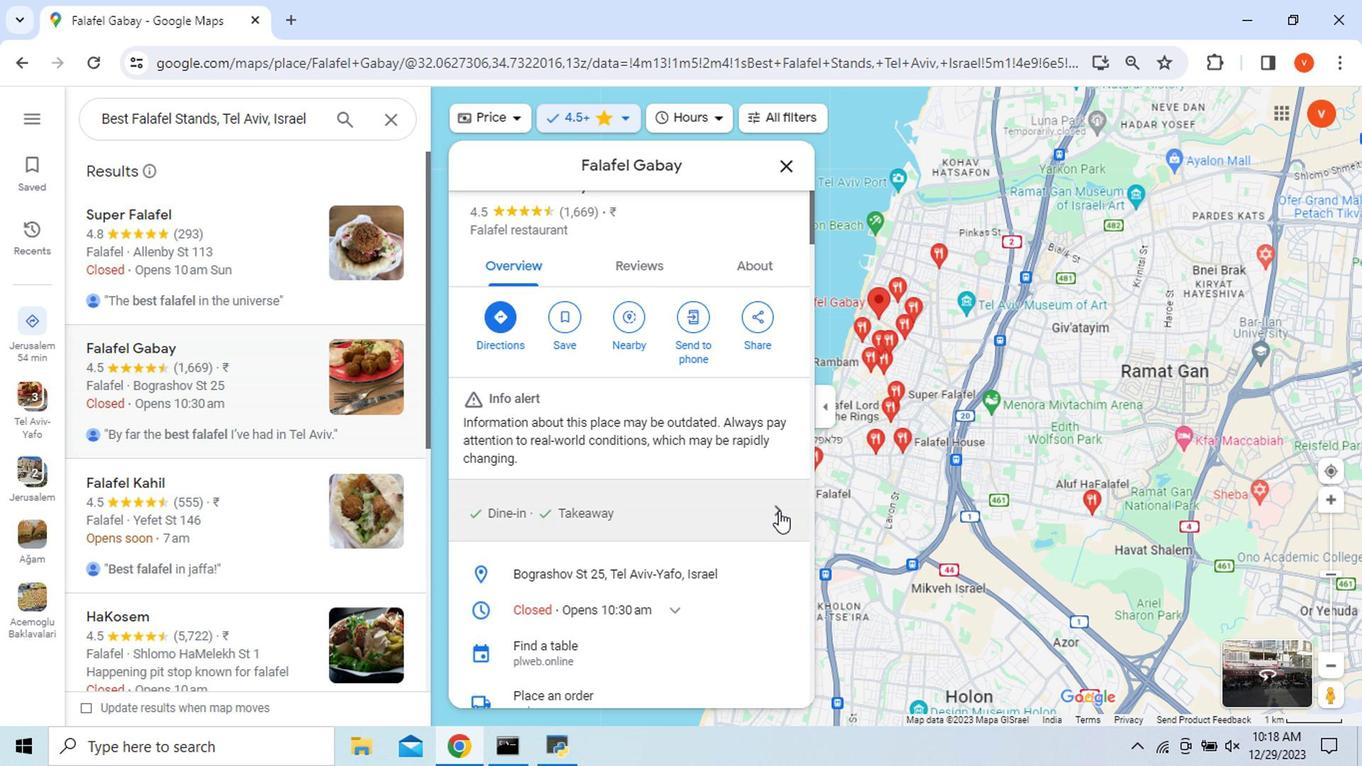 
Action: Mouse pressed left at (776, 512)
Screenshot: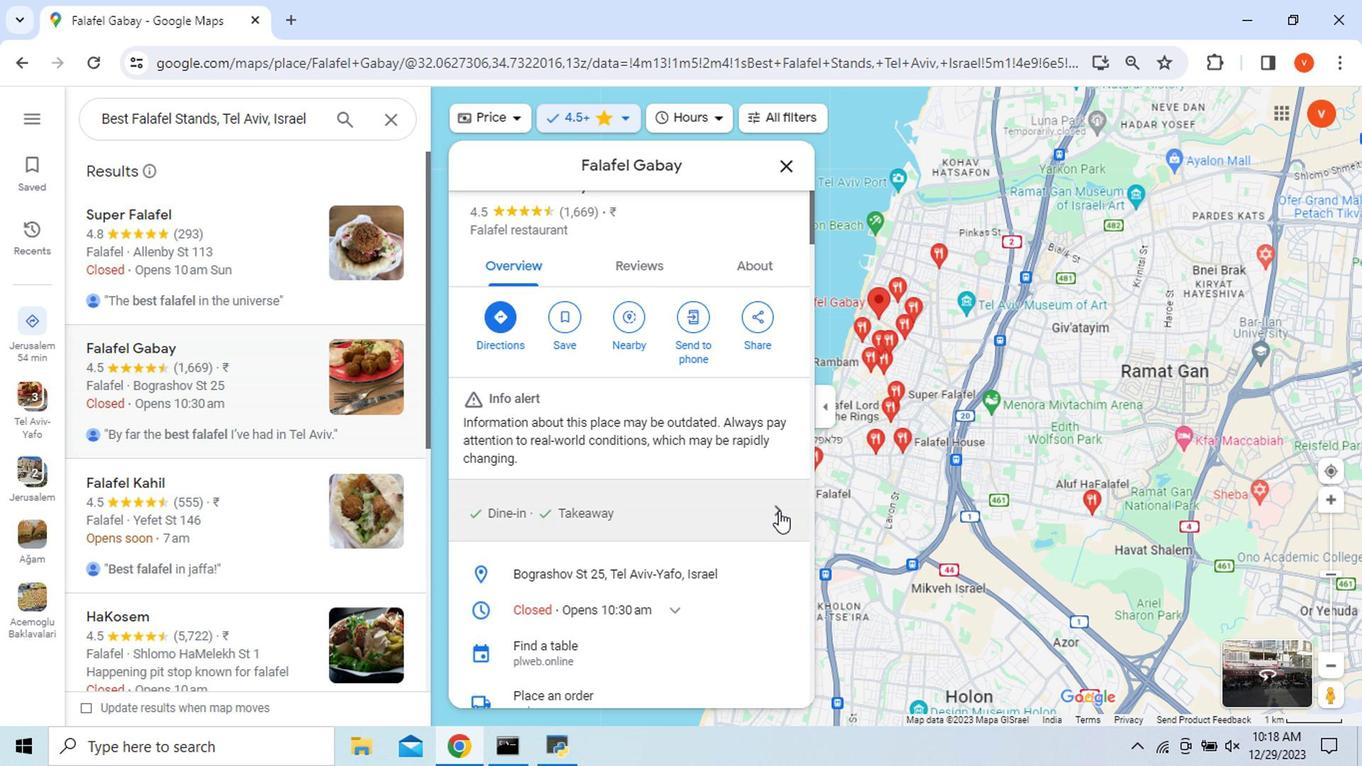 
Action: Mouse scrolled (776, 512) with delta (0, 0)
Screenshot: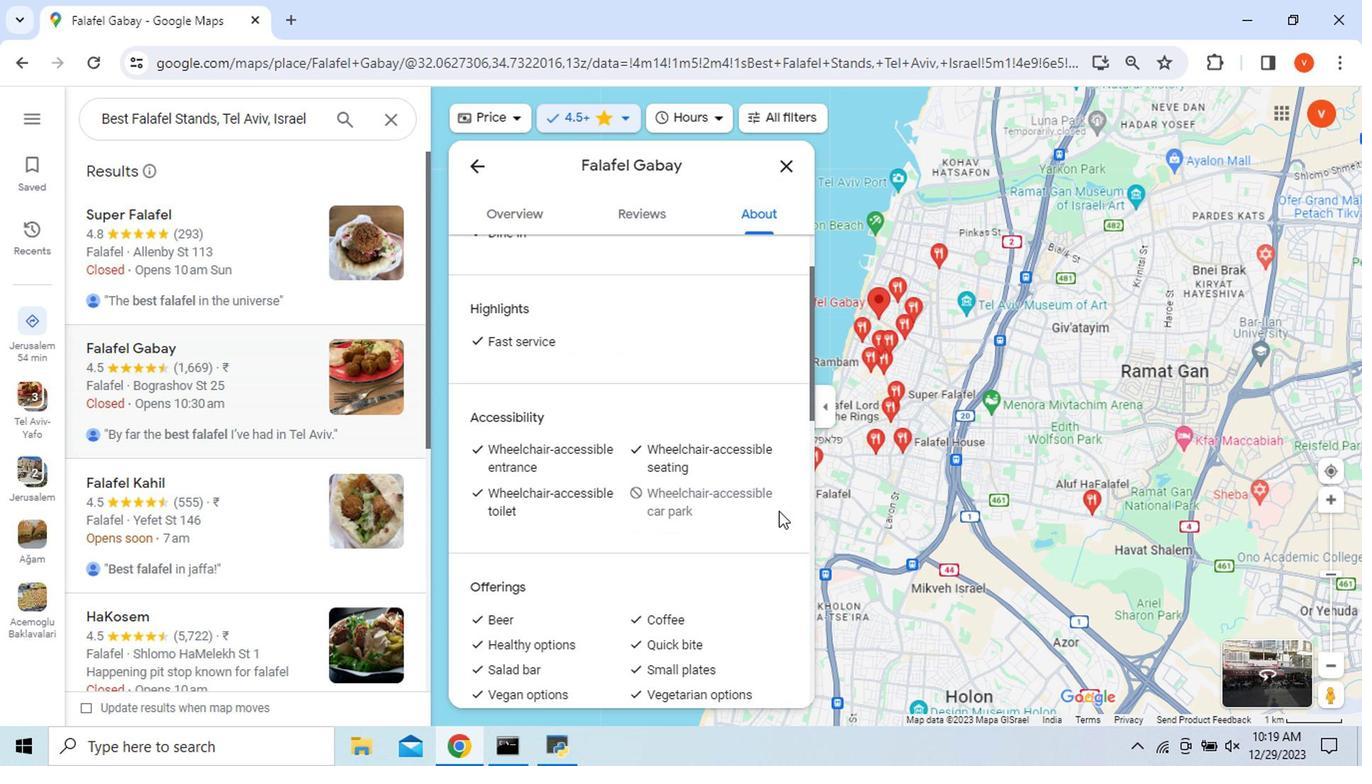 
Action: Mouse scrolled (776, 512) with delta (0, 0)
Screenshot: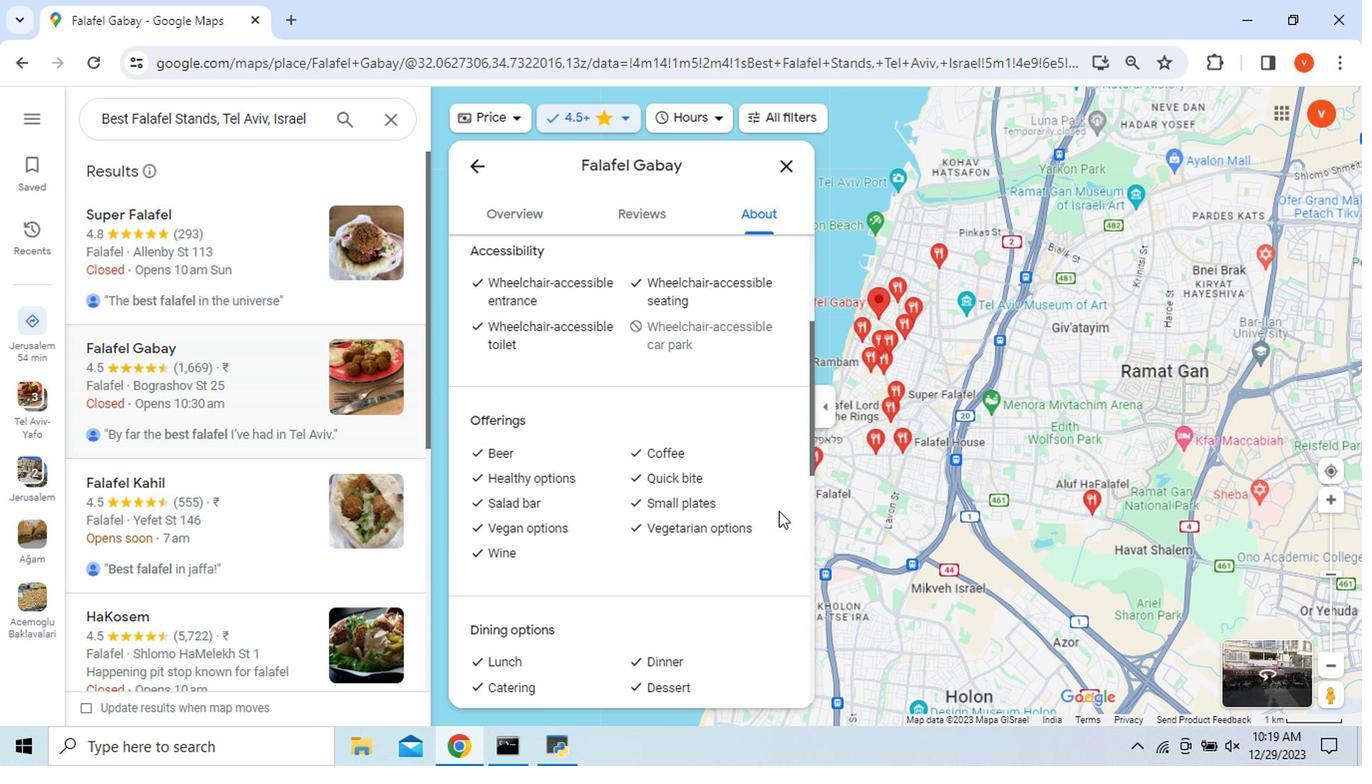 
Action: Mouse scrolled (776, 512) with delta (0, 0)
Screenshot: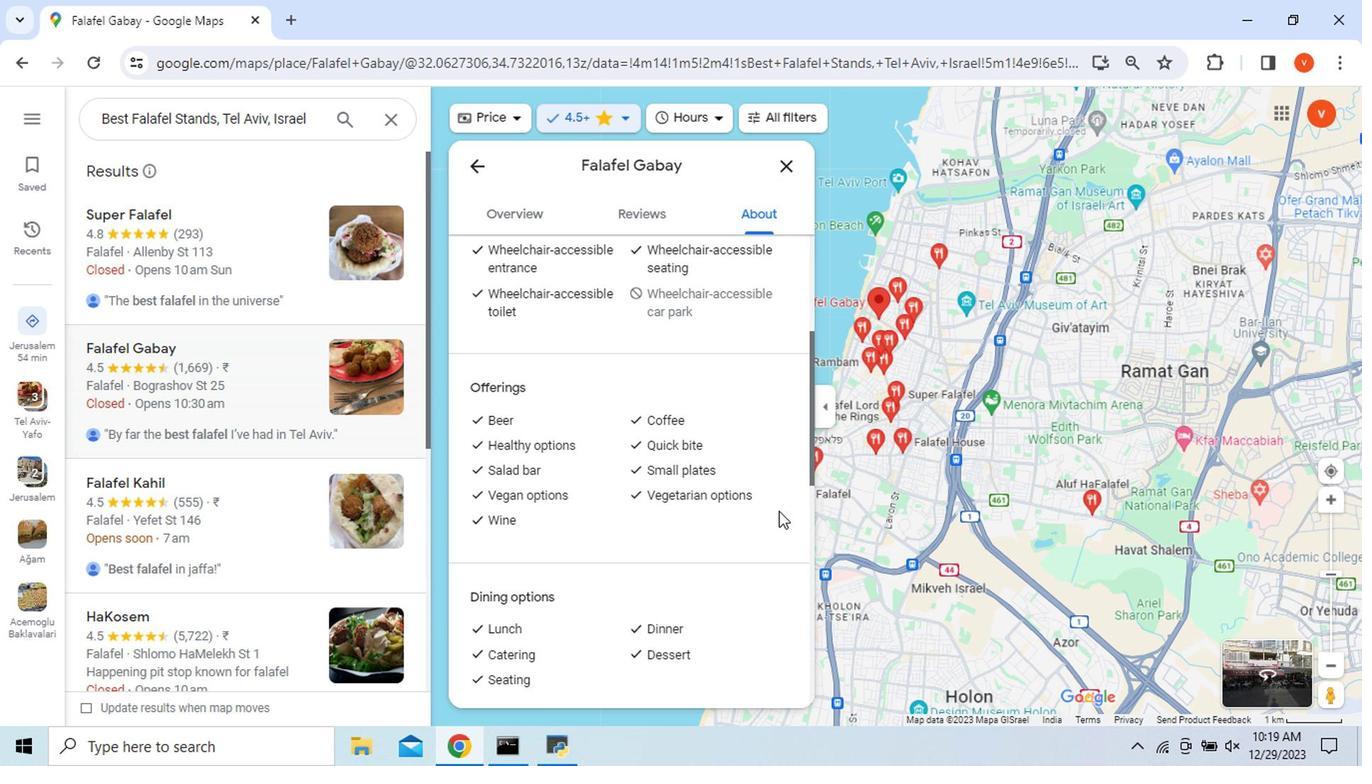 
Action: Mouse scrolled (776, 512) with delta (0, 0)
Screenshot: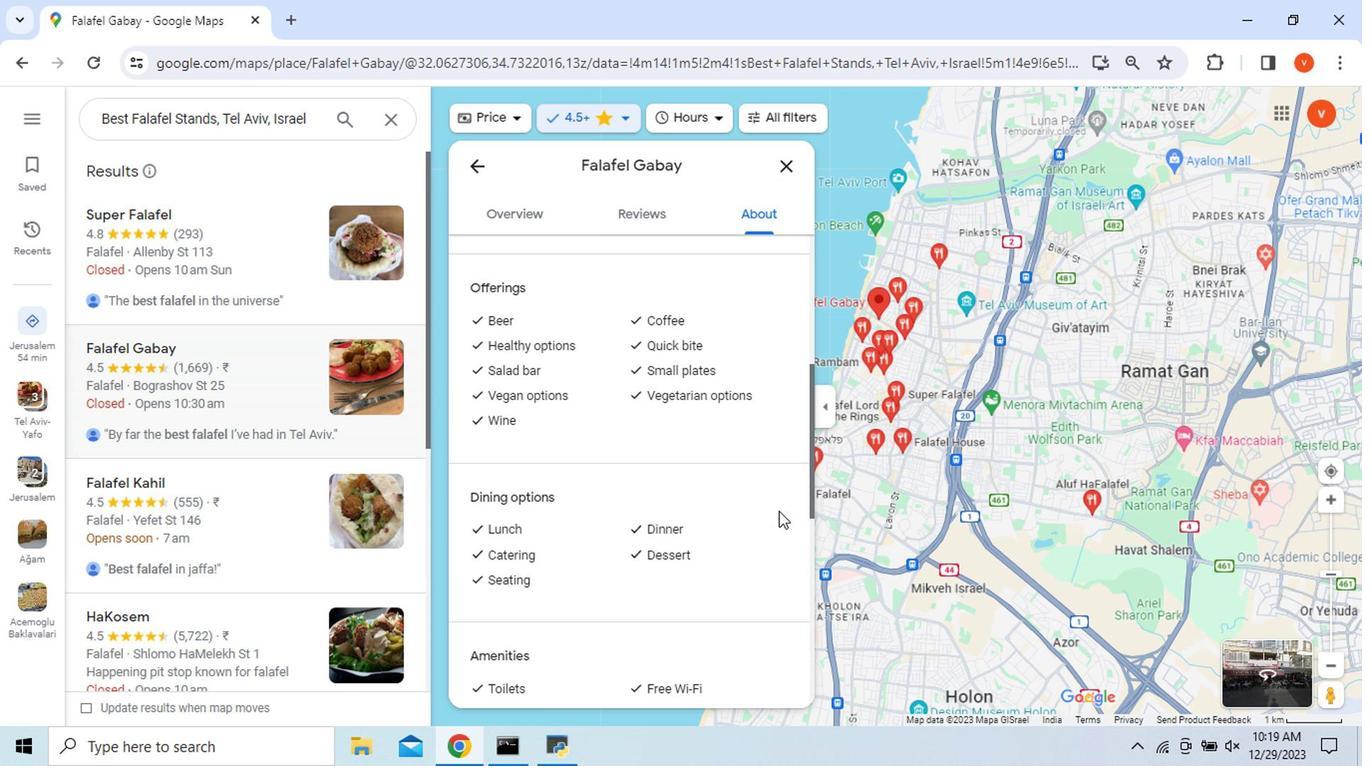 
Action: Mouse scrolled (776, 512) with delta (0, 0)
Screenshot: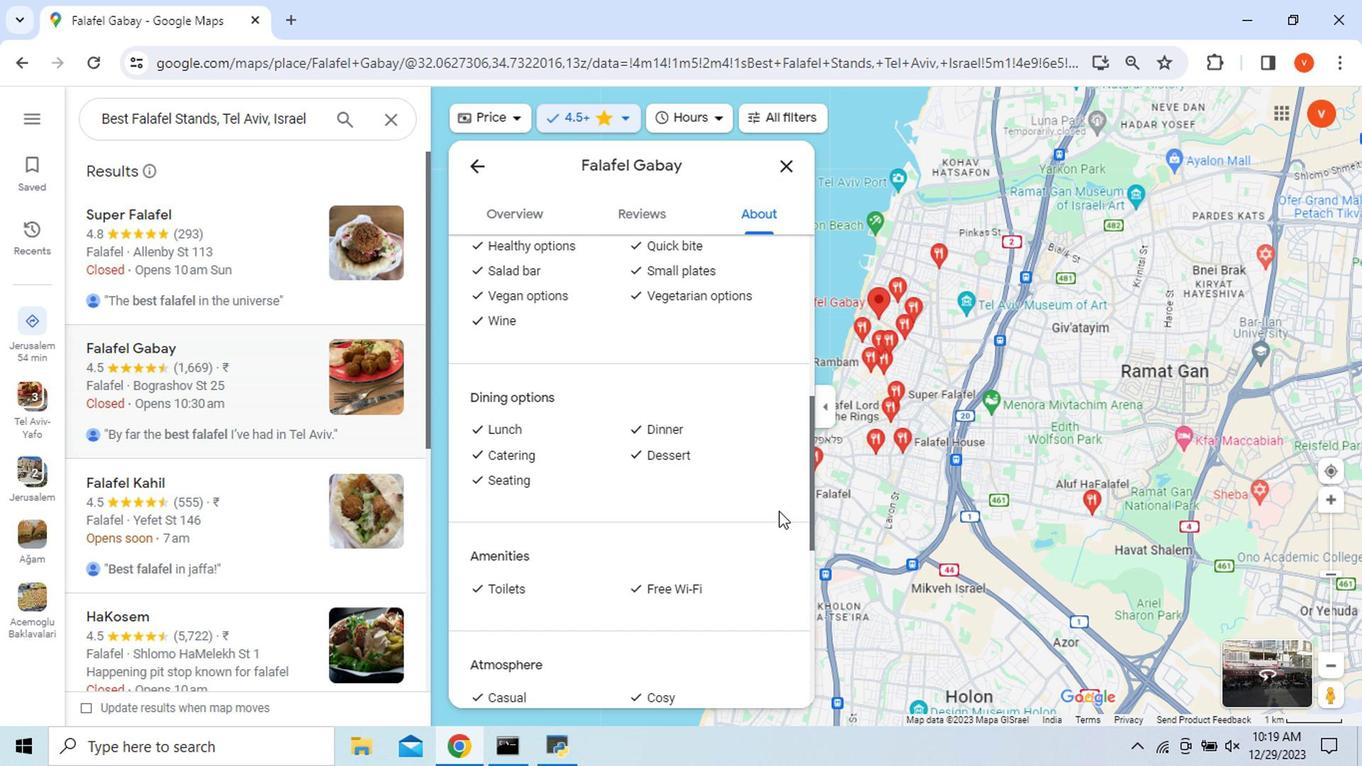 
Action: Mouse scrolled (776, 512) with delta (0, 0)
Screenshot: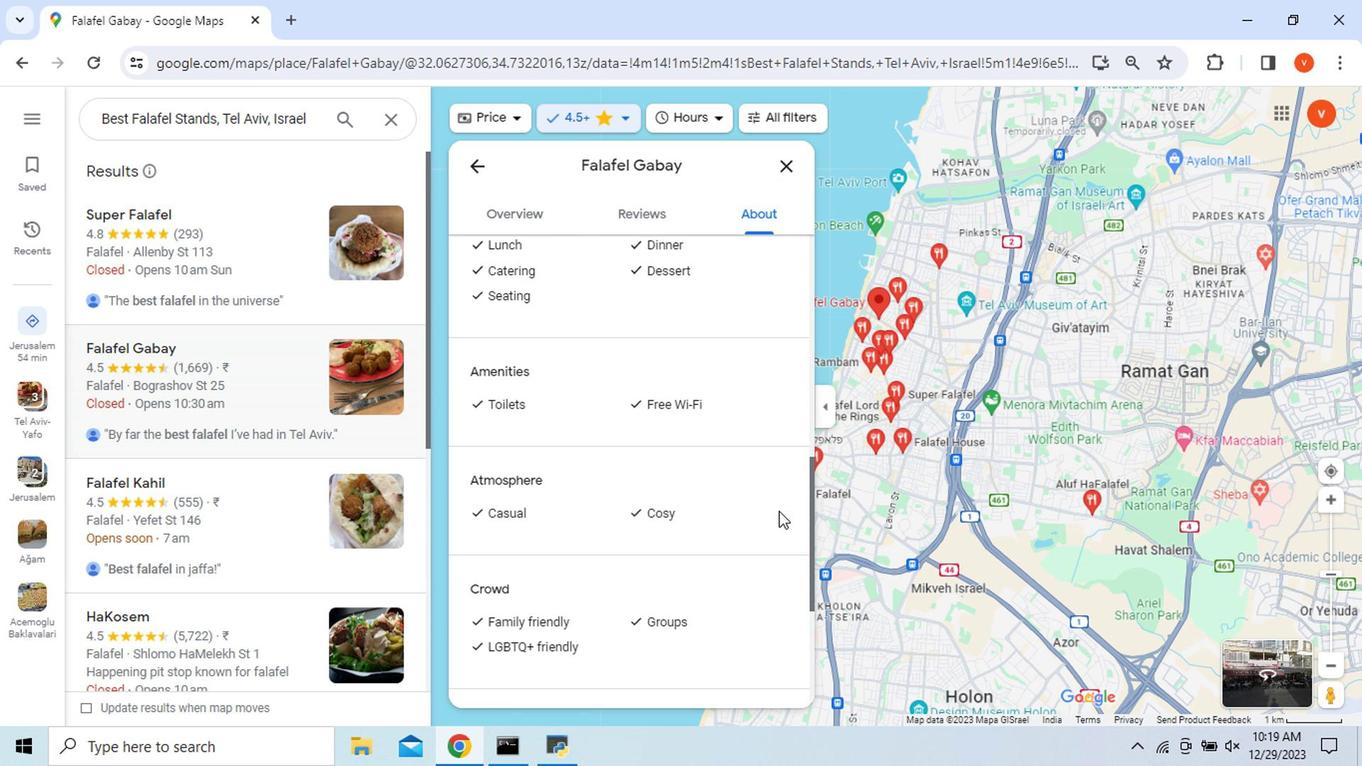 
Action: Mouse scrolled (776, 512) with delta (0, 0)
Screenshot: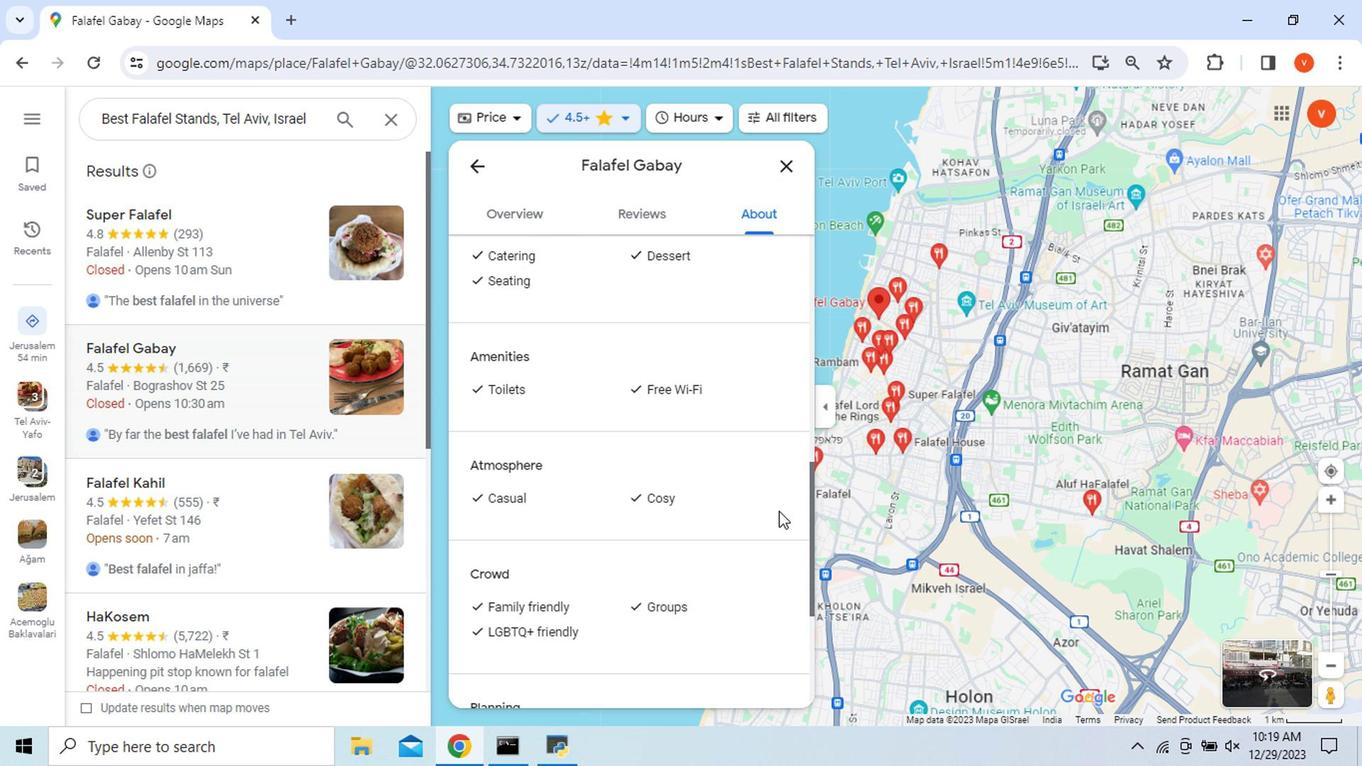 
Action: Mouse scrolled (776, 512) with delta (0, 0)
Screenshot: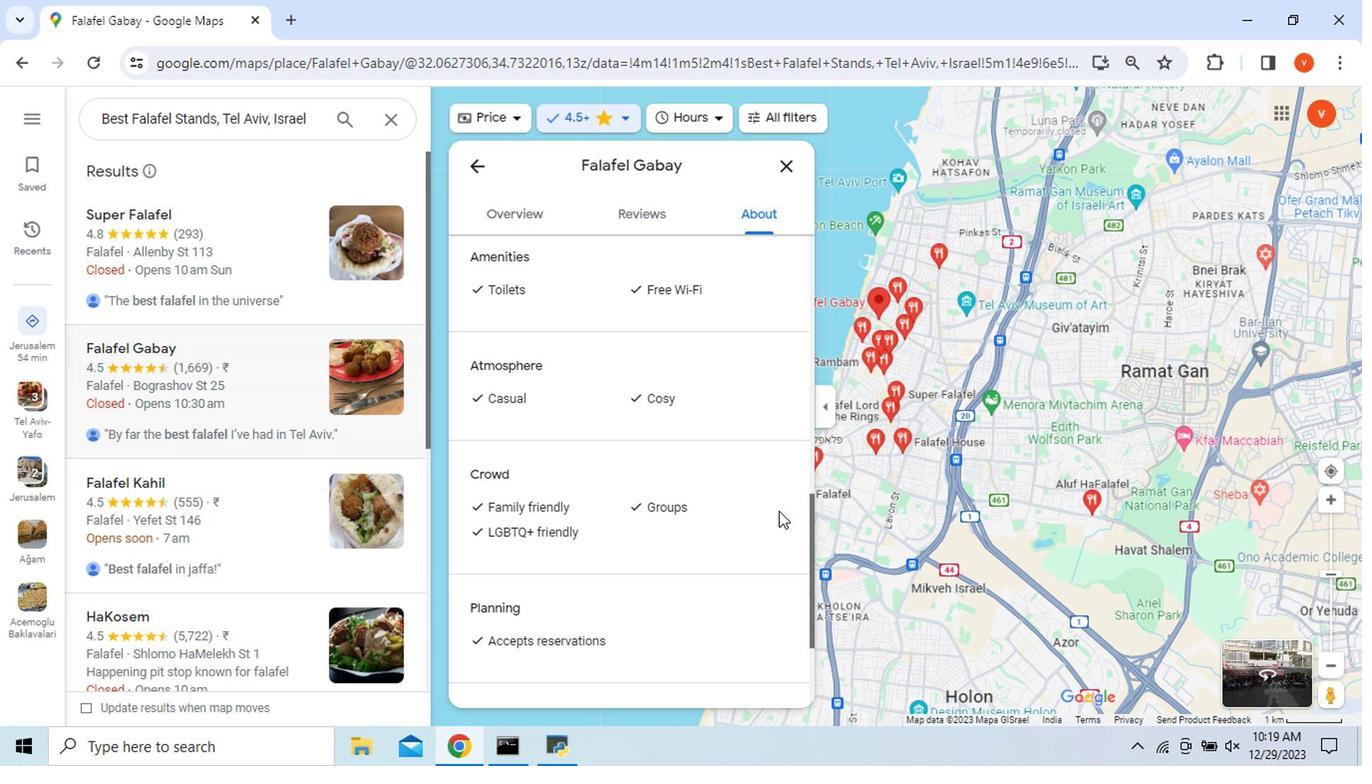 
Action: Mouse scrolled (776, 512) with delta (0, 0)
Screenshot: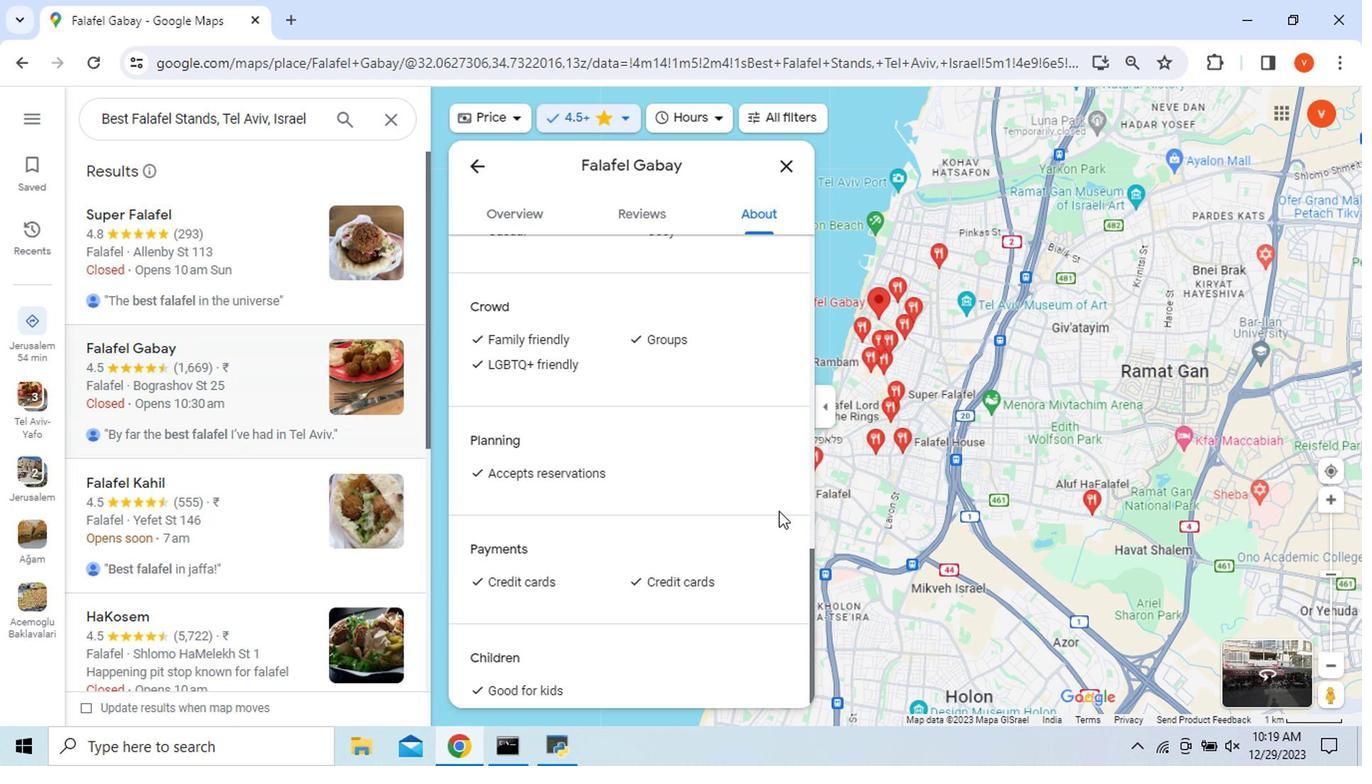 
Action: Mouse scrolled (776, 512) with delta (0, 0)
Screenshot: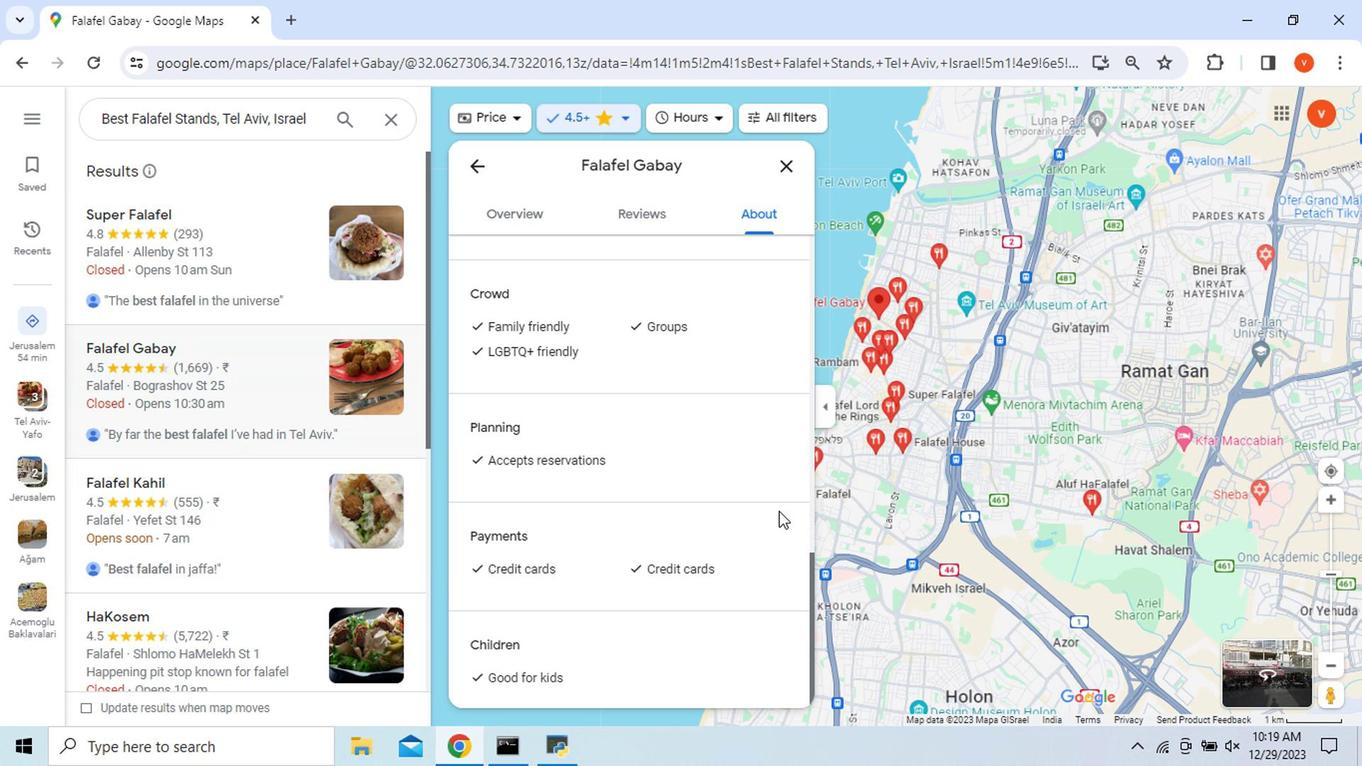 
Action: Mouse moved to (466, 178)
Screenshot: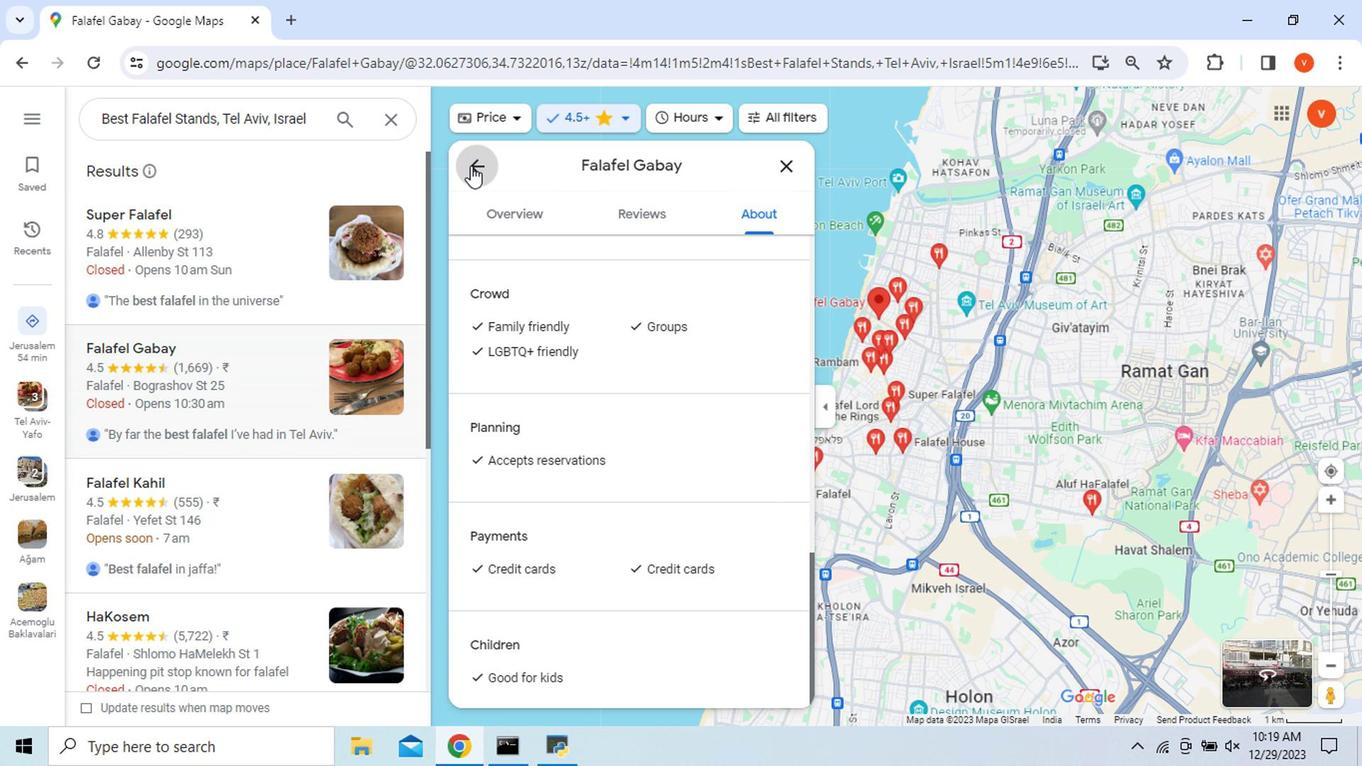 
Action: Mouse pressed left at (466, 178)
Screenshot: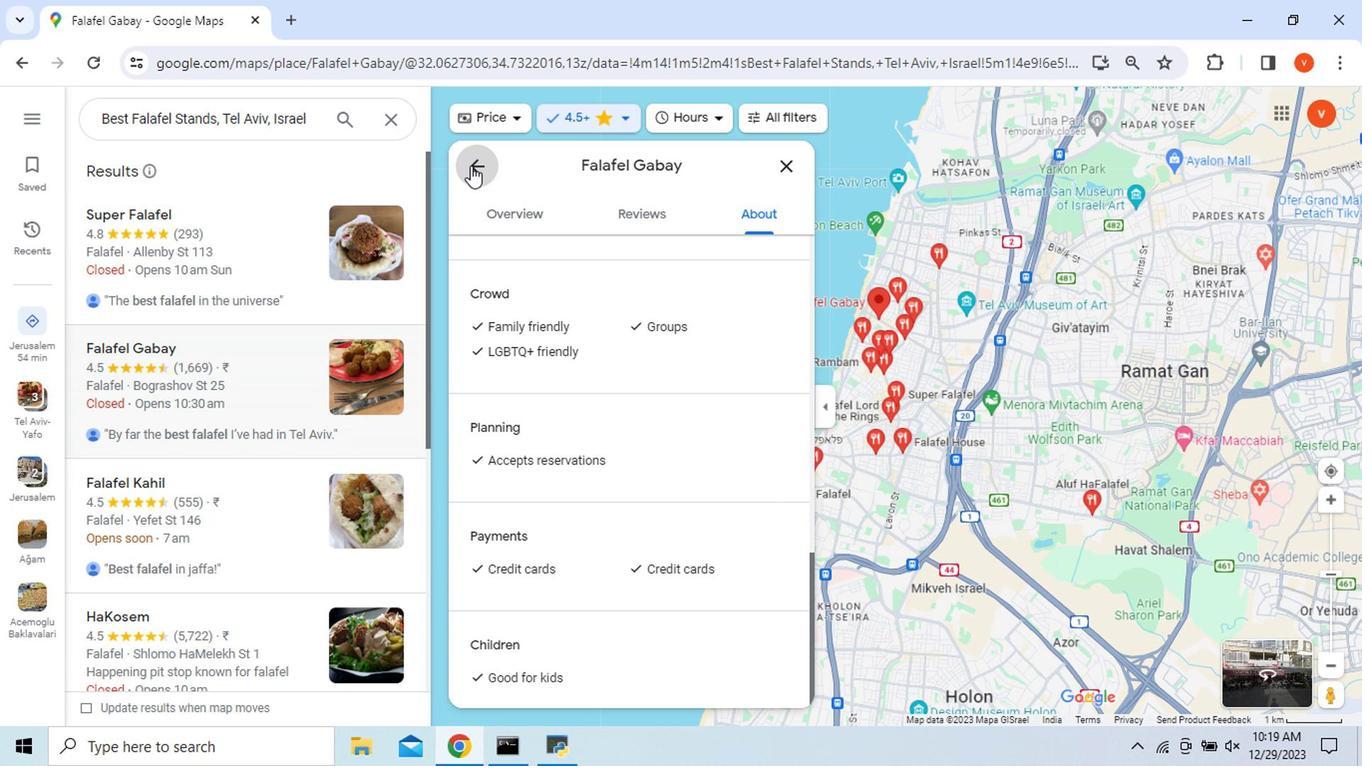 
Action: Mouse moved to (739, 576)
Screenshot: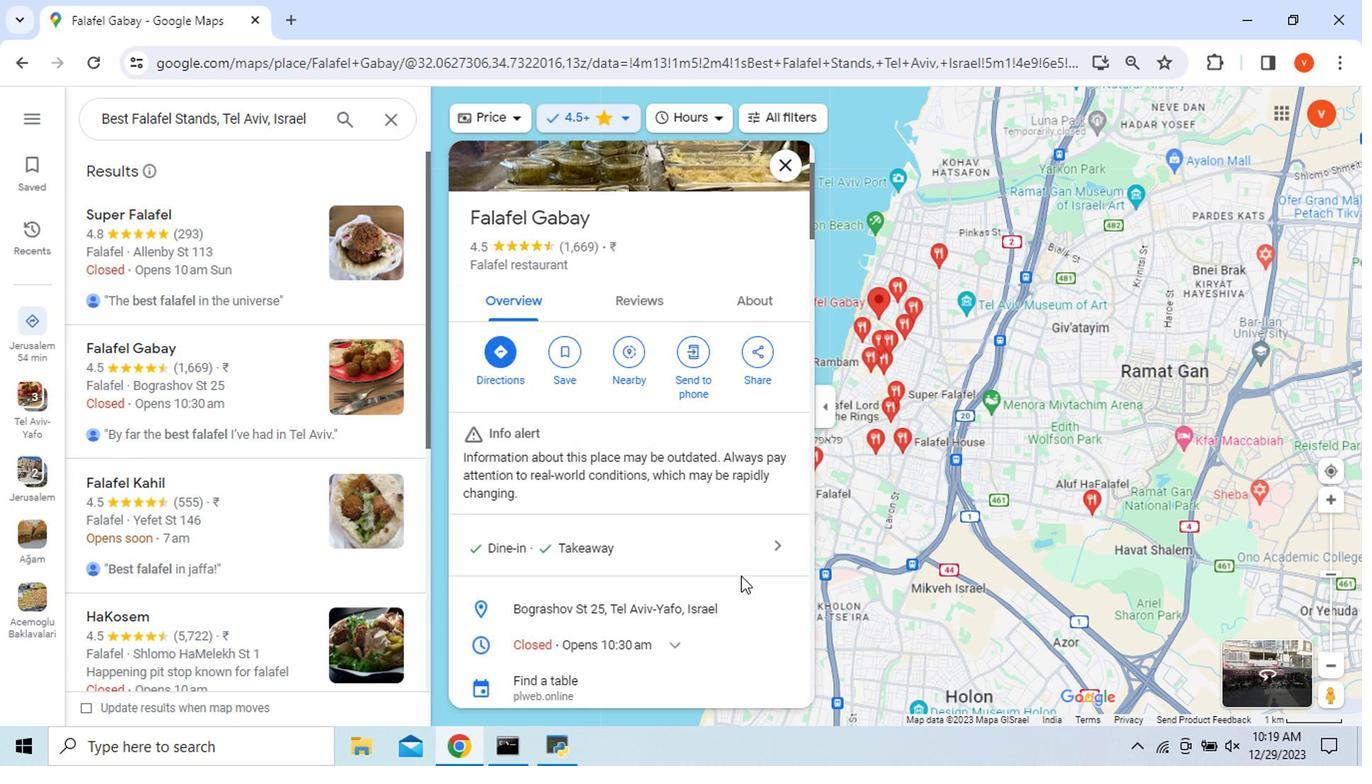 
Action: Mouse scrolled (739, 574) with delta (0, -1)
Screenshot: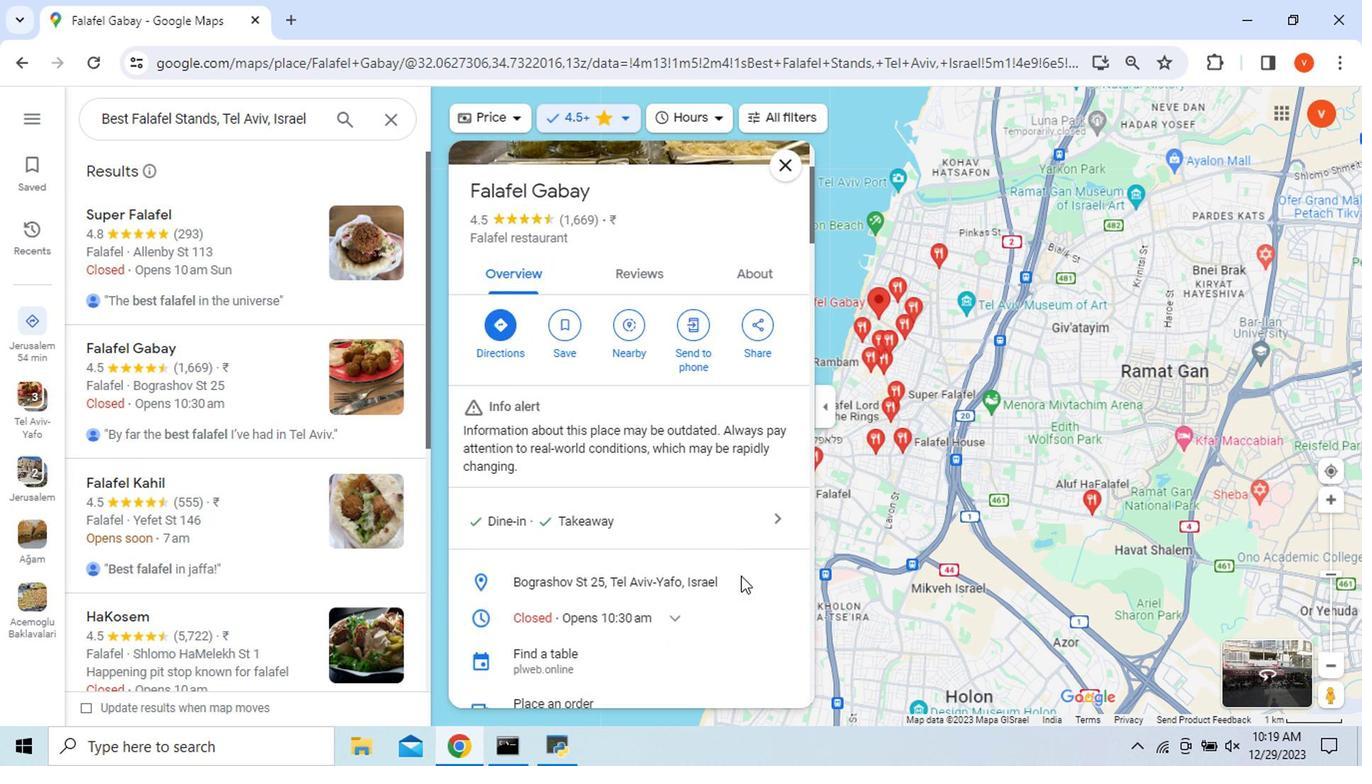 
Action: Mouse scrolled (739, 574) with delta (0, -1)
Screenshot: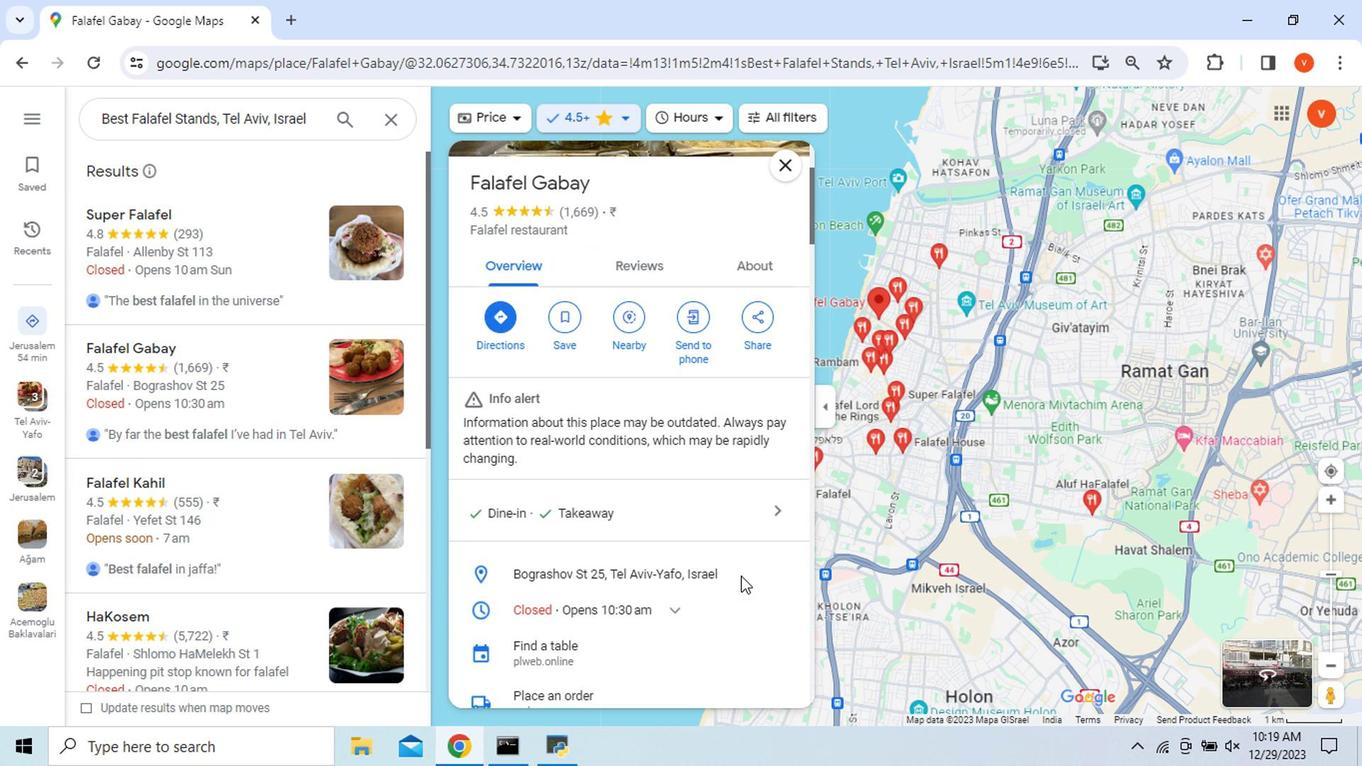 
Action: Mouse scrolled (739, 574) with delta (0, -1)
Screenshot: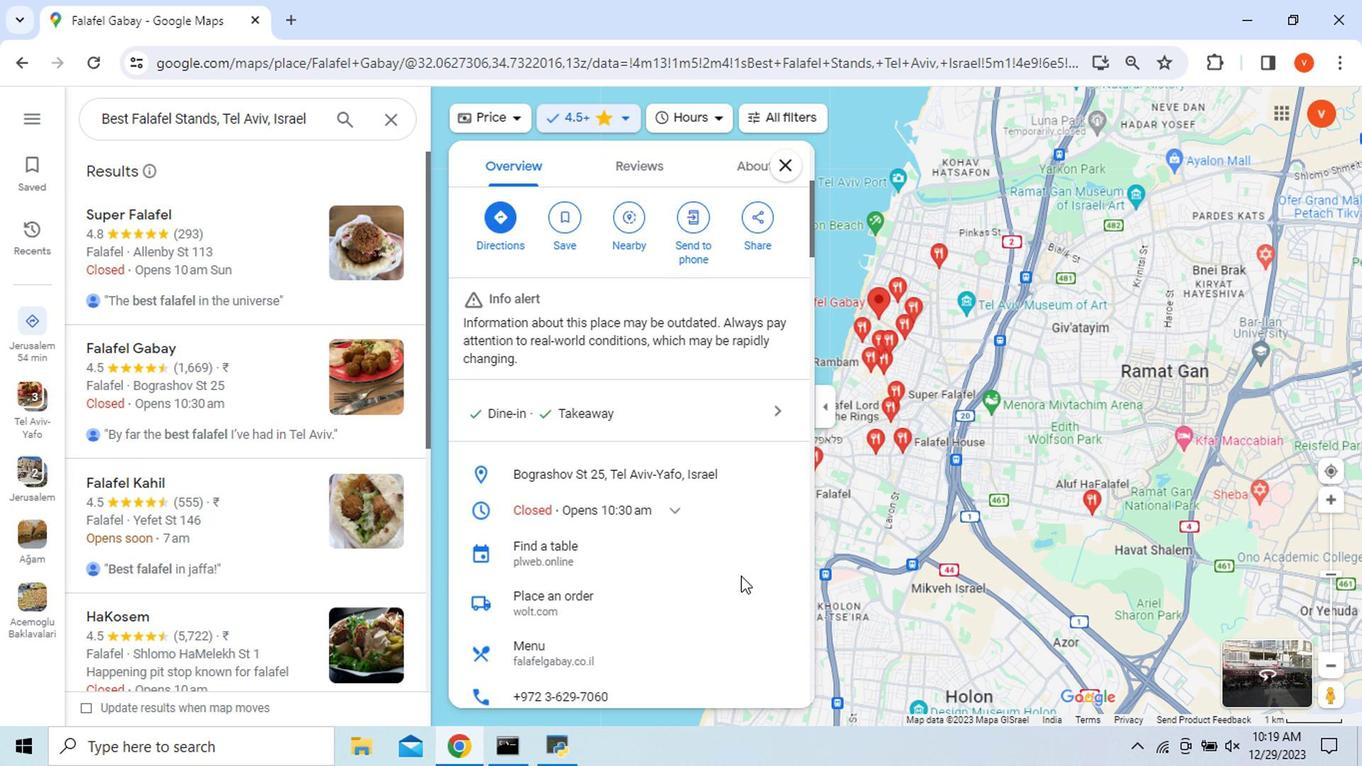 
Action: Mouse moved to (669, 512)
Screenshot: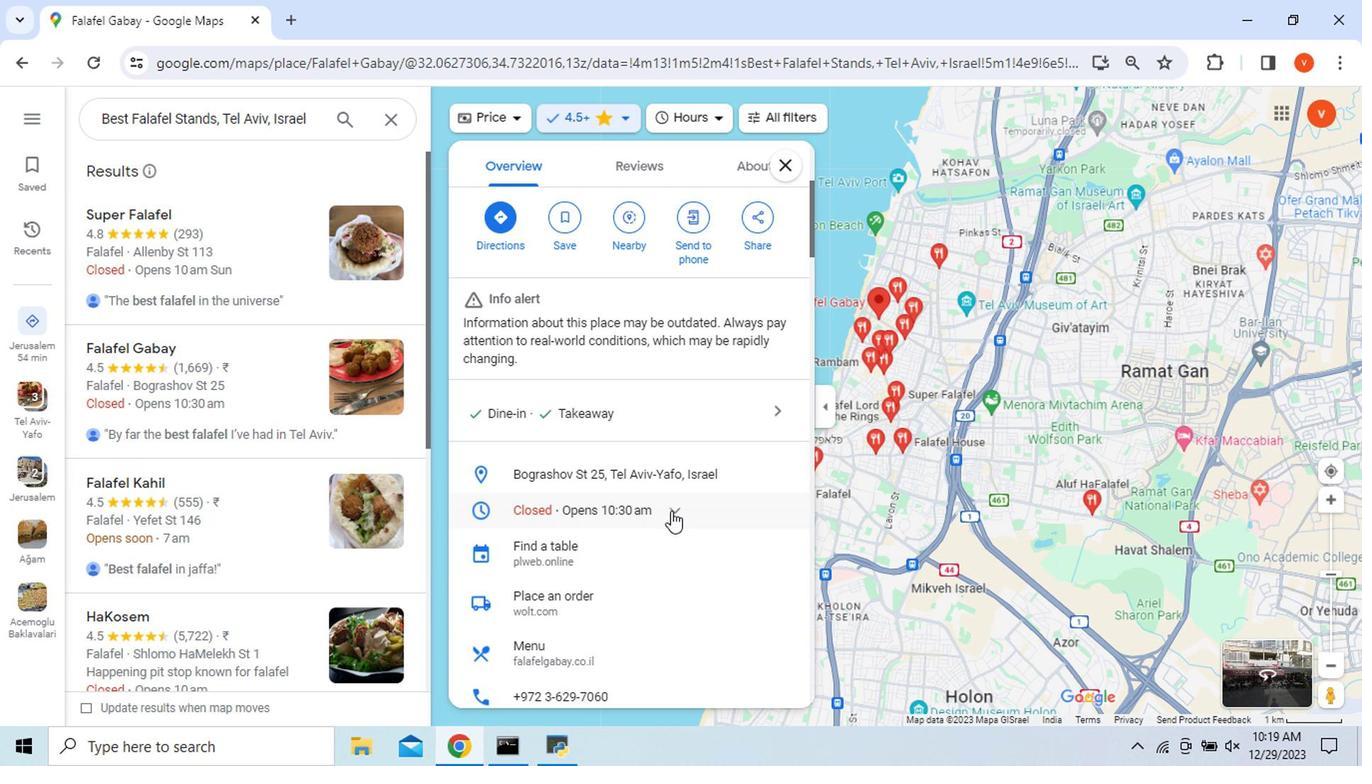 
Action: Mouse pressed left at (669, 512)
Screenshot: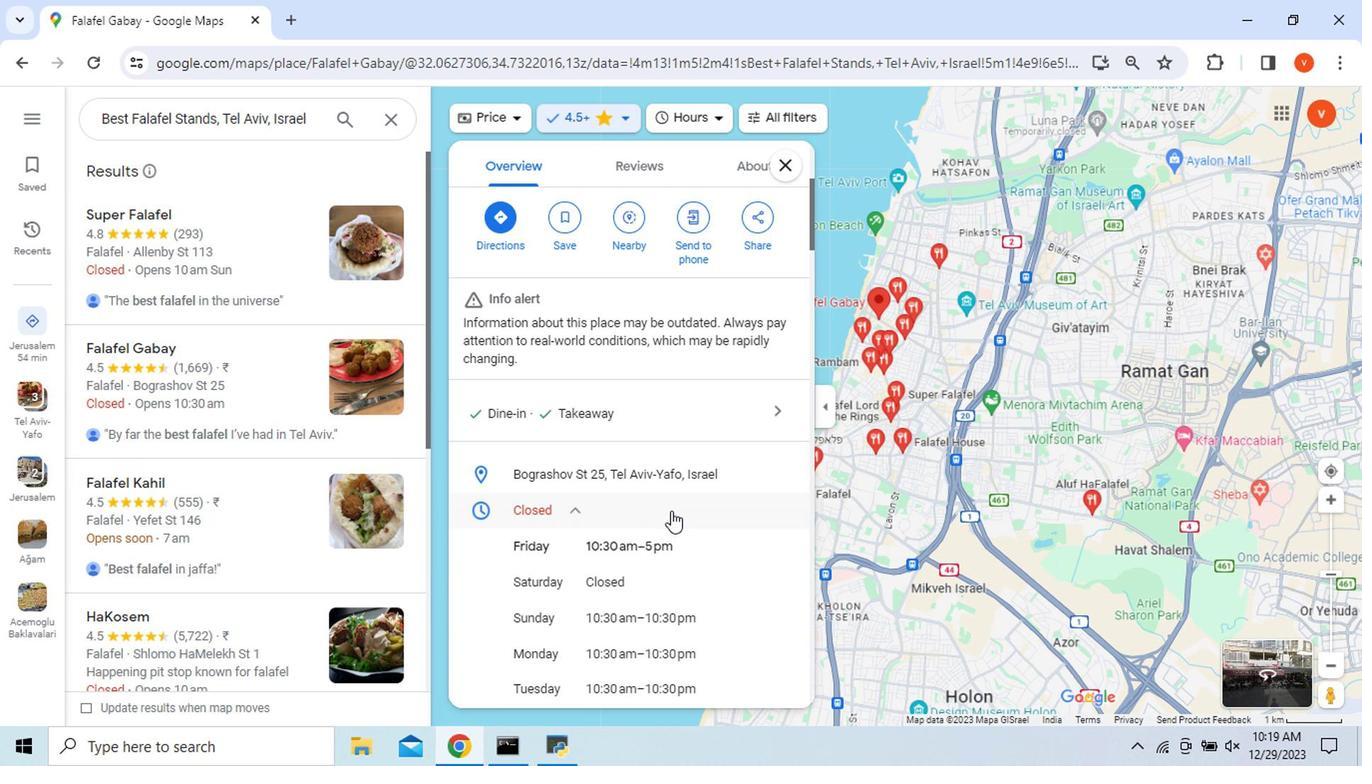
Action: Mouse moved to (752, 539)
Screenshot: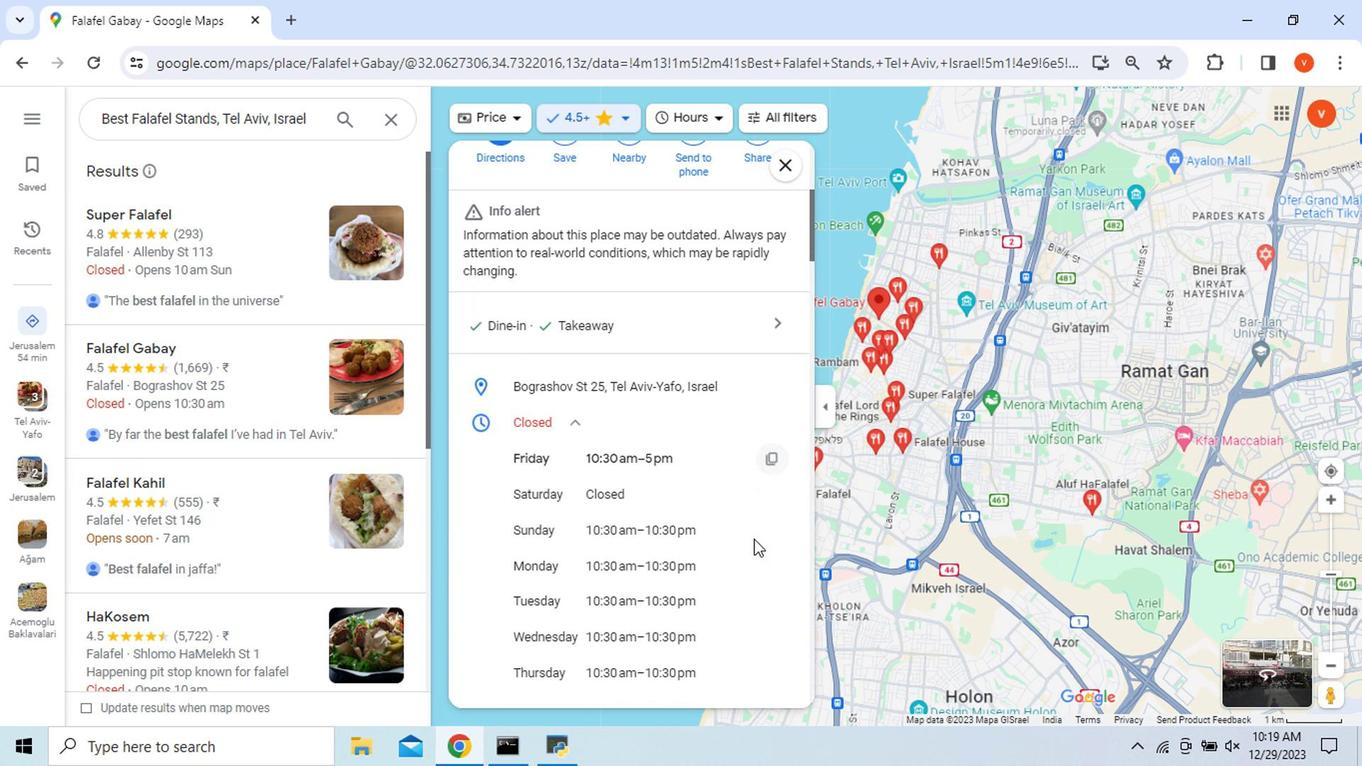
Action: Mouse scrolled (752, 539) with delta (0, 0)
Screenshot: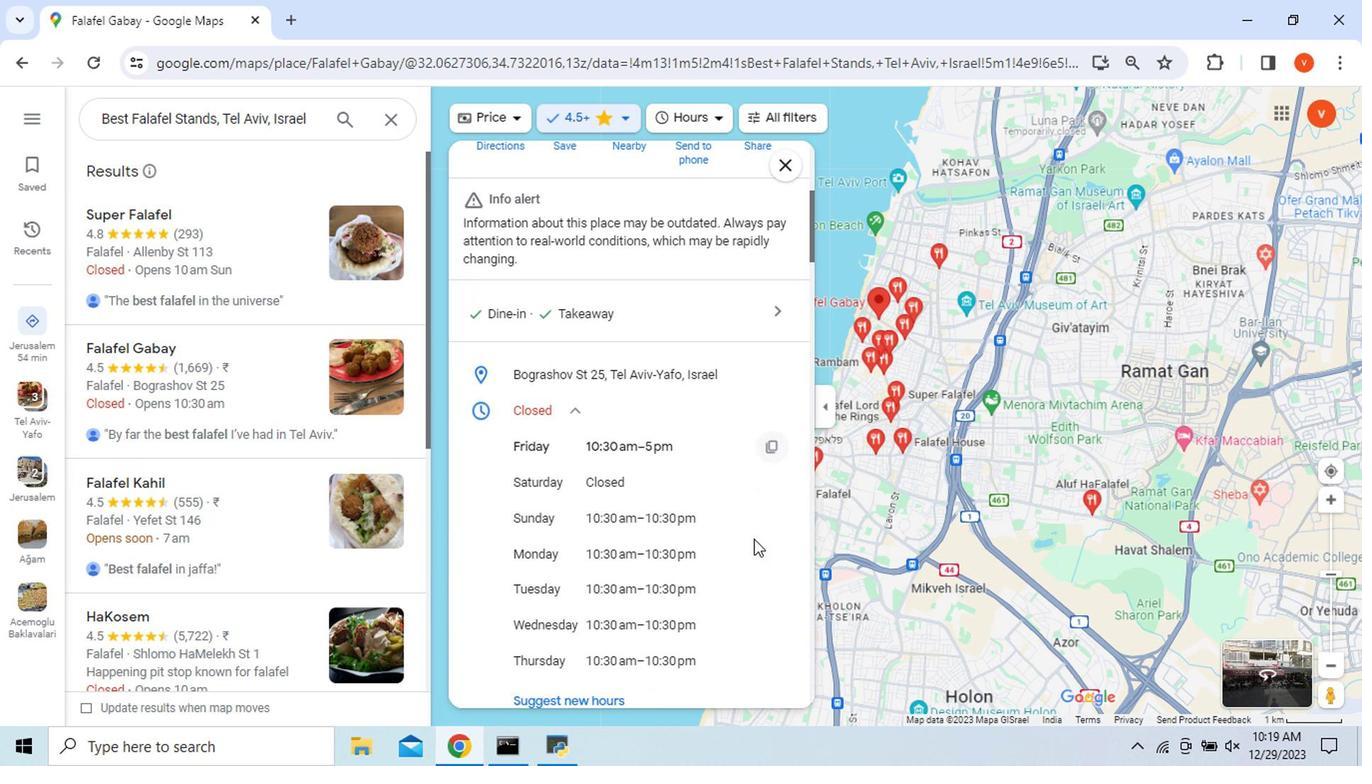 
Action: Mouse scrolled (752, 539) with delta (0, 0)
Screenshot: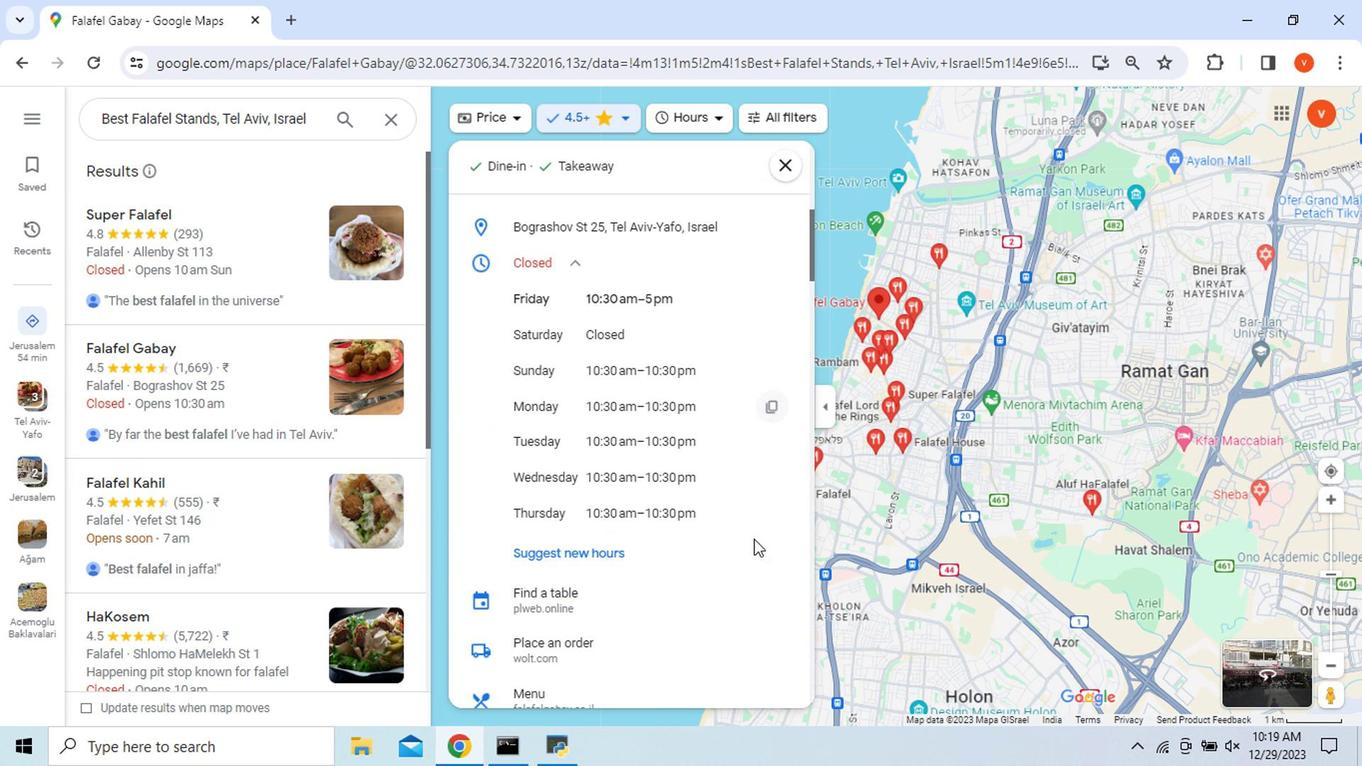 
Action: Mouse scrolled (752, 539) with delta (0, 0)
Screenshot: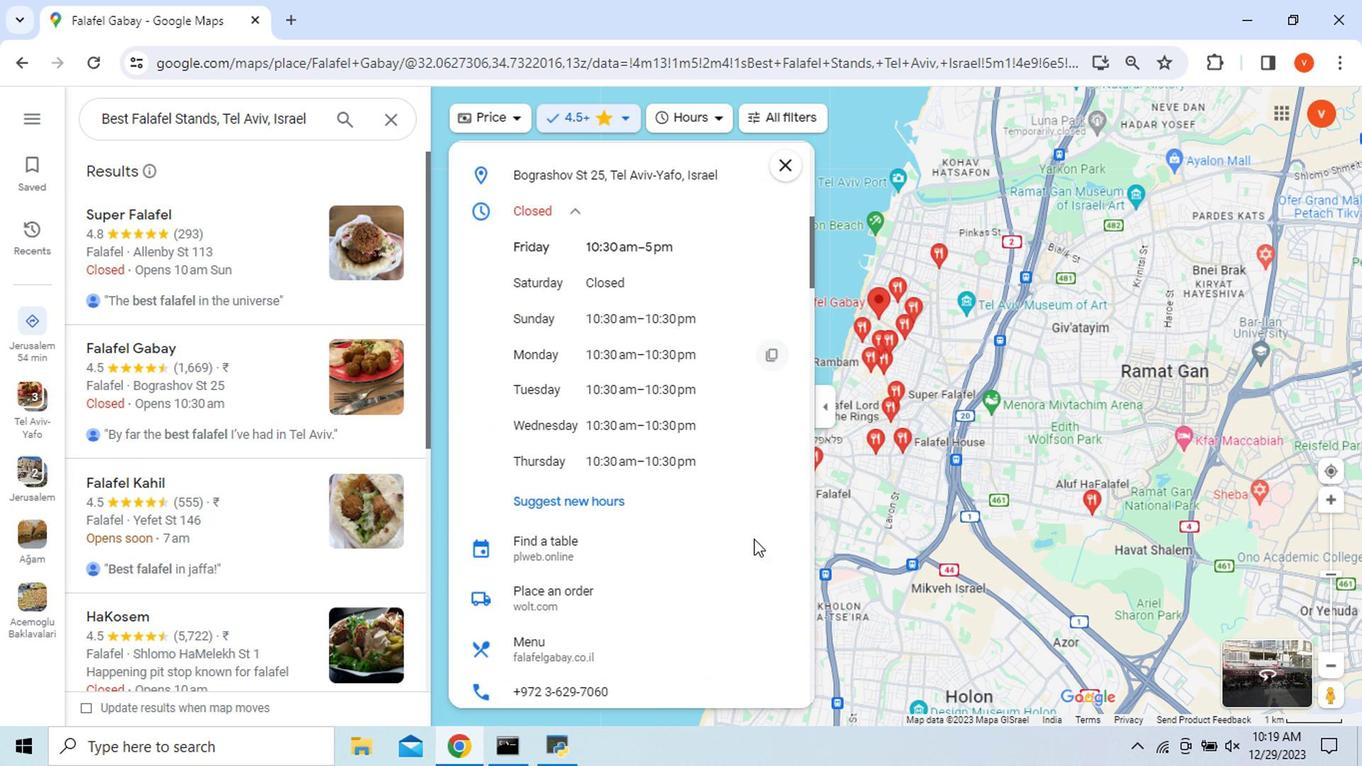 
Action: Mouse scrolled (752, 541) with delta (0, 1)
Screenshot: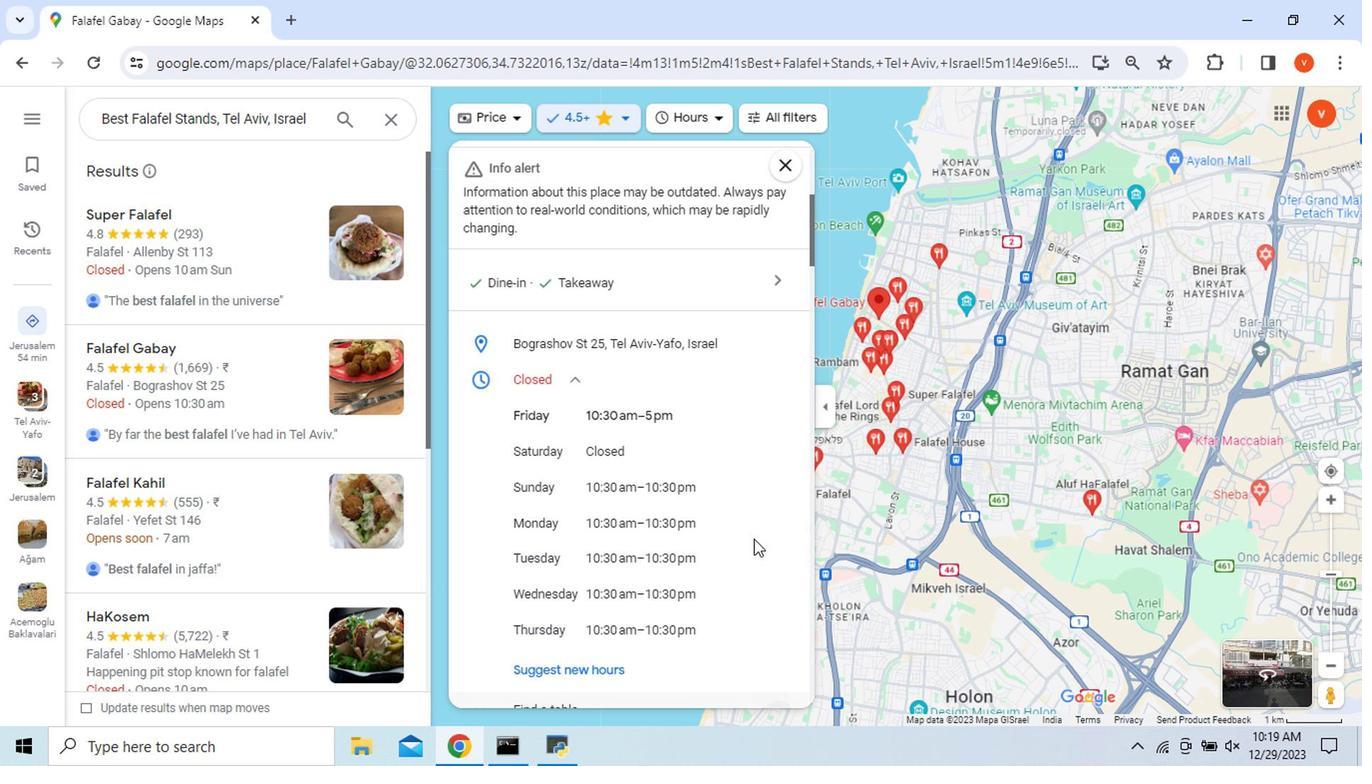 
Action: Mouse scrolled (752, 541) with delta (0, 1)
Screenshot: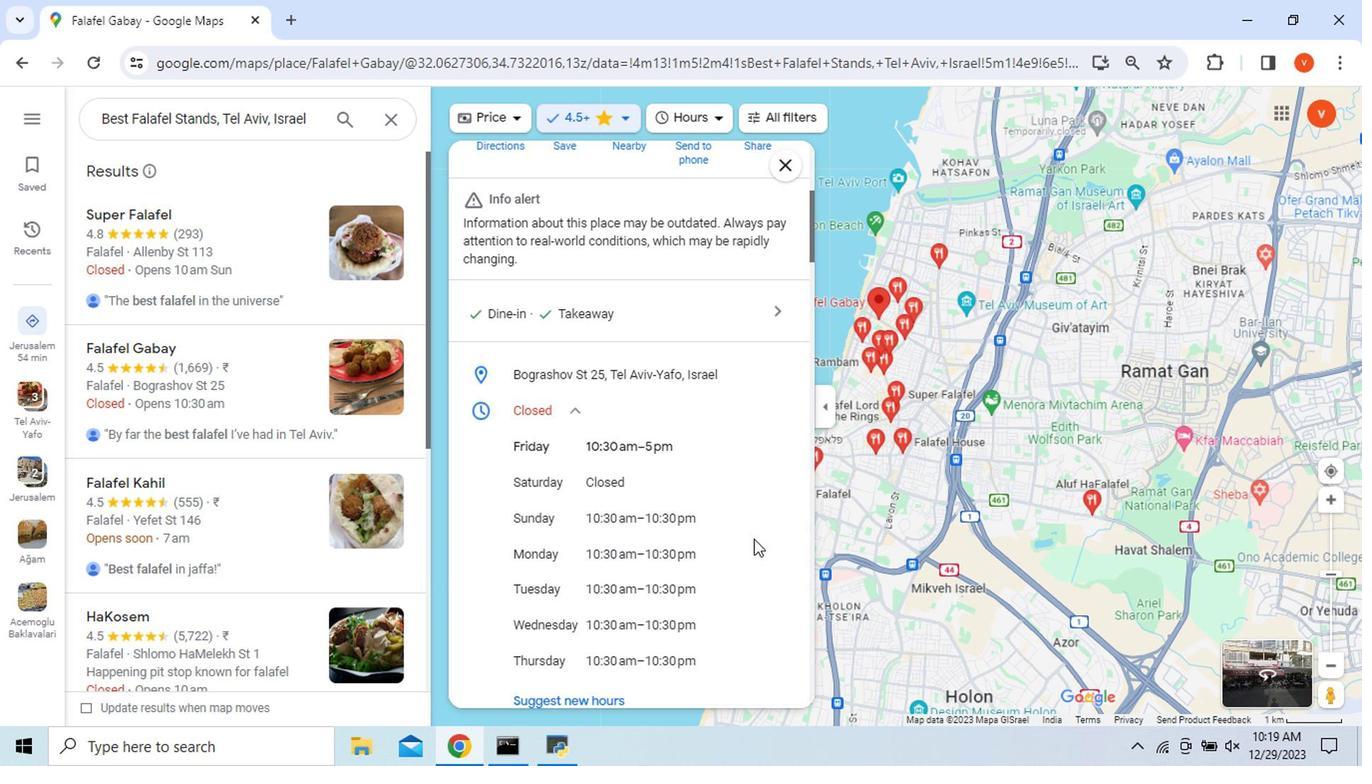 
Action: Mouse scrolled (752, 541) with delta (0, 1)
Screenshot: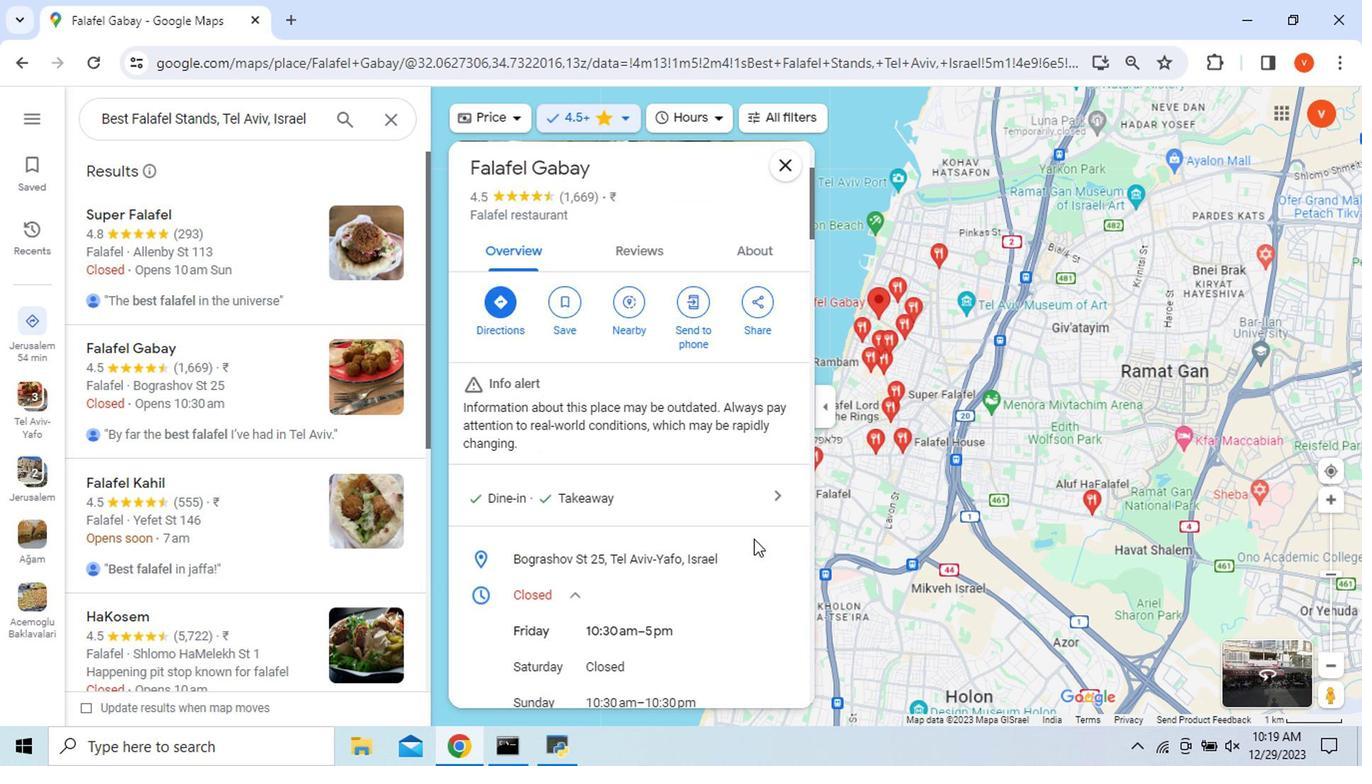 
Action: Mouse scrolled (752, 541) with delta (0, 1)
Screenshot: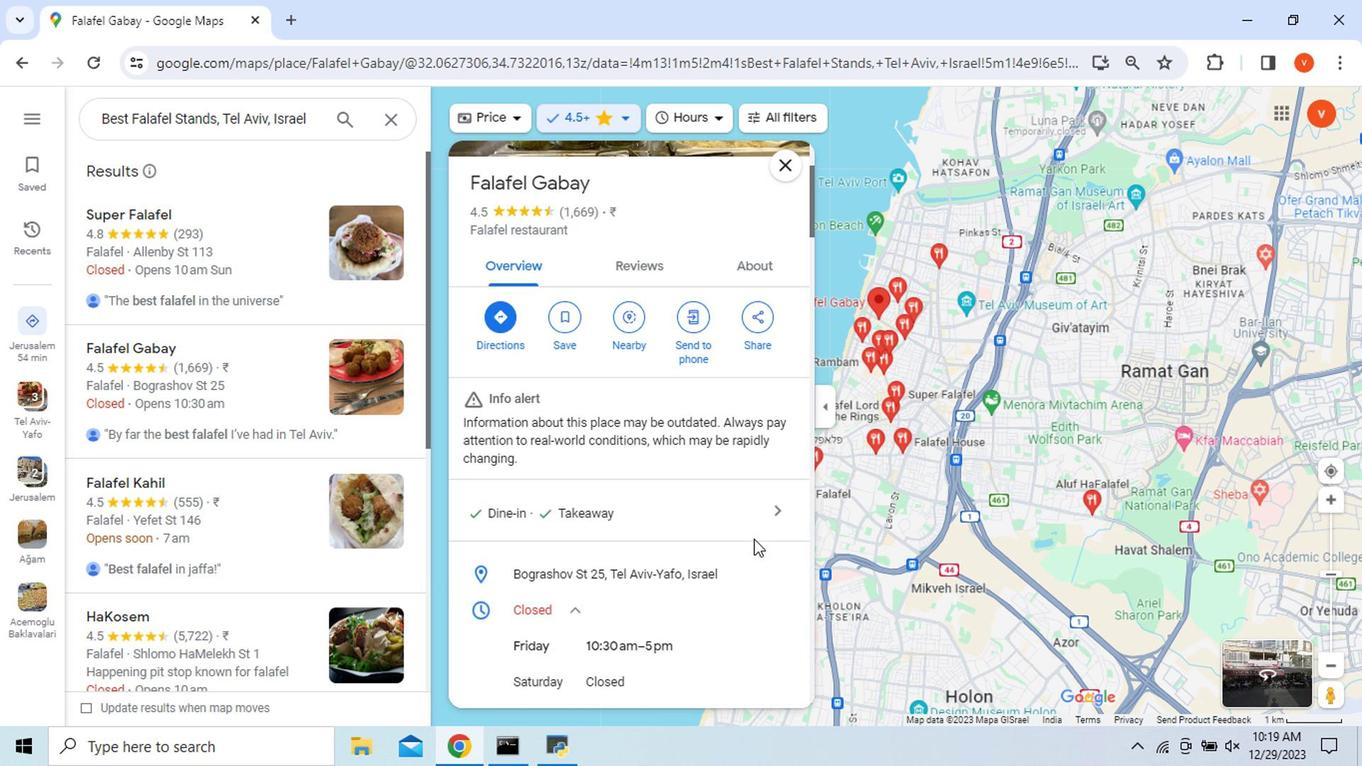 
Action: Mouse moved to (636, 276)
Screenshot: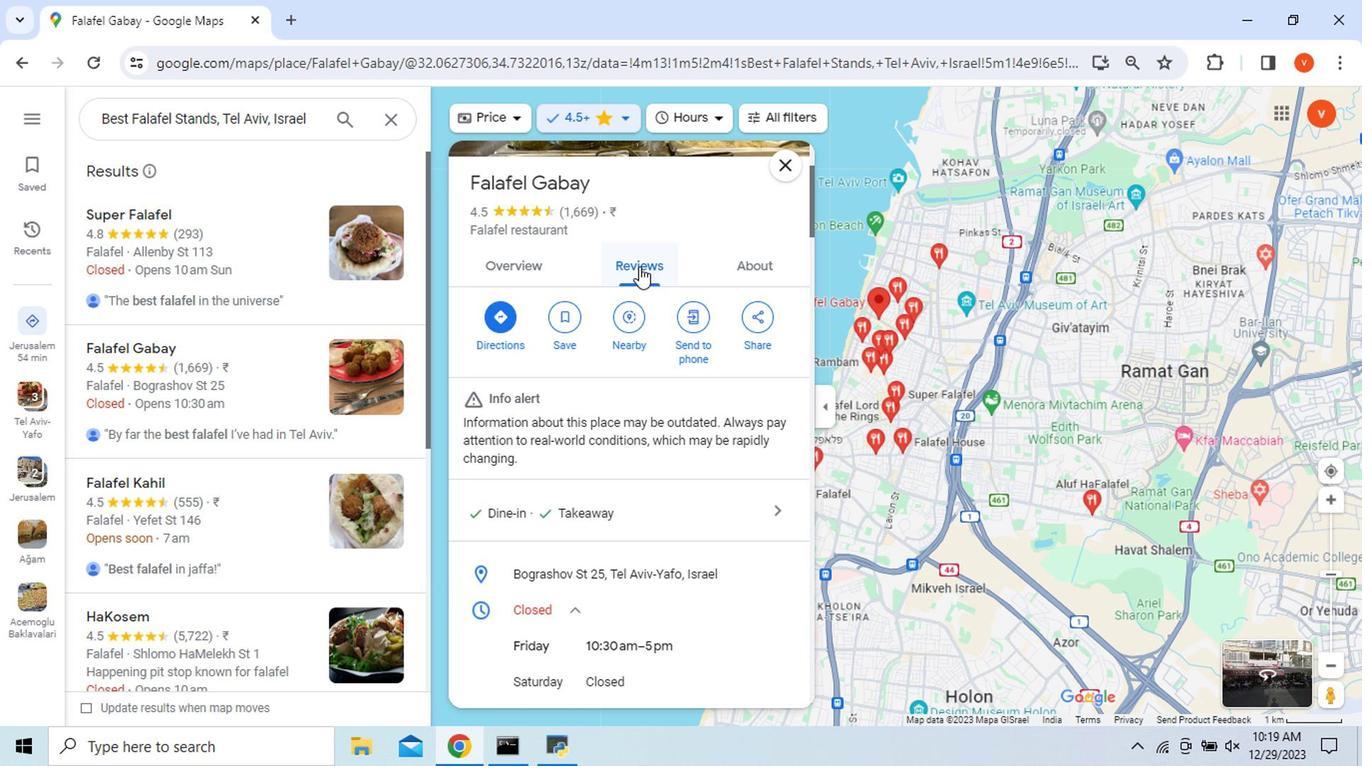 
Action: Mouse pressed left at (636, 276)
Screenshot: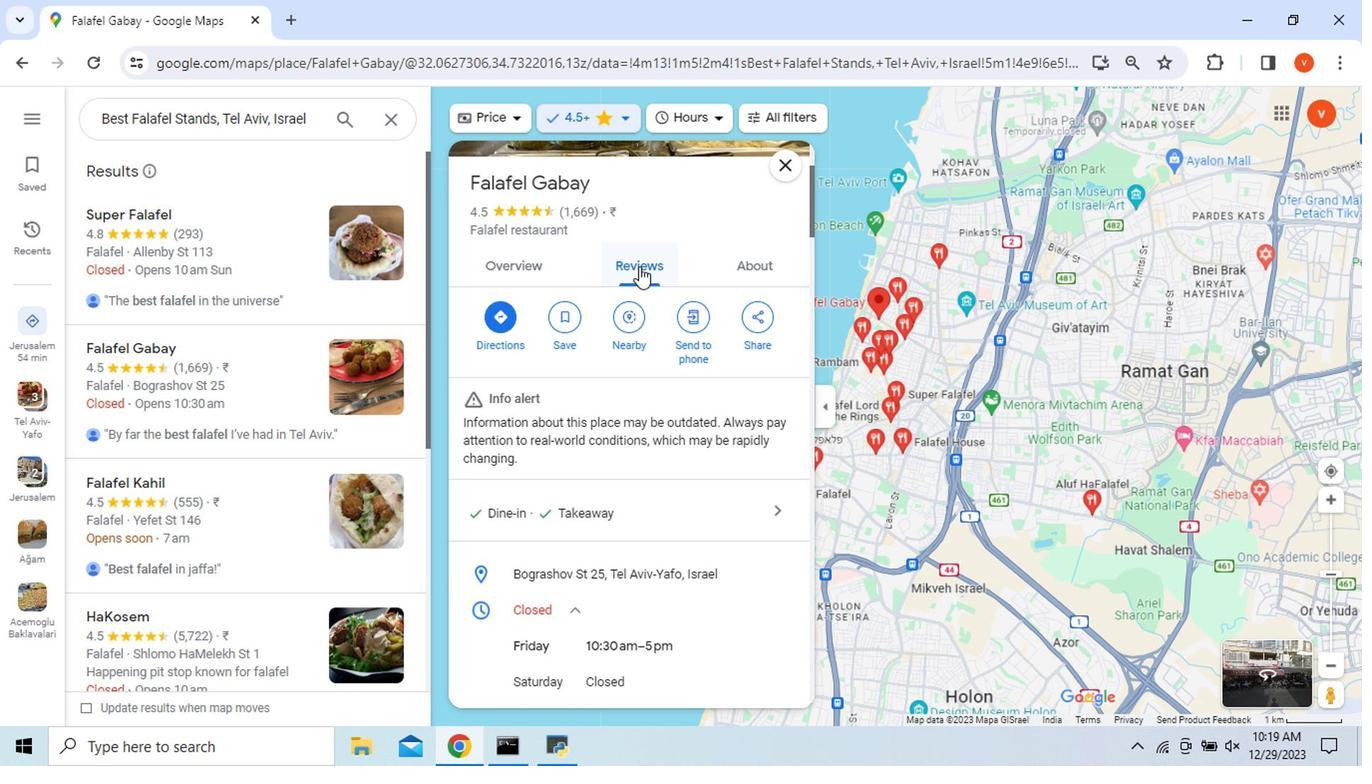 
Action: Mouse moved to (776, 611)
Screenshot: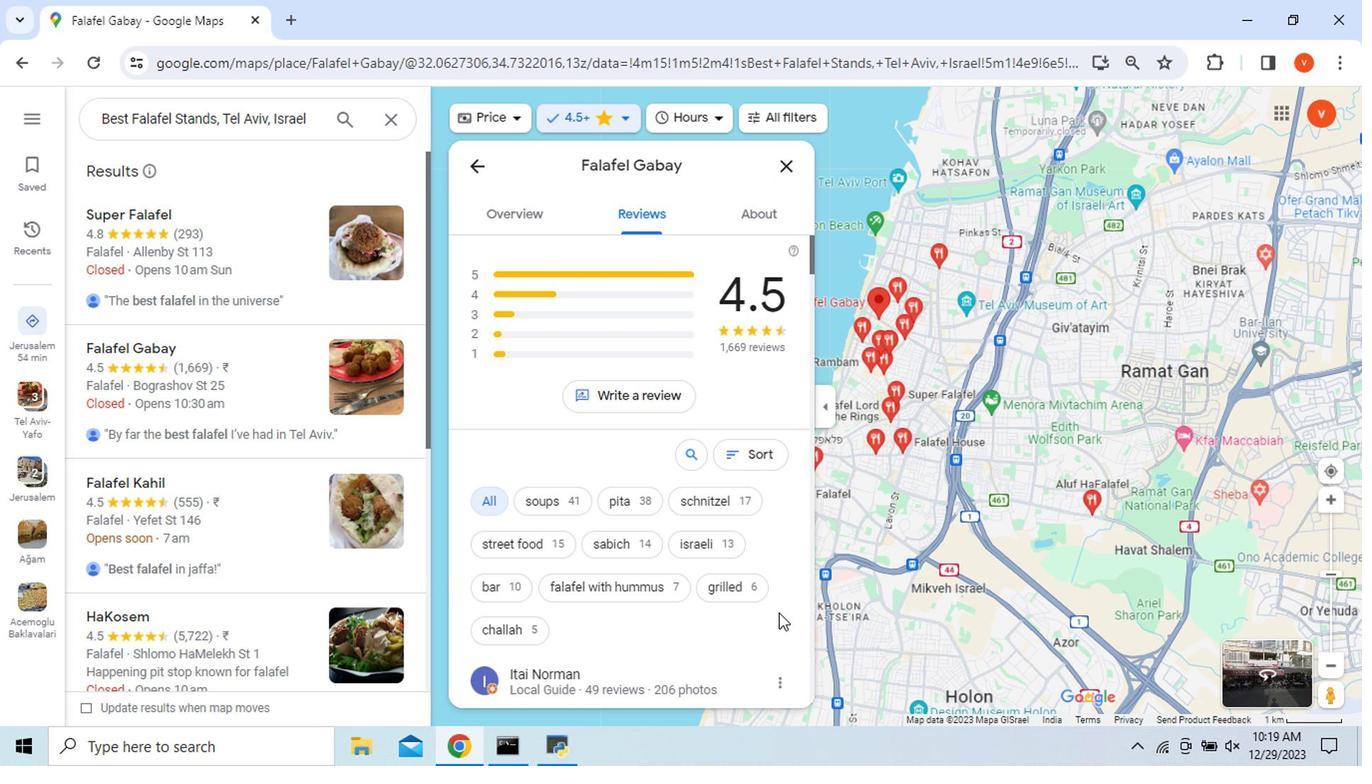 
Action: Mouse scrolled (776, 610) with delta (0, 0)
Screenshot: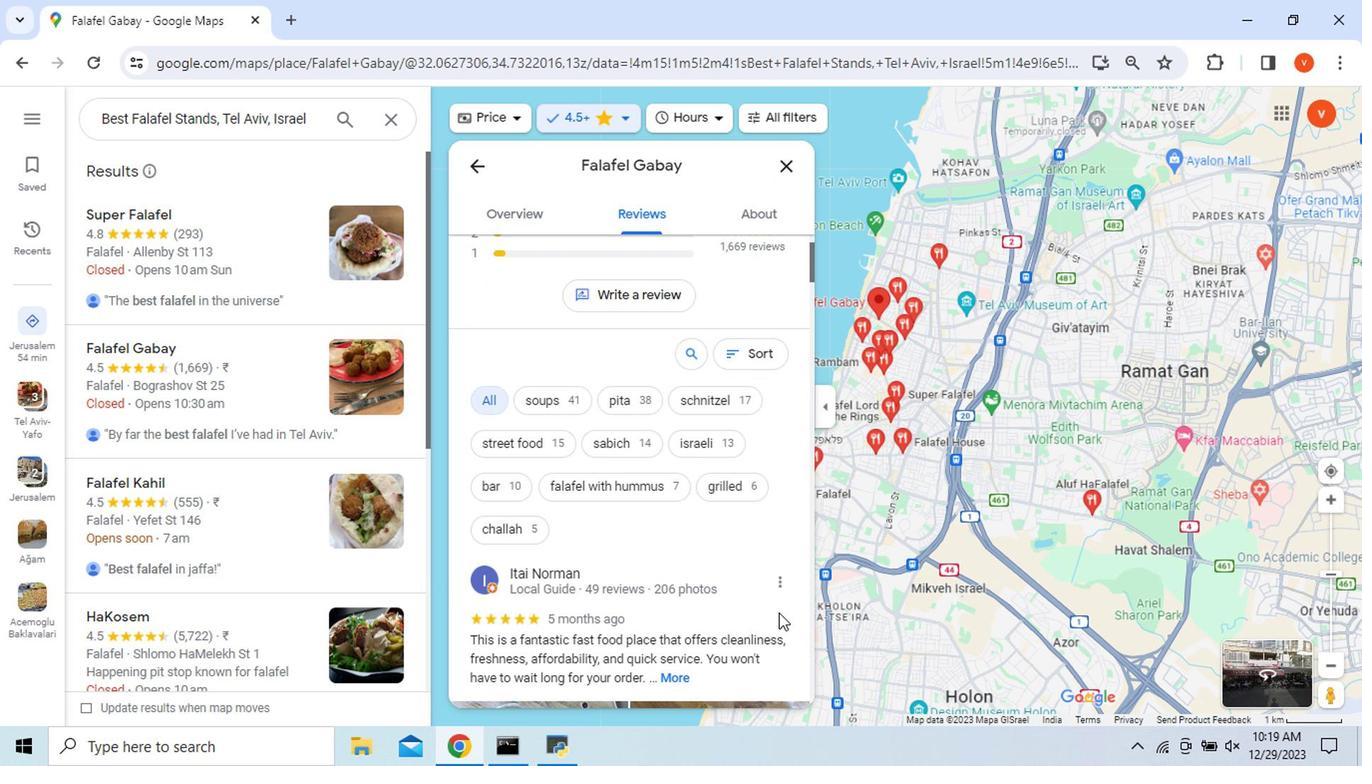 
Action: Mouse moved to (776, 611)
Screenshot: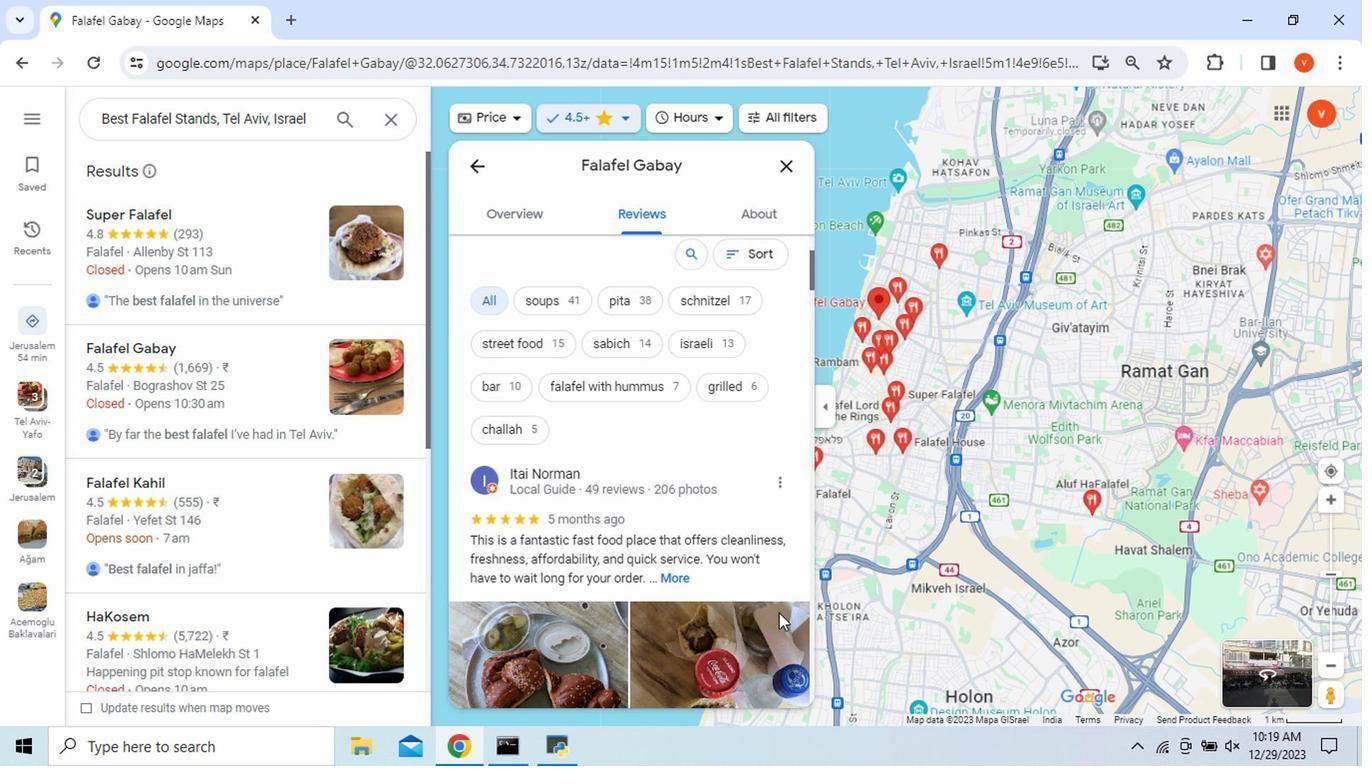 
Action: Mouse scrolled (776, 610) with delta (0, 0)
Screenshot: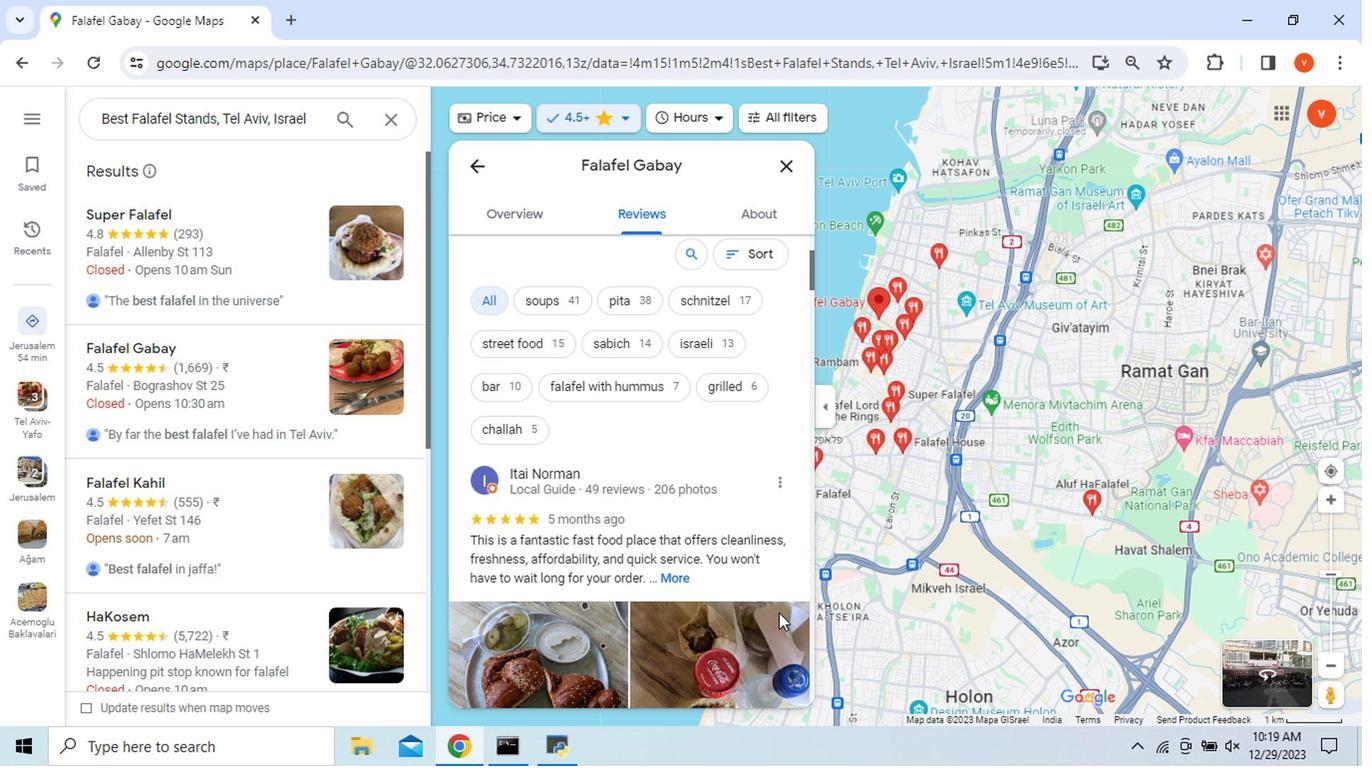 
Action: Mouse scrolled (776, 610) with delta (0, 0)
Screenshot: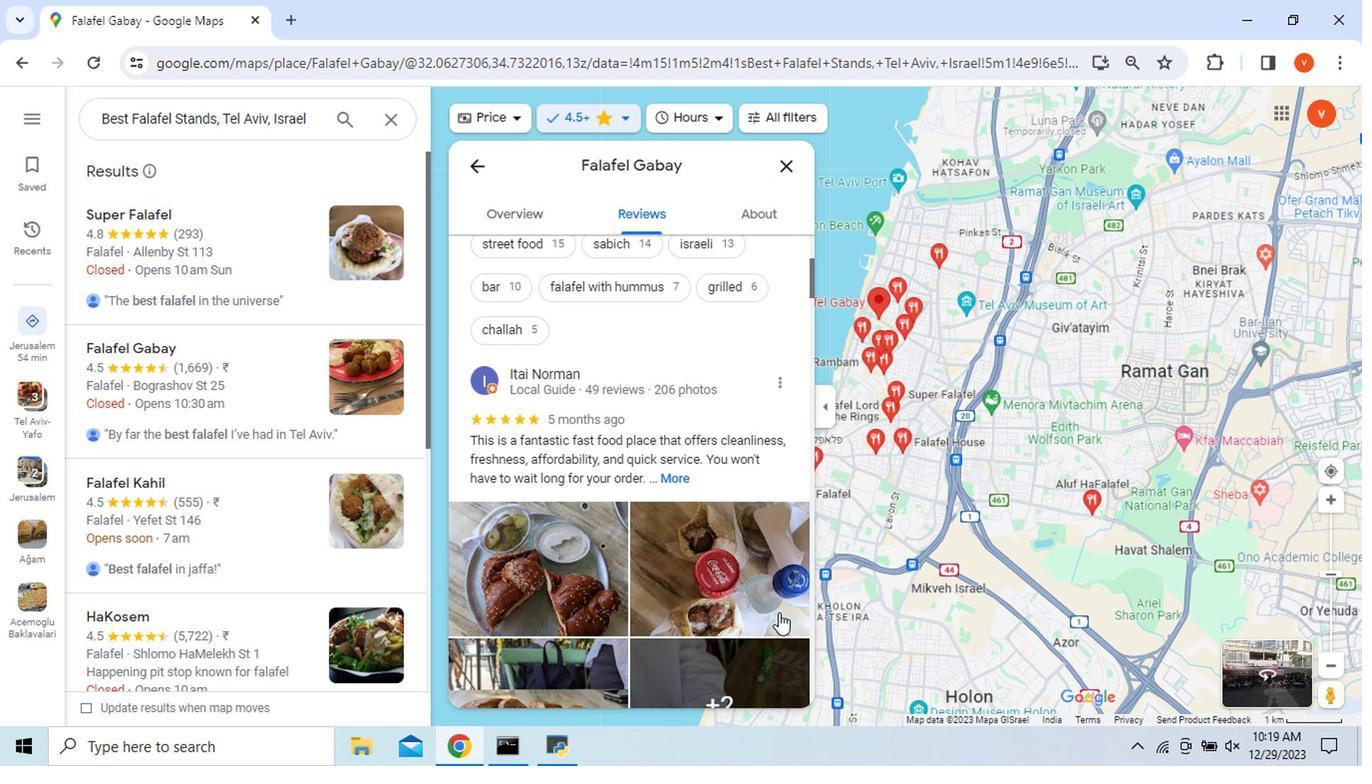 
Action: Mouse scrolled (776, 610) with delta (0, 0)
Screenshot: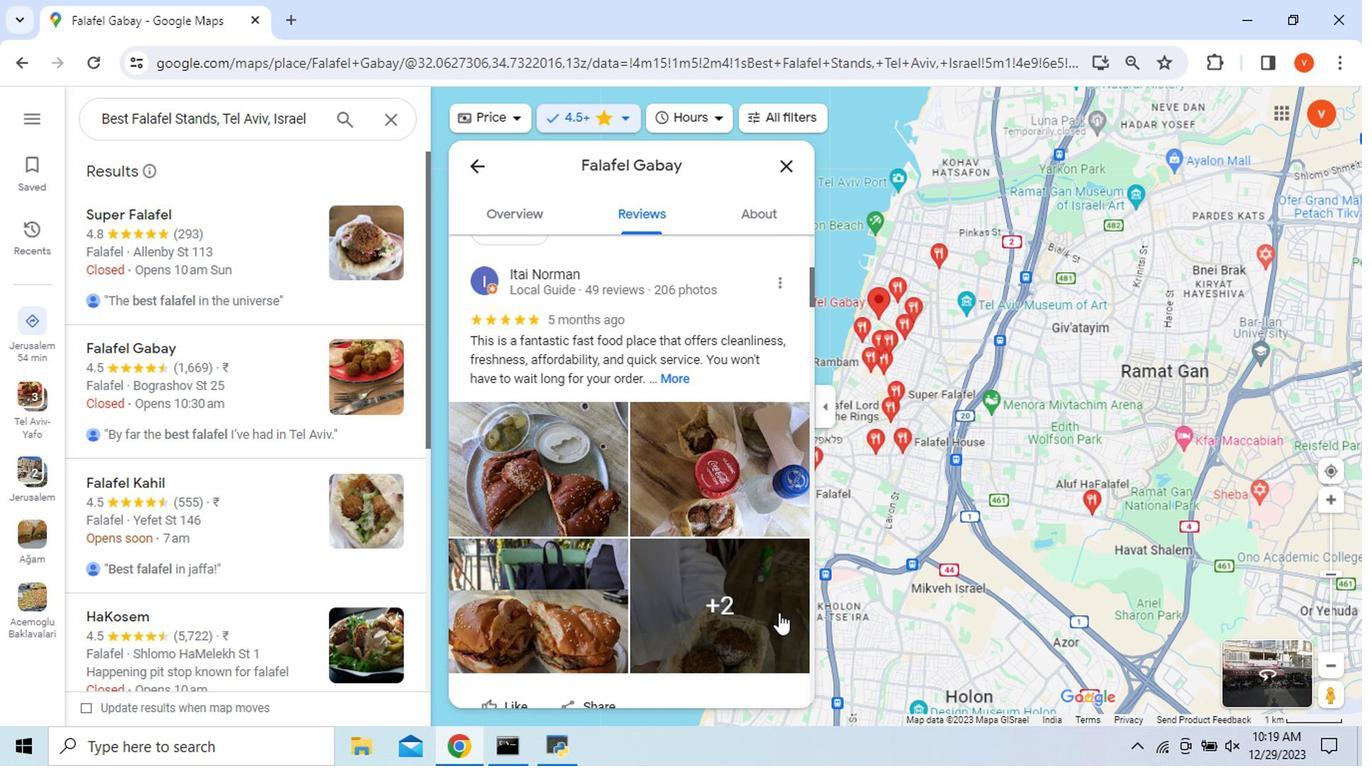 
Action: Mouse scrolled (776, 610) with delta (0, 0)
Screenshot: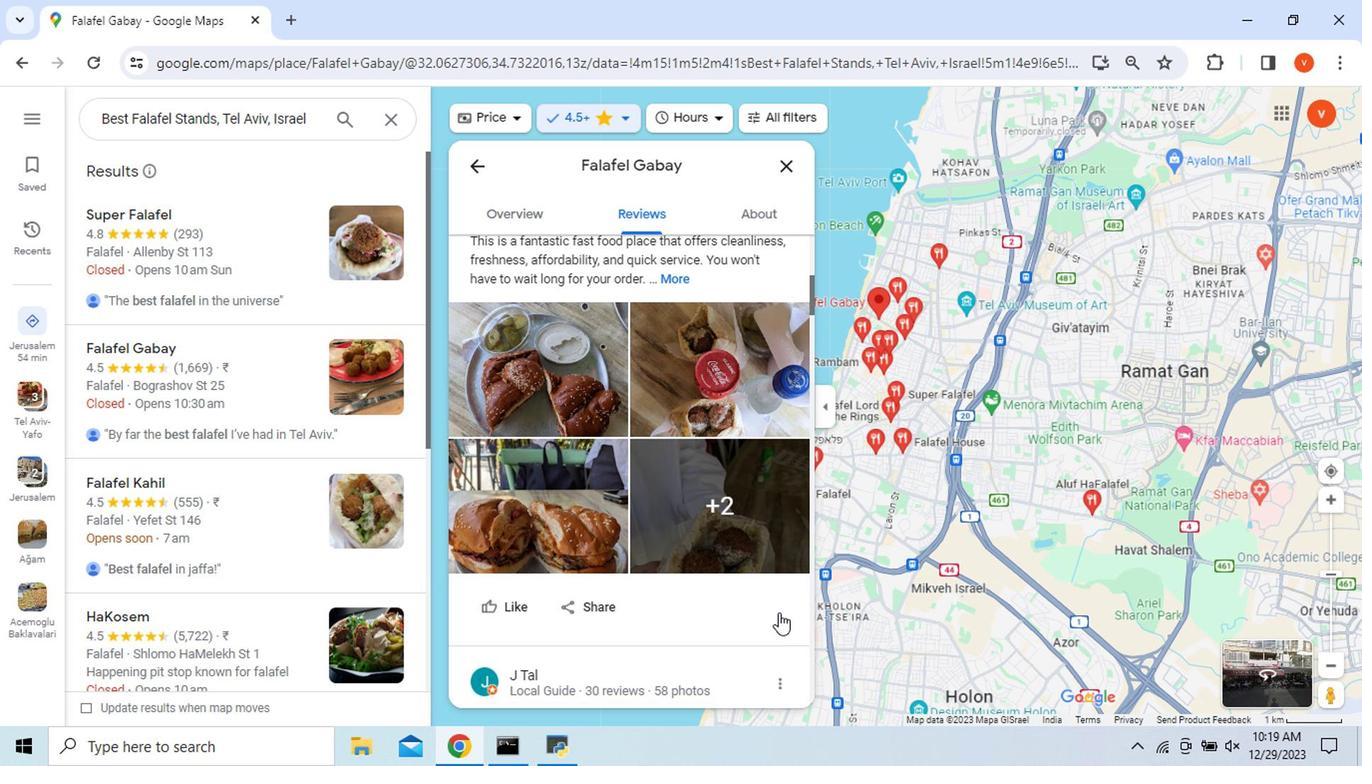 
Action: Mouse scrolled (776, 610) with delta (0, 0)
Screenshot: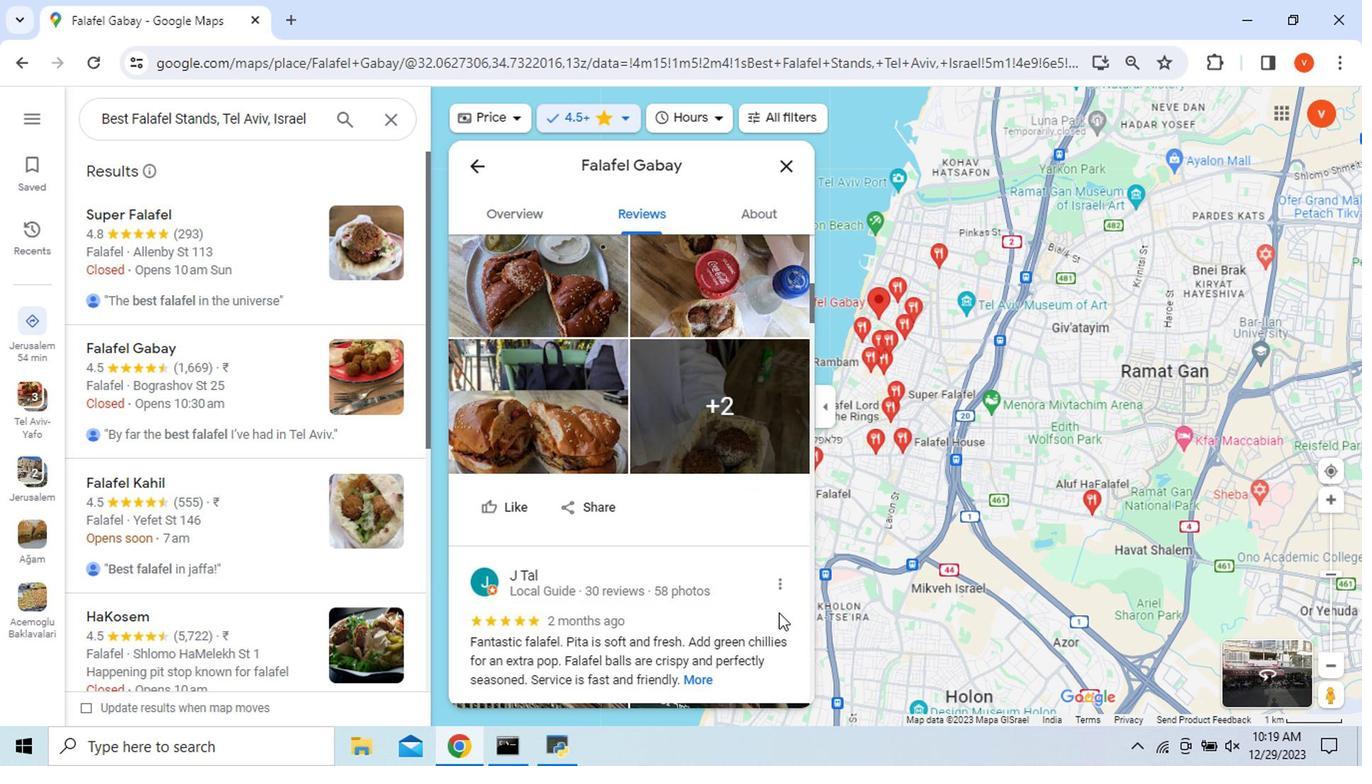 
Action: Mouse scrolled (776, 610) with delta (0, 0)
Screenshot: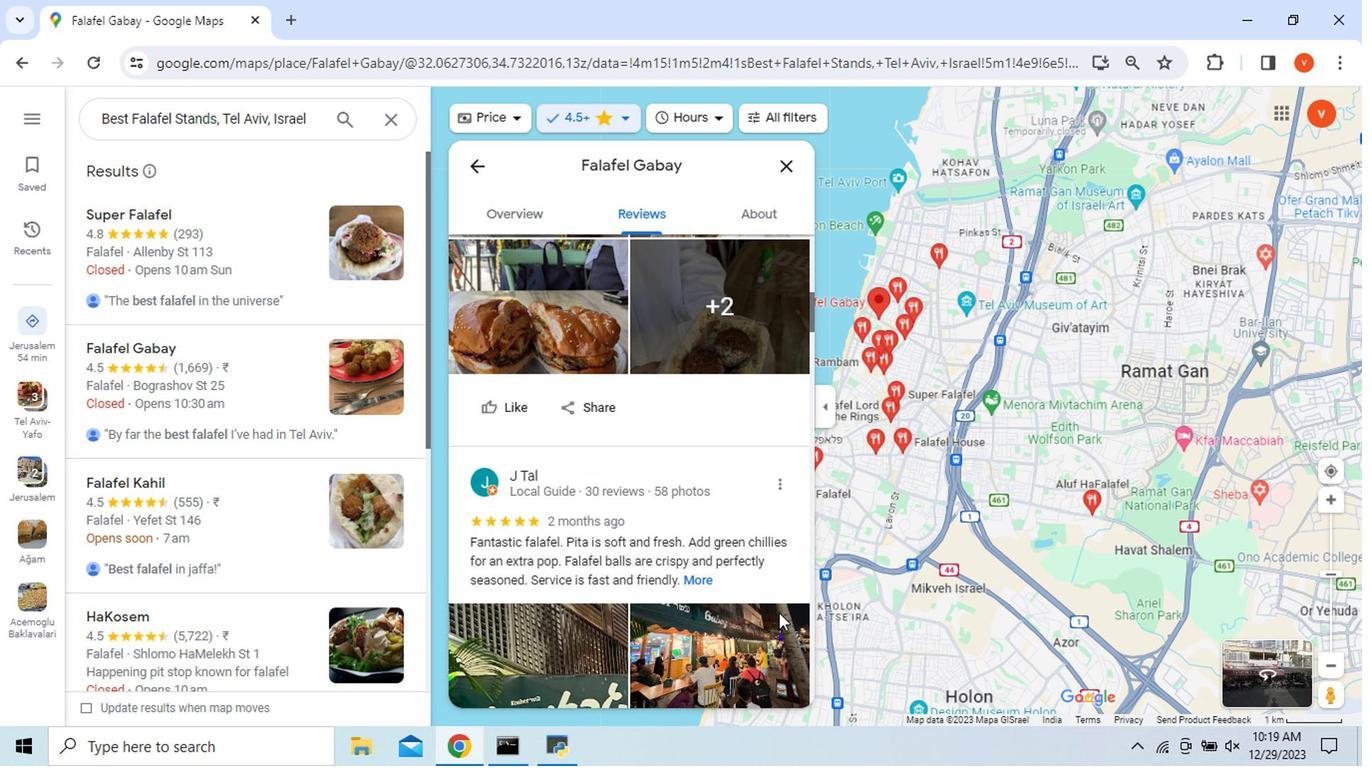 
Action: Mouse scrolled (776, 610) with delta (0, 0)
Screenshot: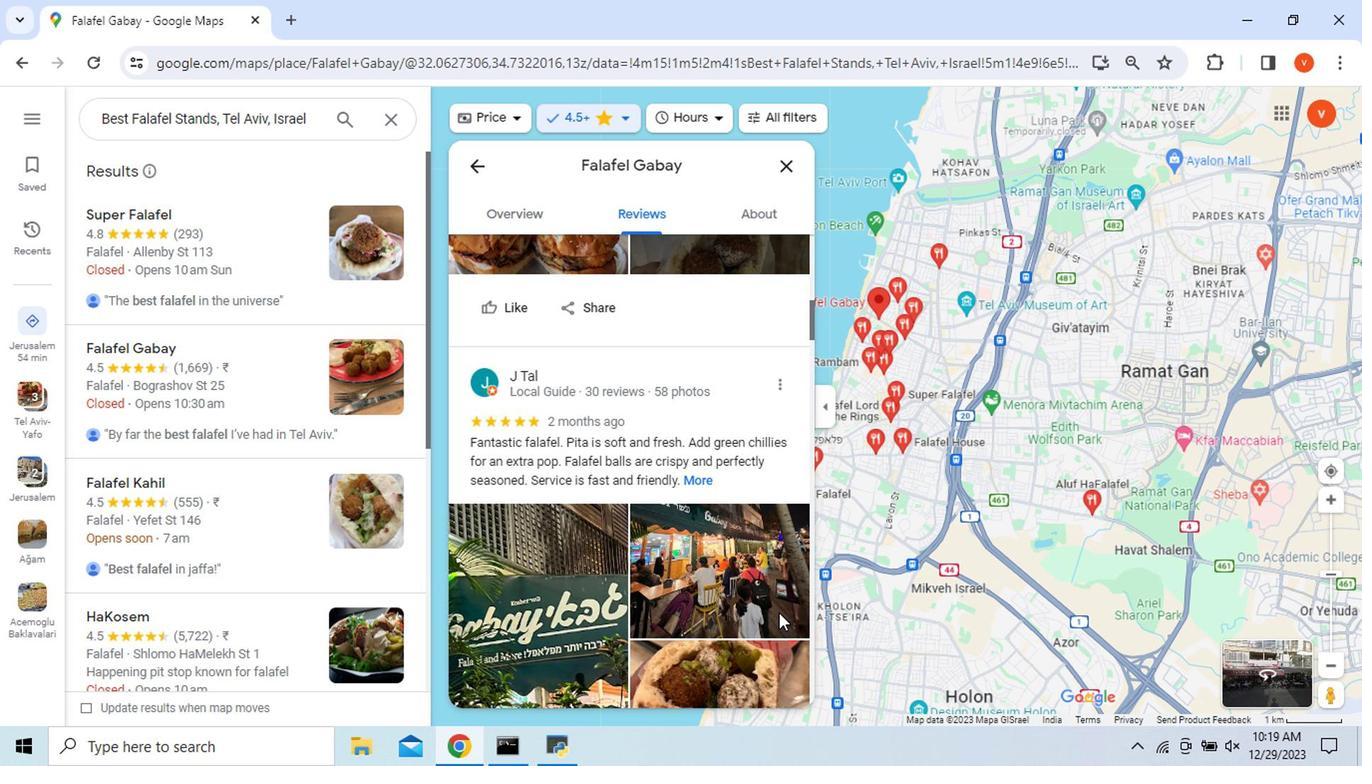 
Action: Mouse scrolled (776, 610) with delta (0, 0)
Screenshot: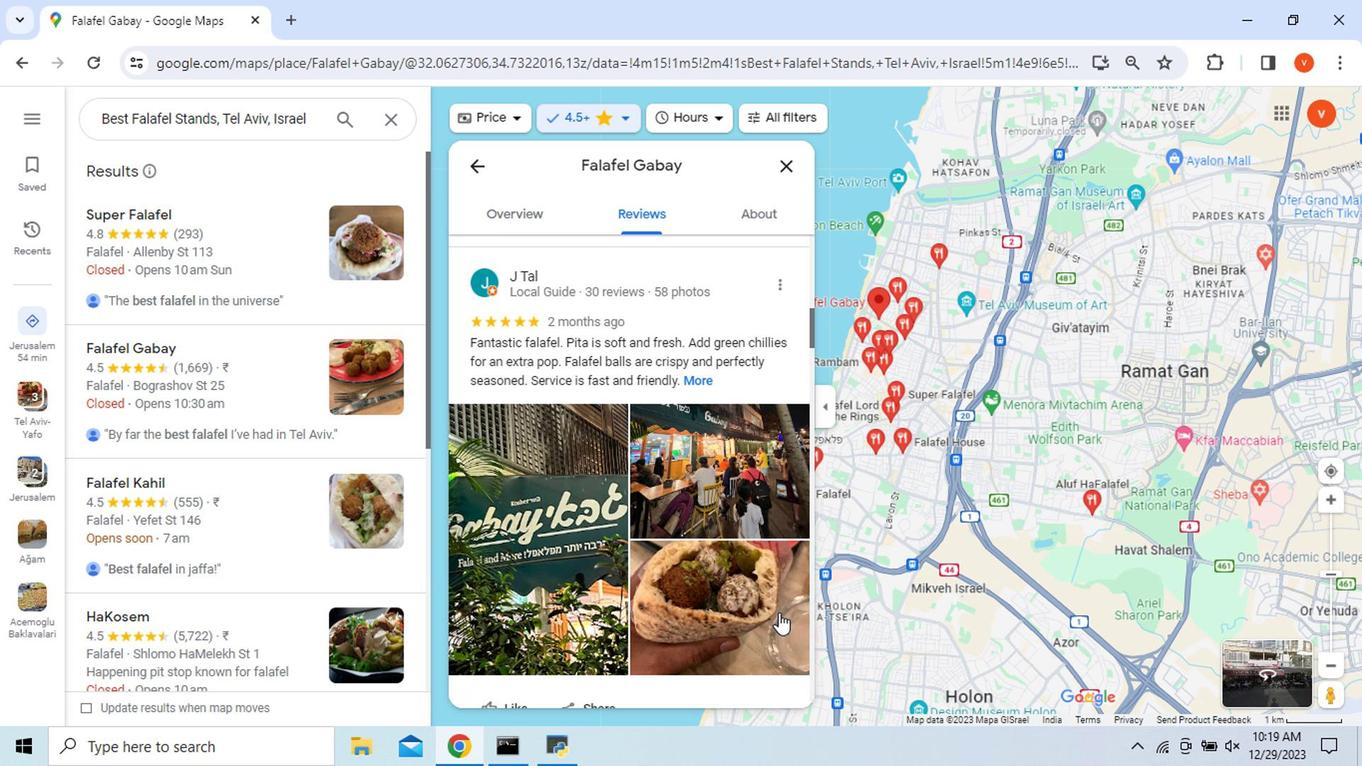 
Action: Mouse scrolled (776, 610) with delta (0, 0)
Screenshot: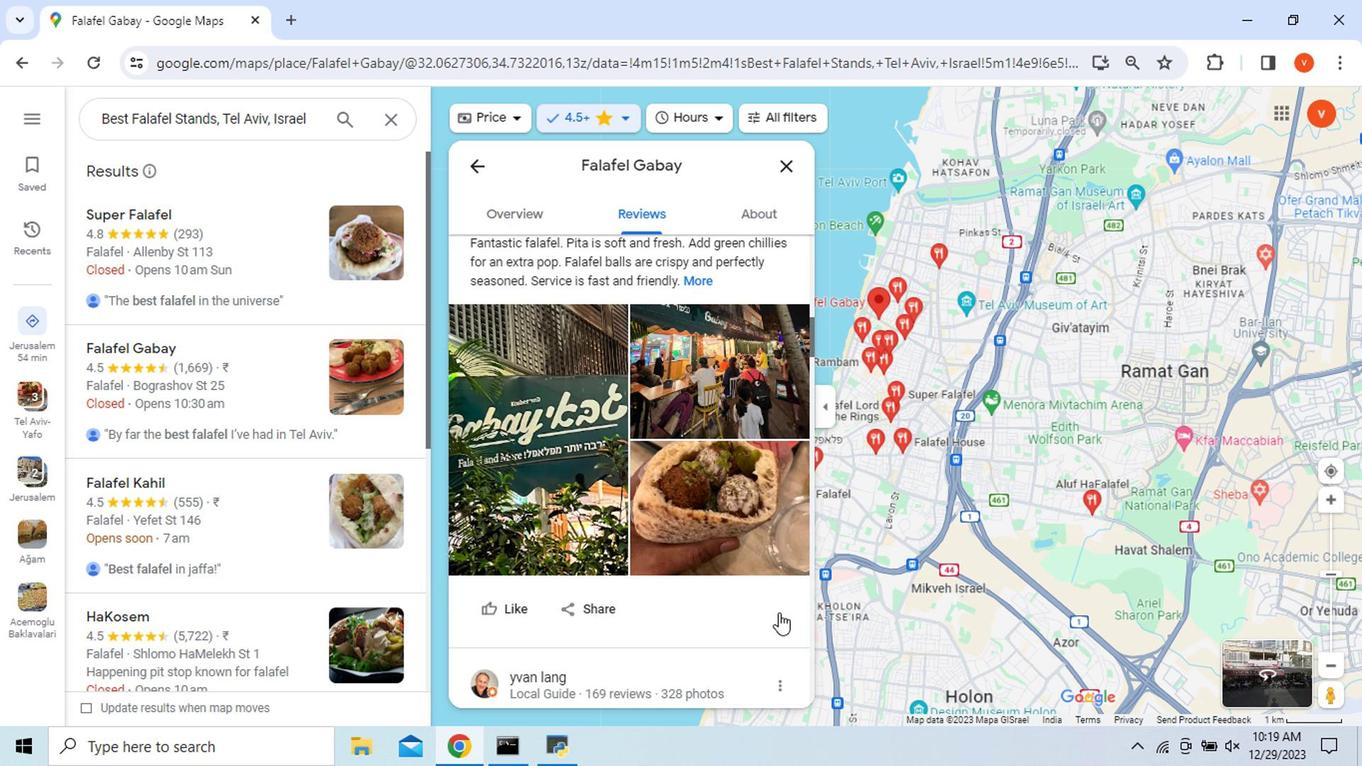 
Action: Mouse scrolled (776, 610) with delta (0, 0)
Screenshot: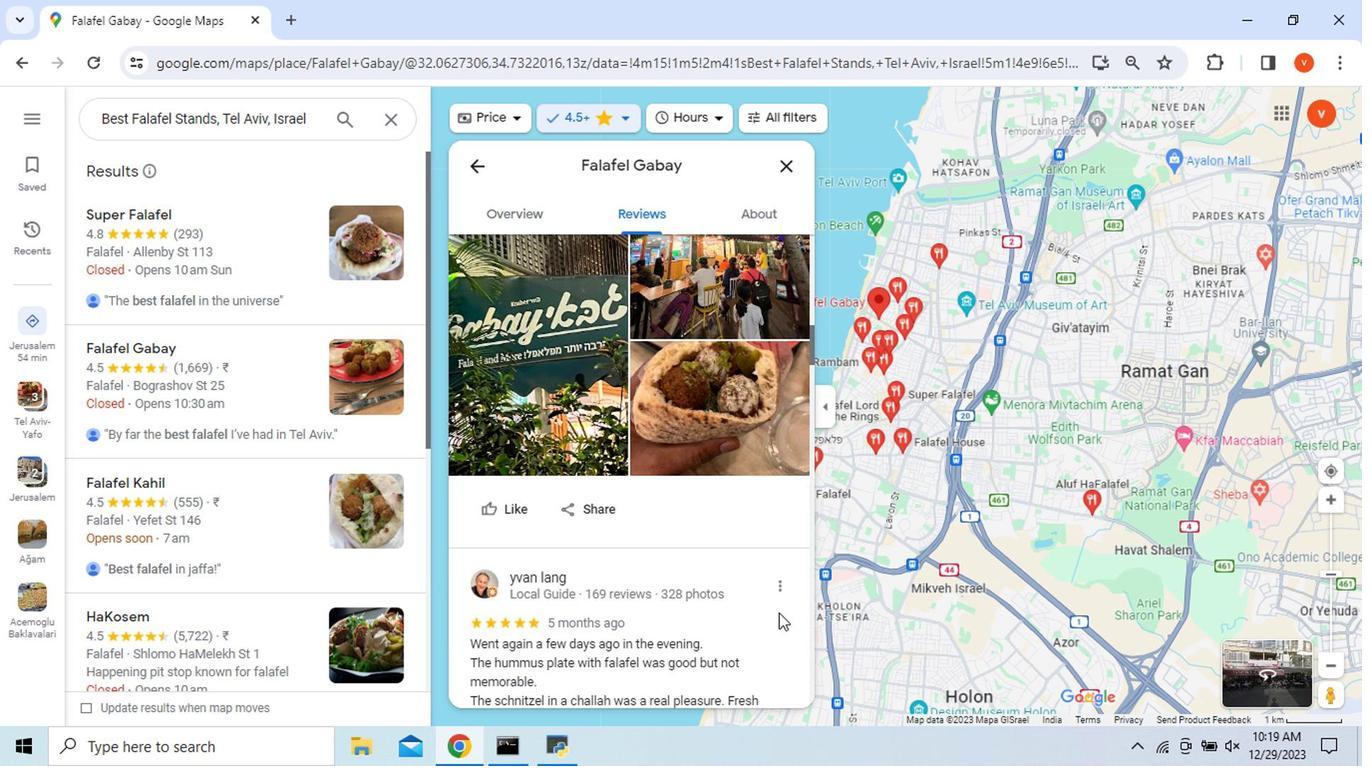 
Action: Mouse scrolled (776, 610) with delta (0, 0)
Screenshot: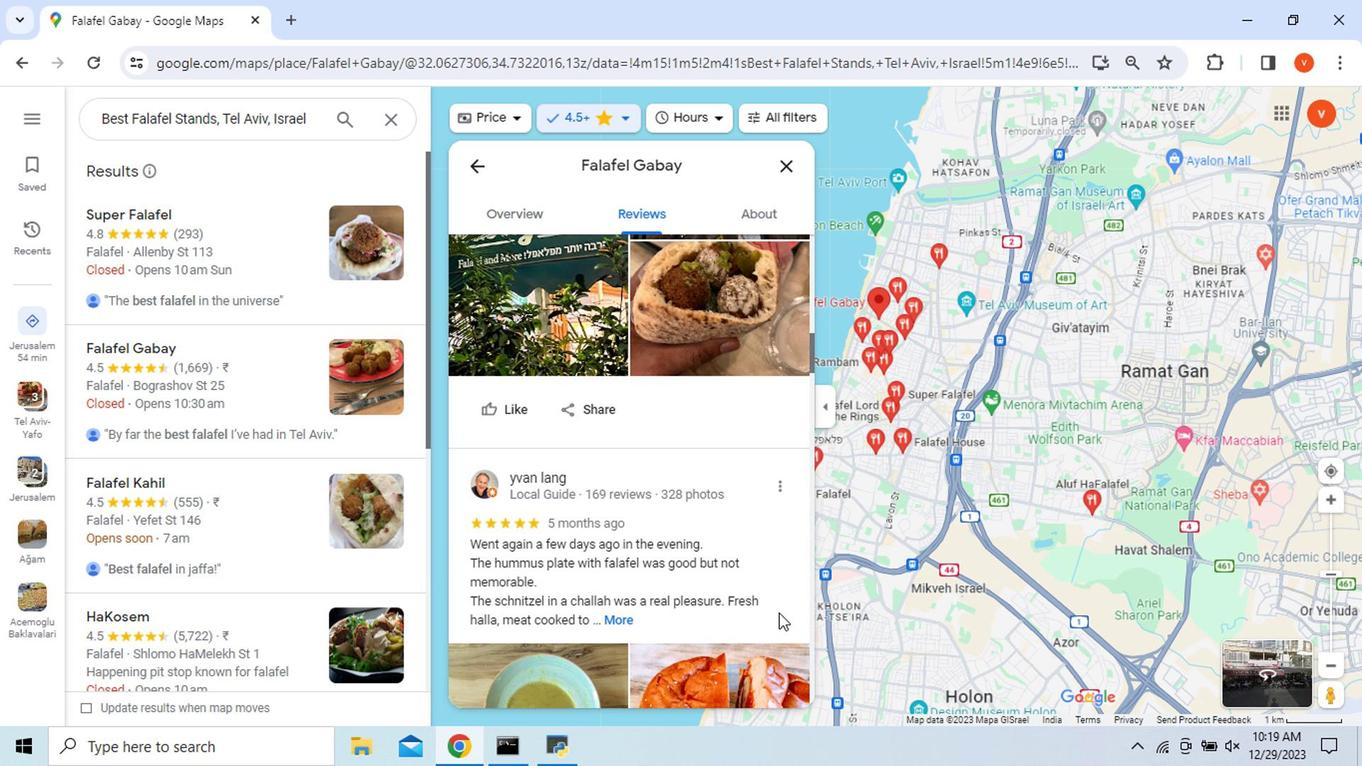 
Action: Mouse scrolled (776, 610) with delta (0, 0)
Screenshot: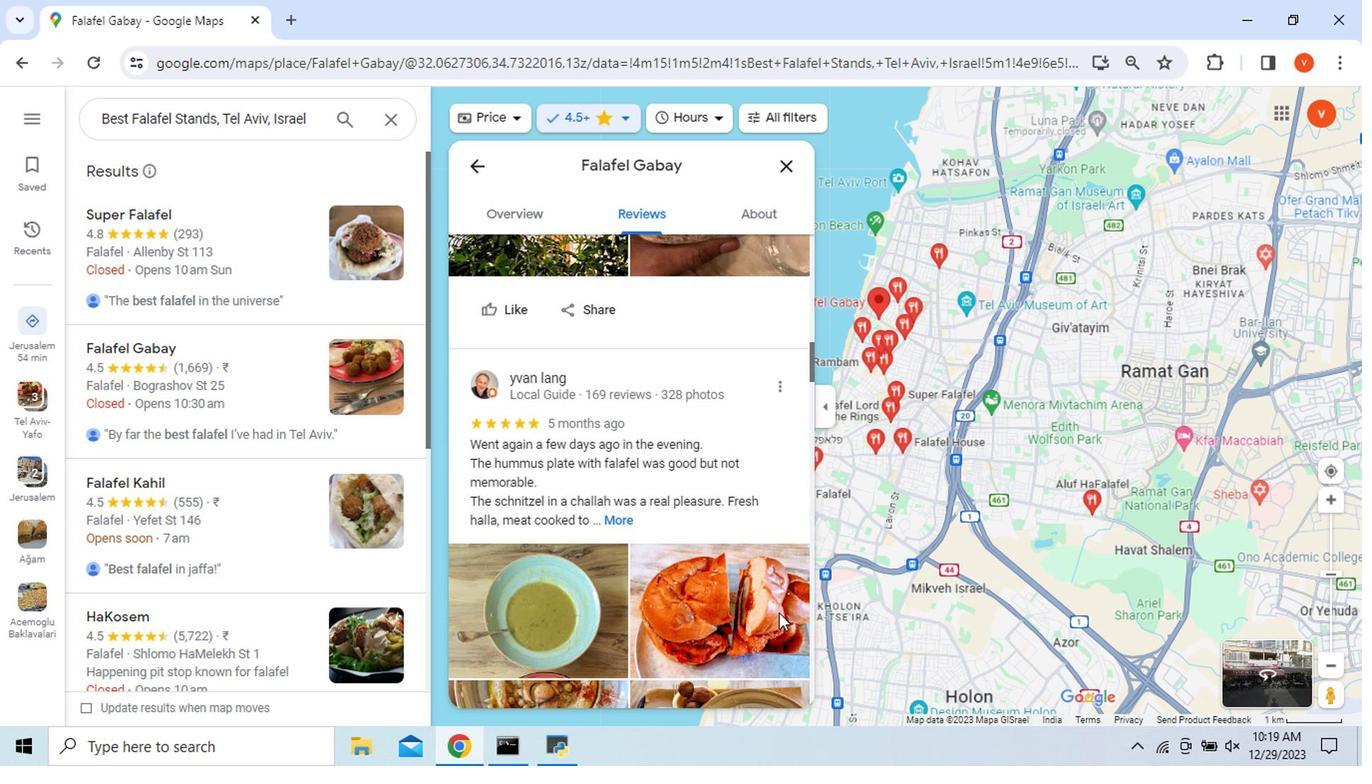 
Action: Mouse scrolled (776, 610) with delta (0, 0)
Screenshot: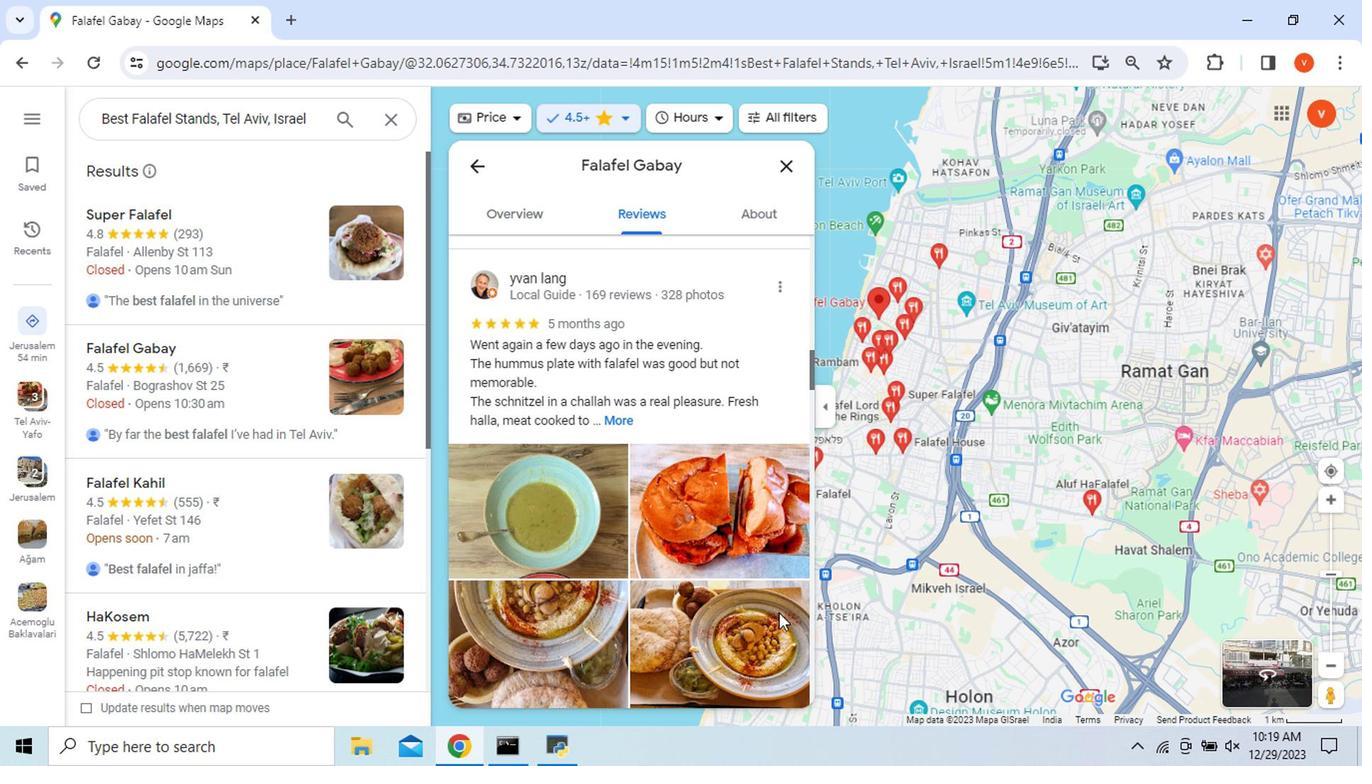 
Action: Mouse scrolled (776, 610) with delta (0, 0)
Screenshot: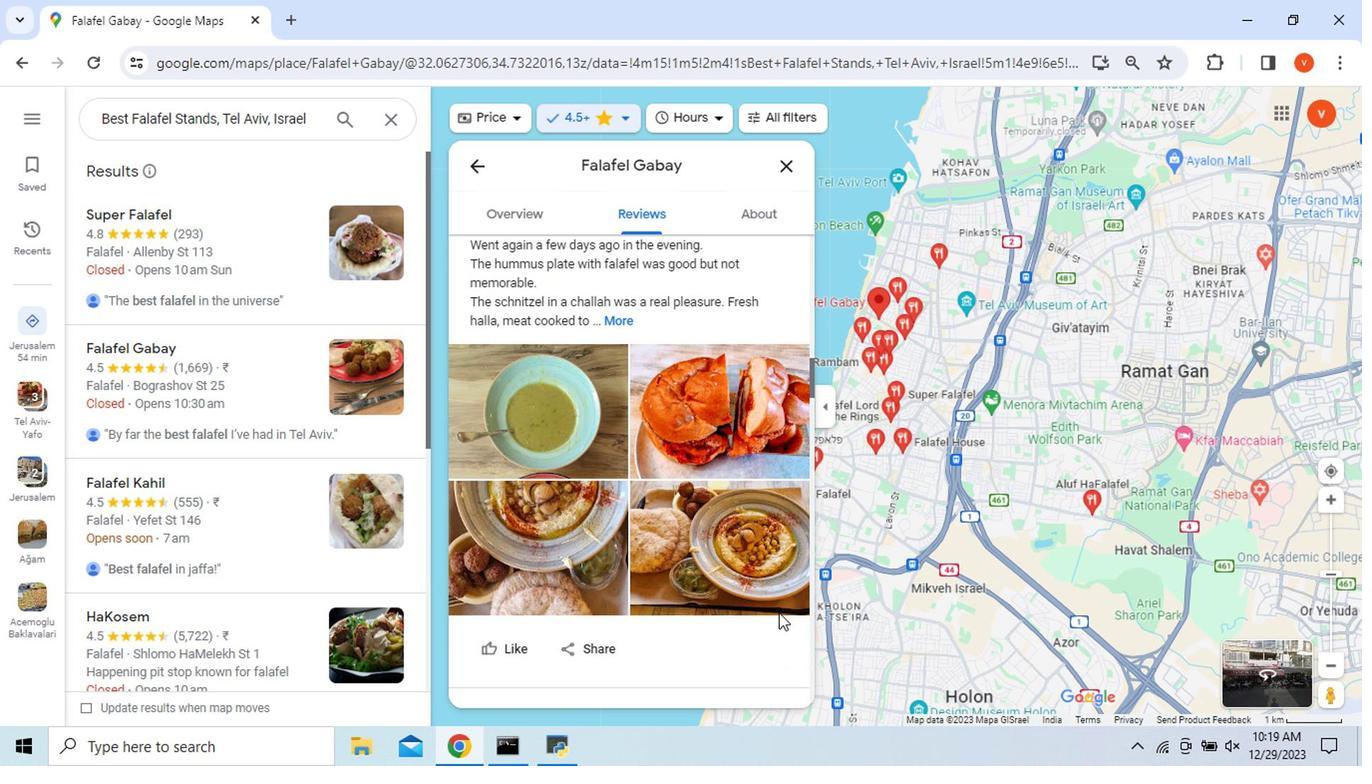 
Action: Mouse scrolled (776, 610) with delta (0, 0)
Screenshot: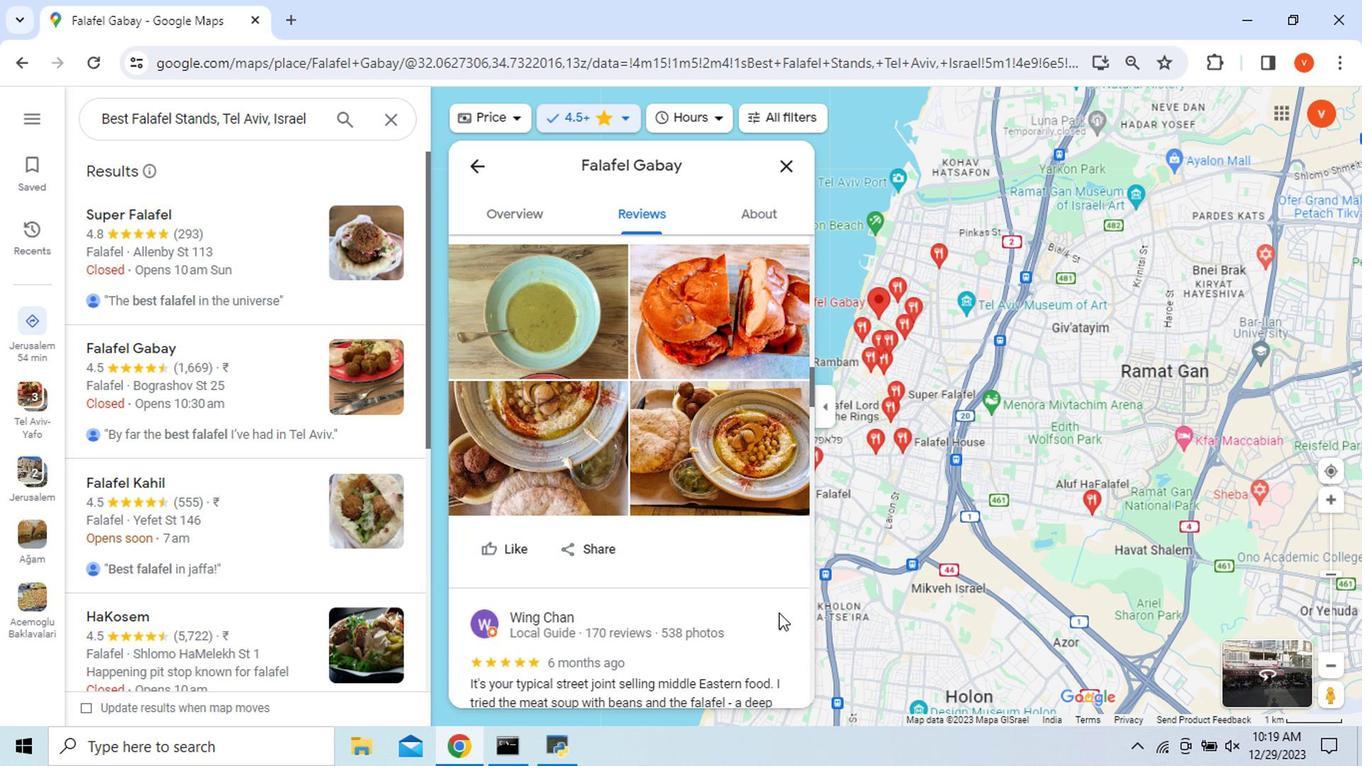 
Action: Mouse scrolled (776, 610) with delta (0, 0)
Screenshot: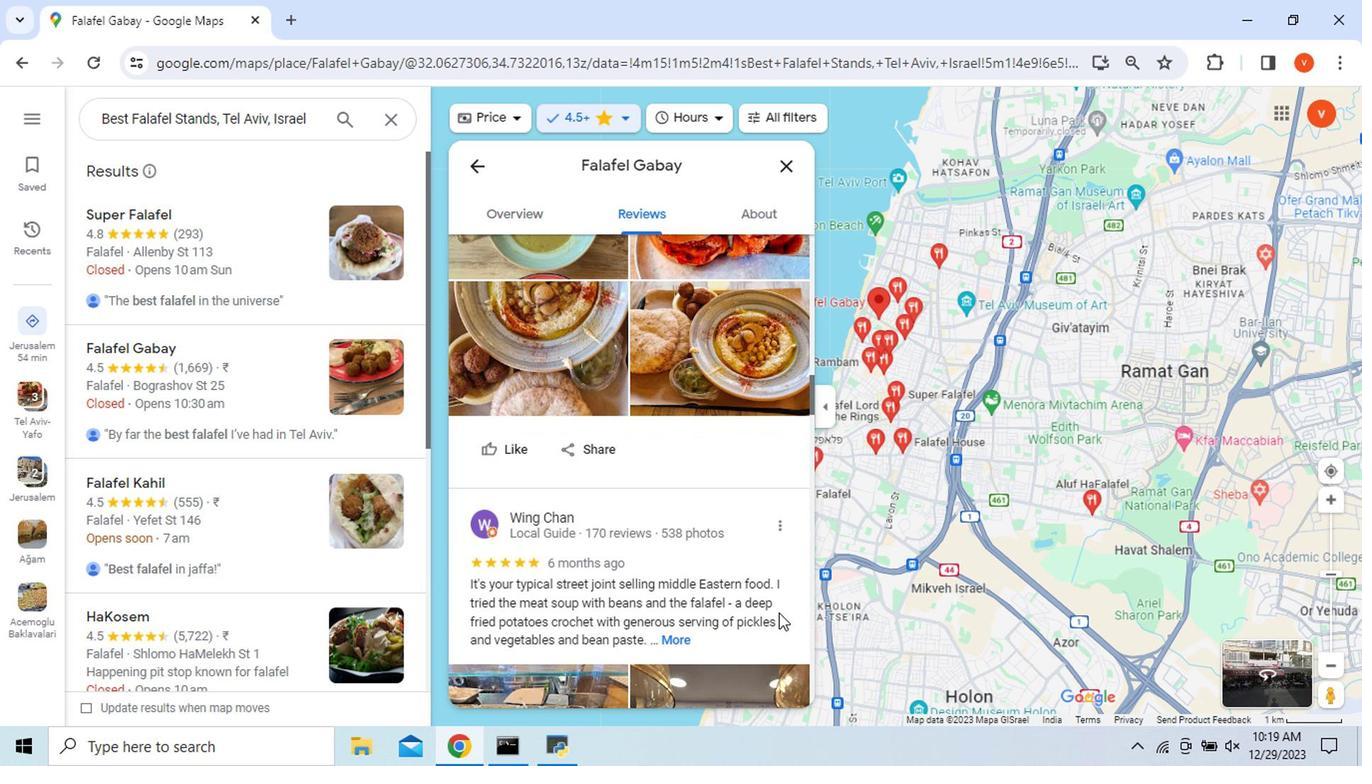
Action: Mouse scrolled (776, 610) with delta (0, 0)
Screenshot: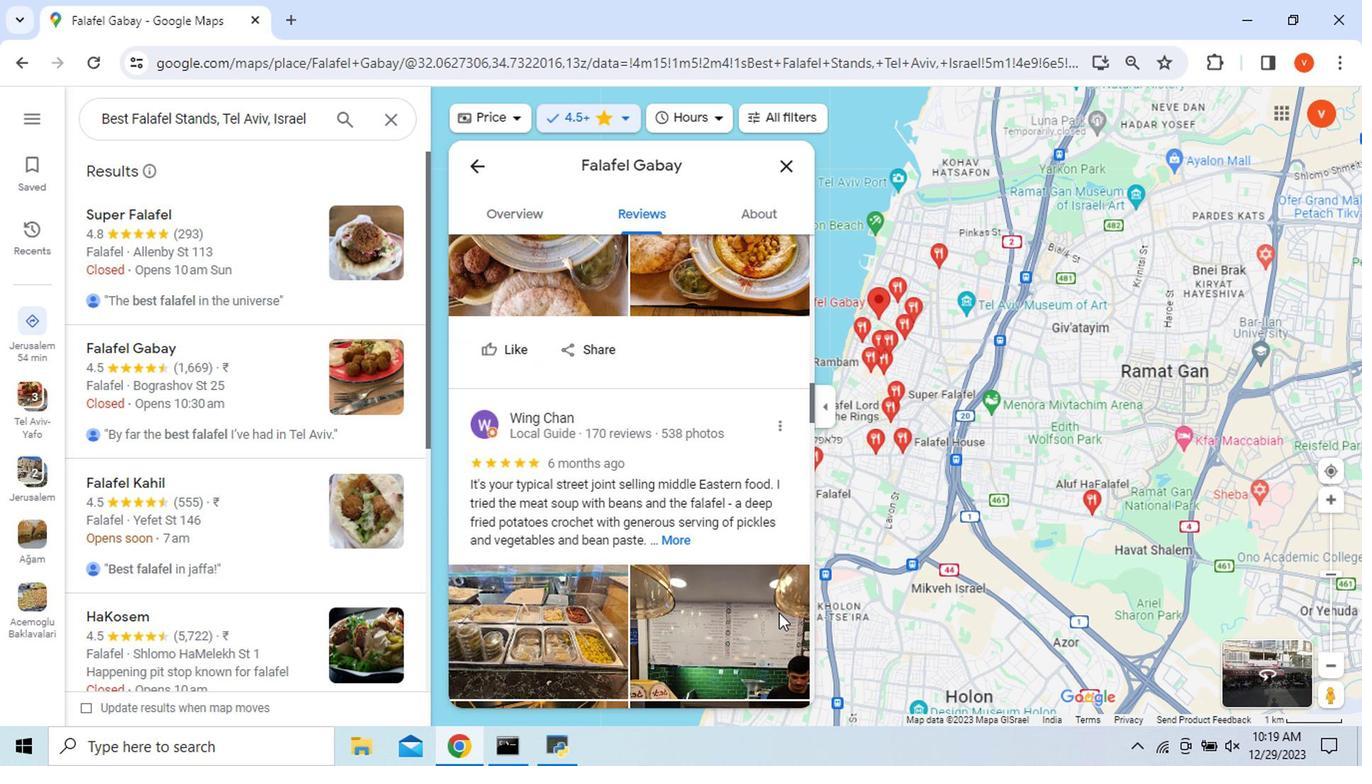 
Action: Mouse scrolled (776, 610) with delta (0, 0)
Screenshot: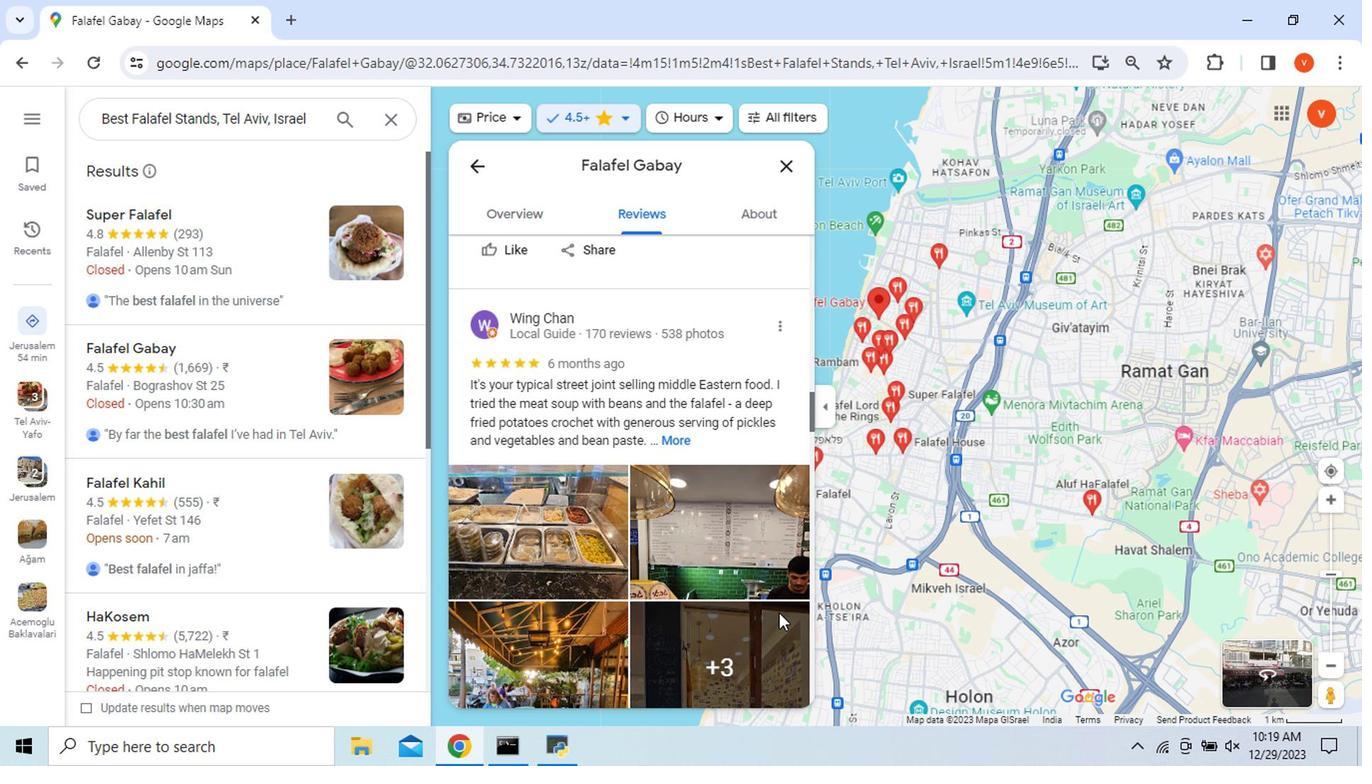 
Action: Mouse scrolled (776, 610) with delta (0, 0)
Screenshot: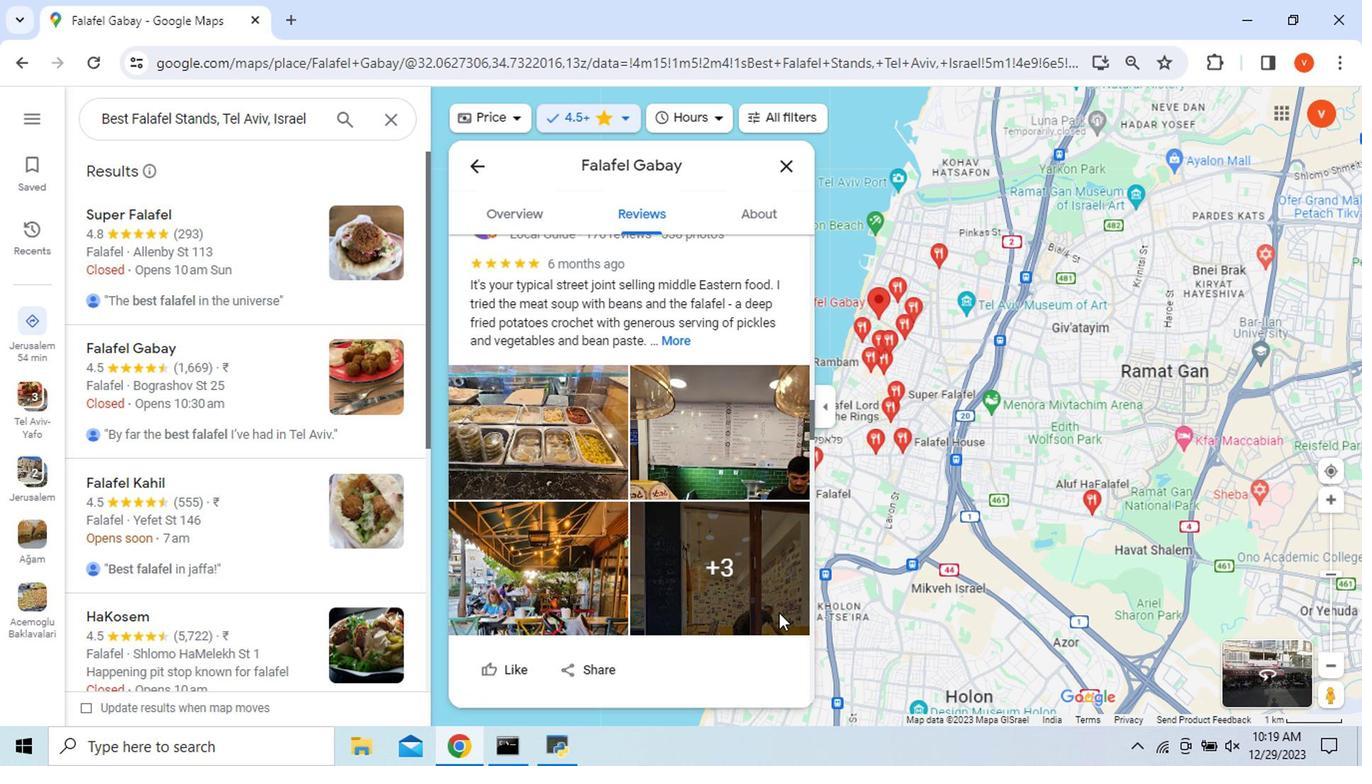 
Action: Mouse scrolled (776, 610) with delta (0, 0)
Screenshot: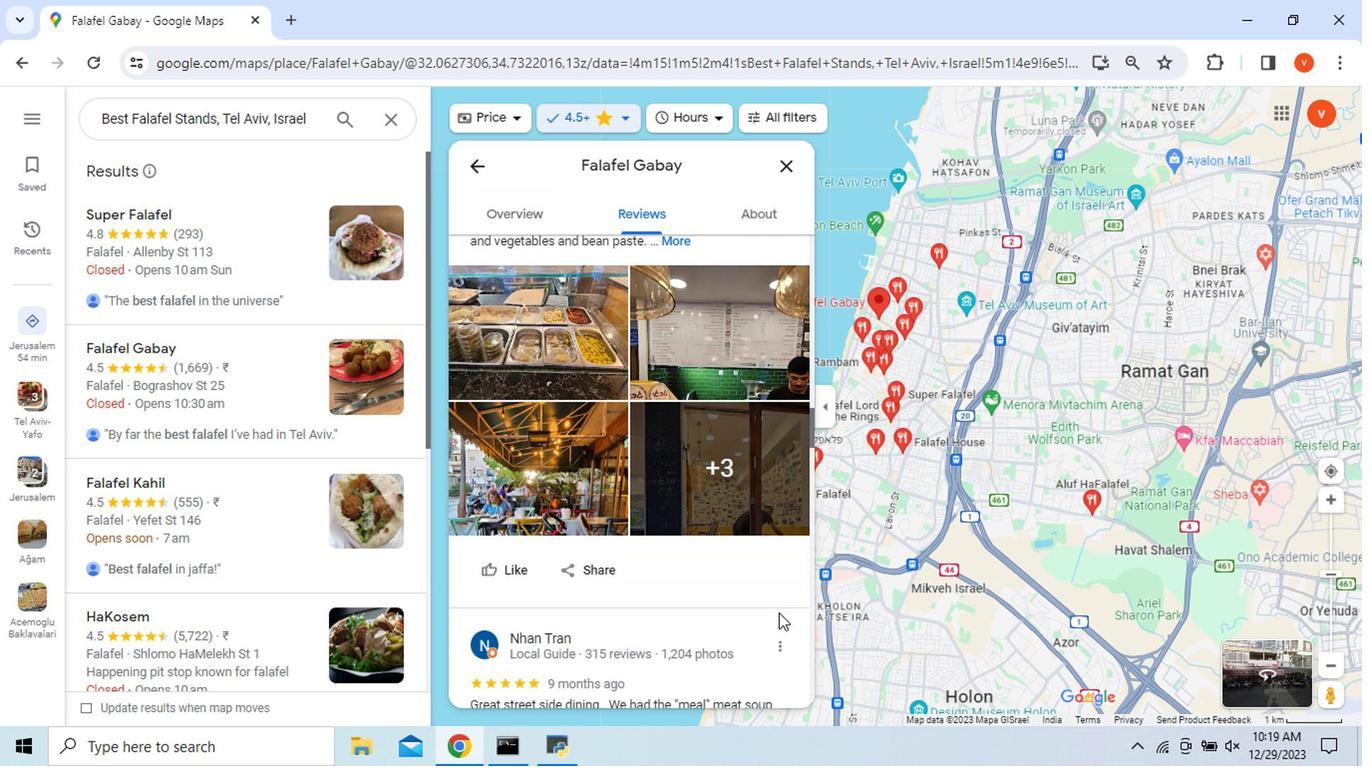 
Action: Mouse moved to (473, 180)
Screenshot: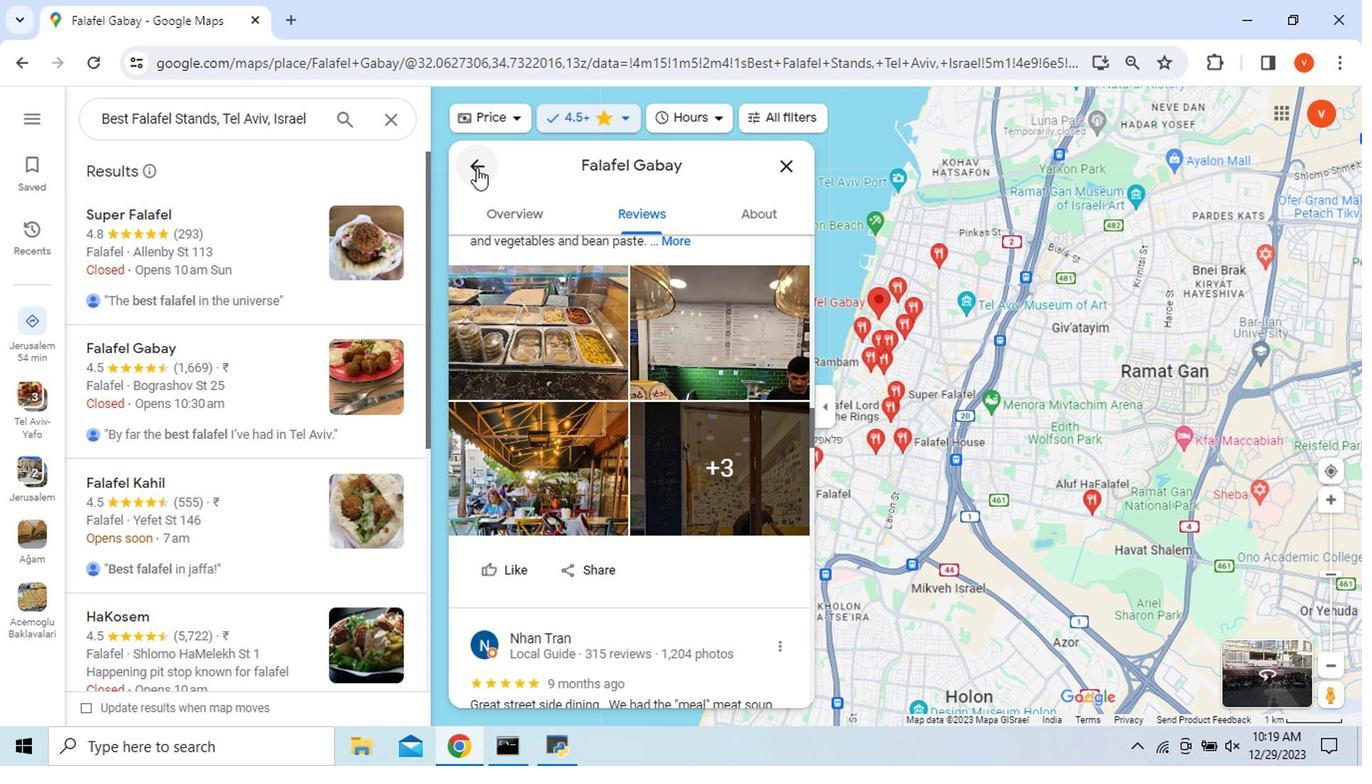 
Action: Mouse pressed left at (473, 180)
Screenshot: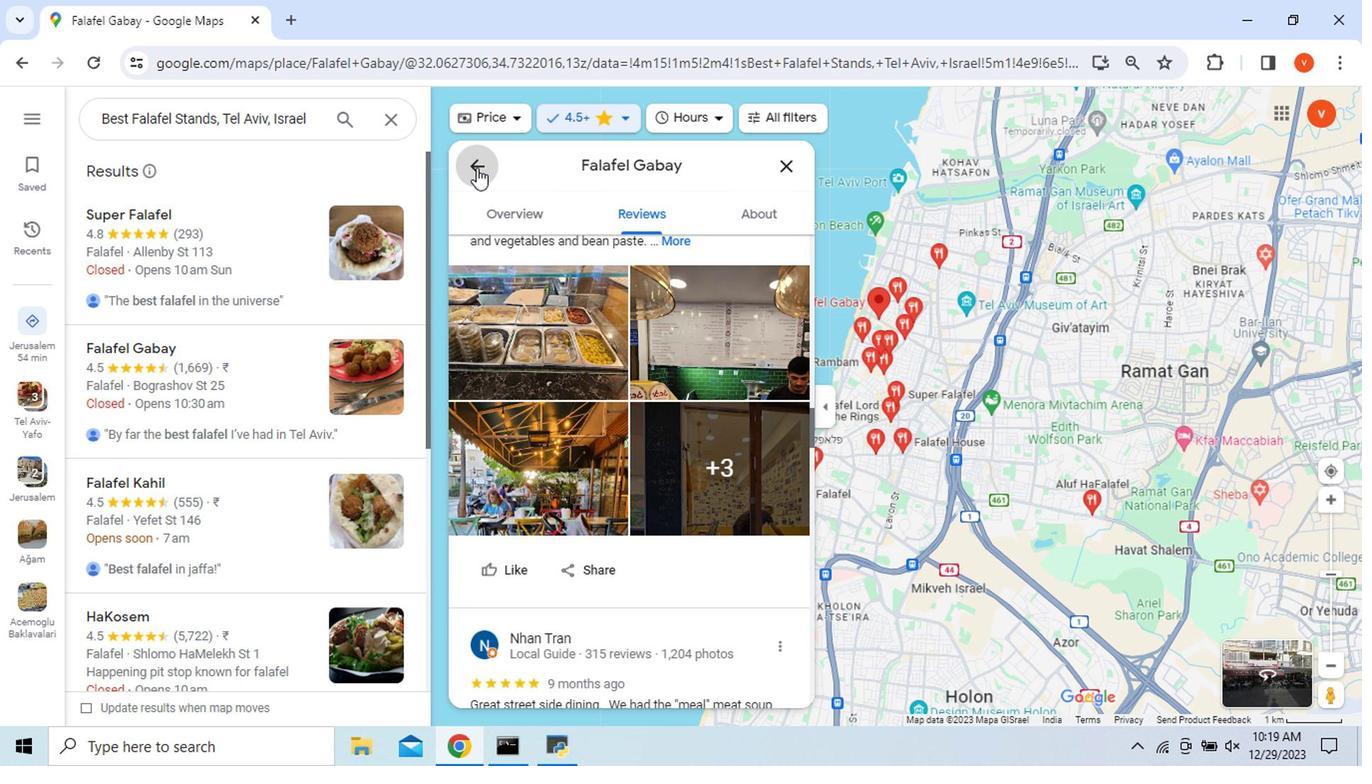 
Action: Mouse moved to (790, 171)
Screenshot: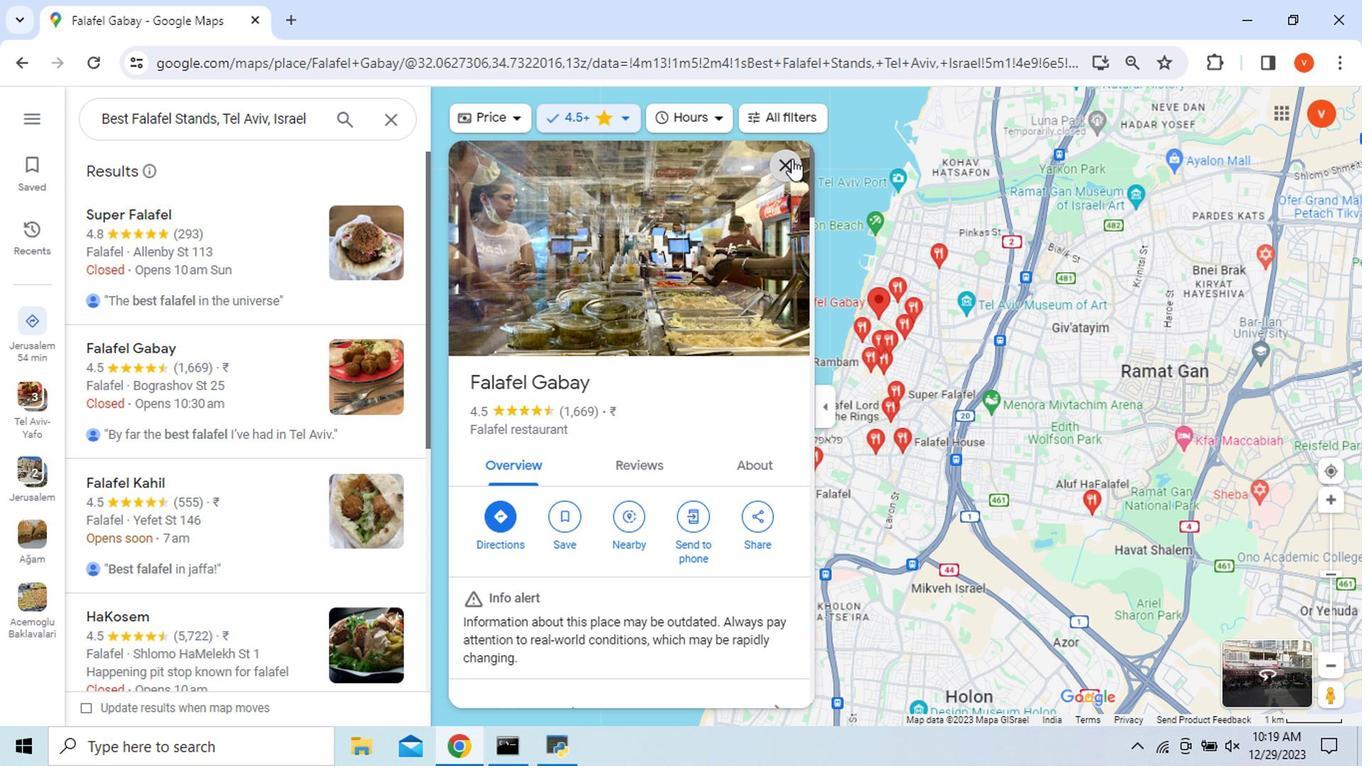 
Action: Mouse pressed left at (790, 171)
Screenshot: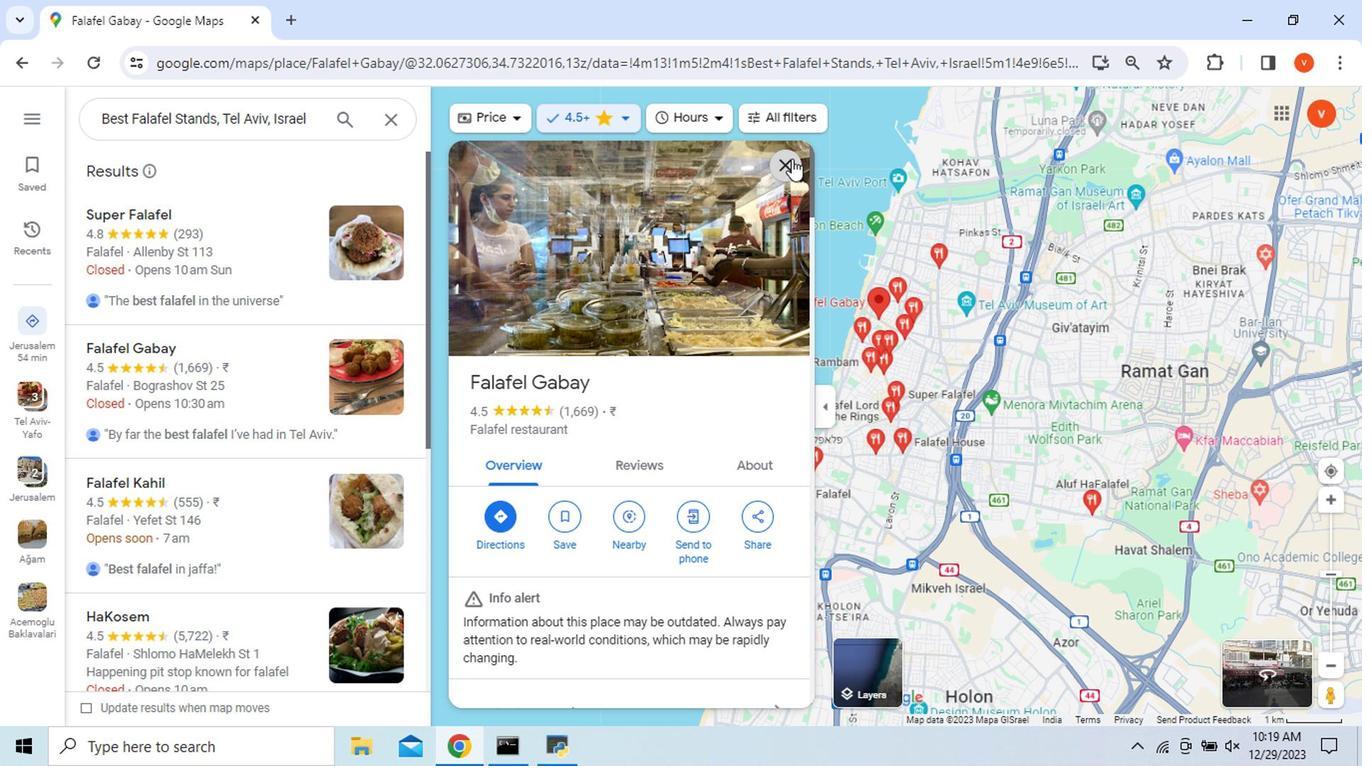
Action: Mouse moved to (911, 748)
Screenshot: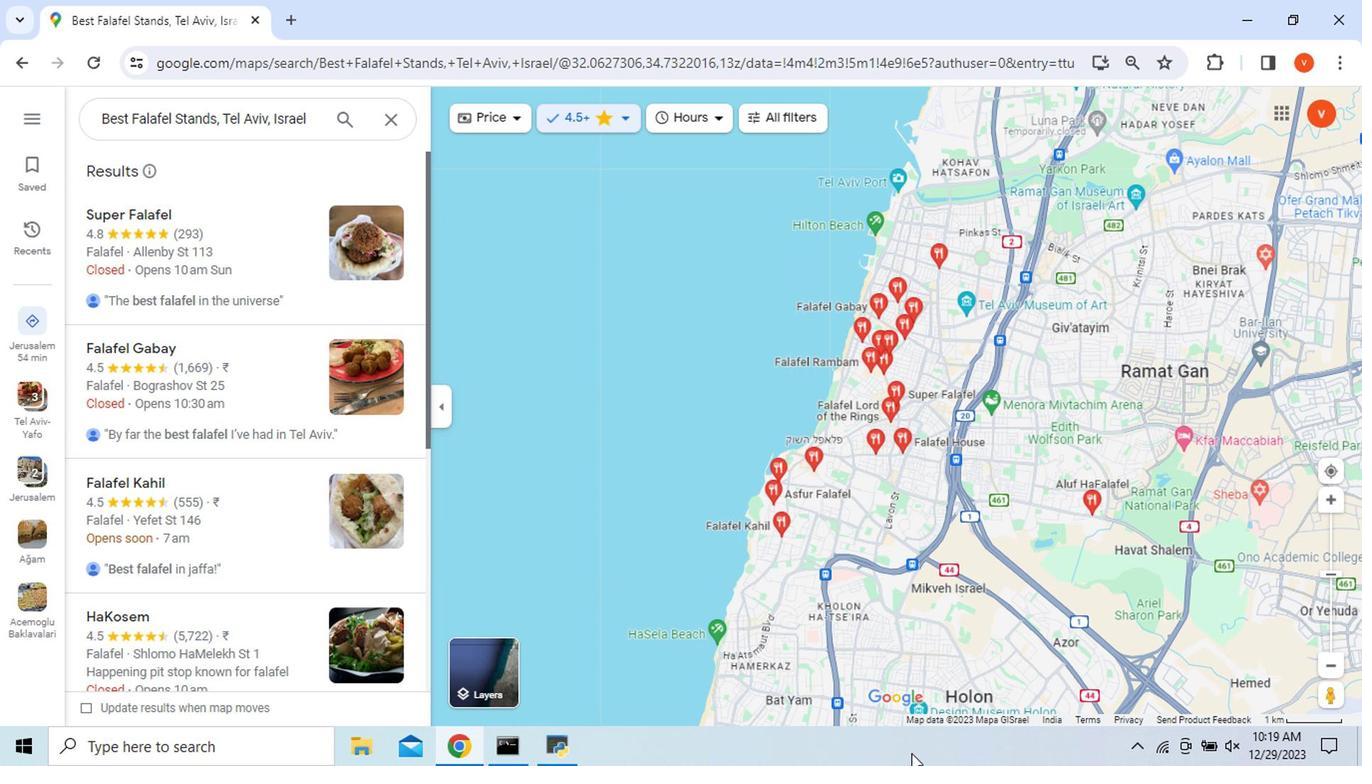 
